 Task: For heading Use Italics Times New Roman with brown colour & Underline.  font size for heading20,  'Change the font style of data to'Verdana and font size to 12,  Change the alignment of both headline & data to Align left In the sheet  Data Collection Spreadsheet
Action: Mouse moved to (97, 69)
Screenshot: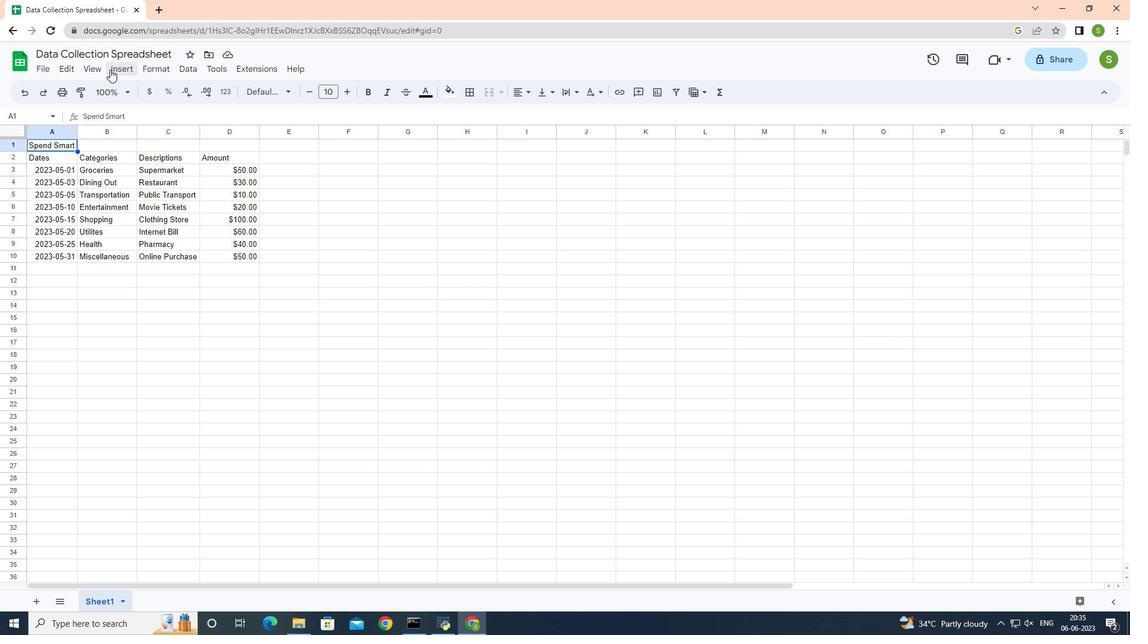
Action: Mouse pressed left at (97, 69)
Screenshot: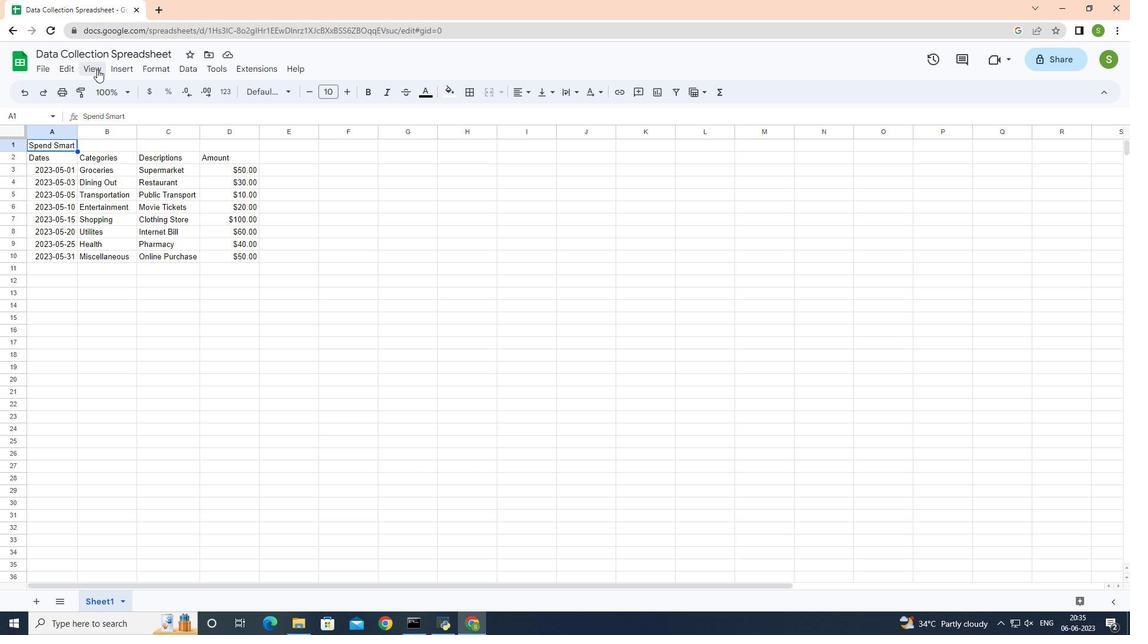 
Action: Mouse moved to (119, 70)
Screenshot: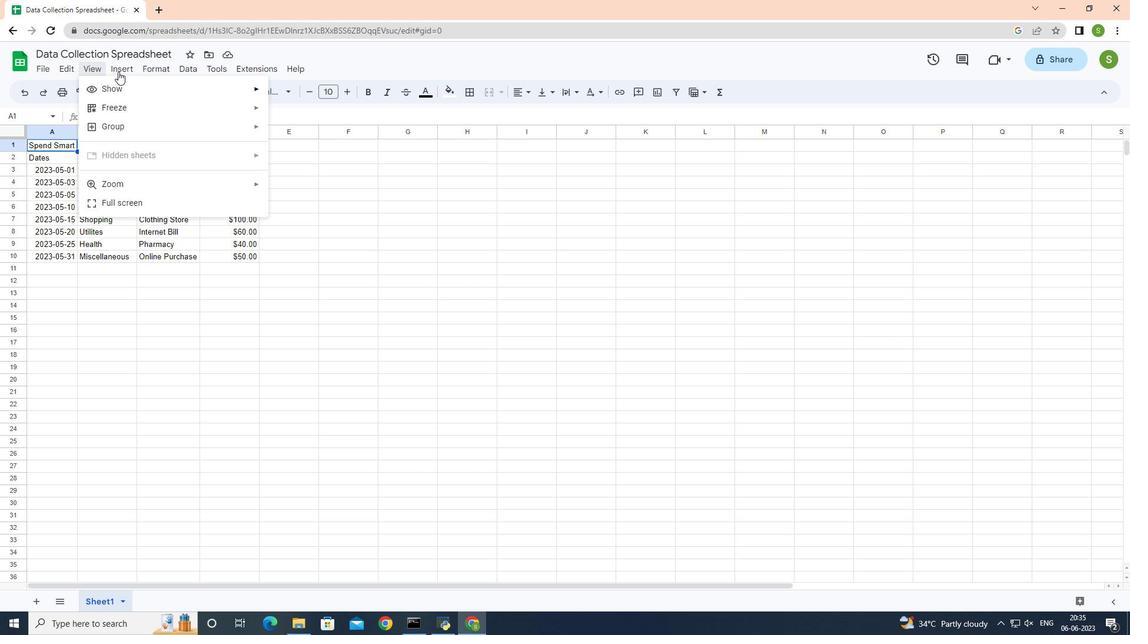 
Action: Mouse pressed left at (119, 70)
Screenshot: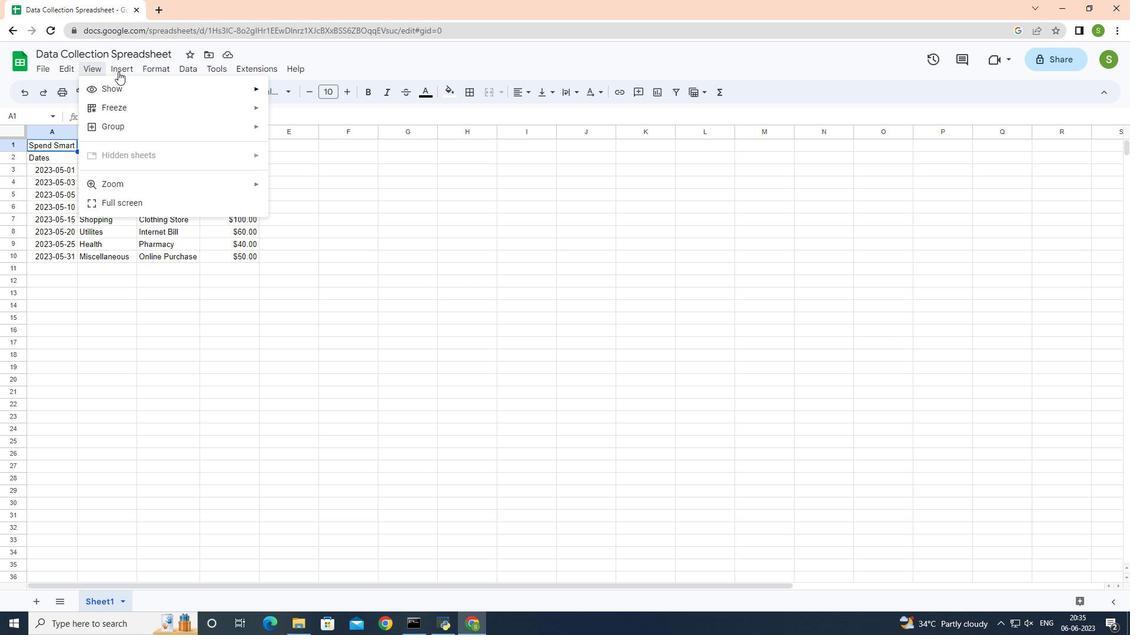 
Action: Mouse moved to (162, 63)
Screenshot: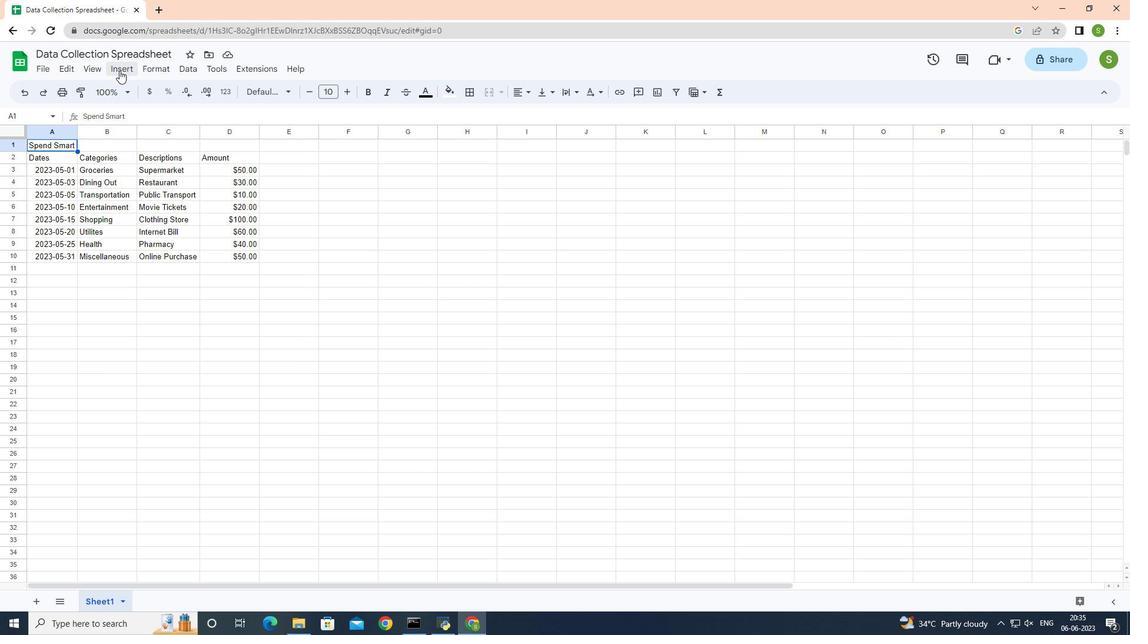 
Action: Mouse pressed left at (162, 63)
Screenshot: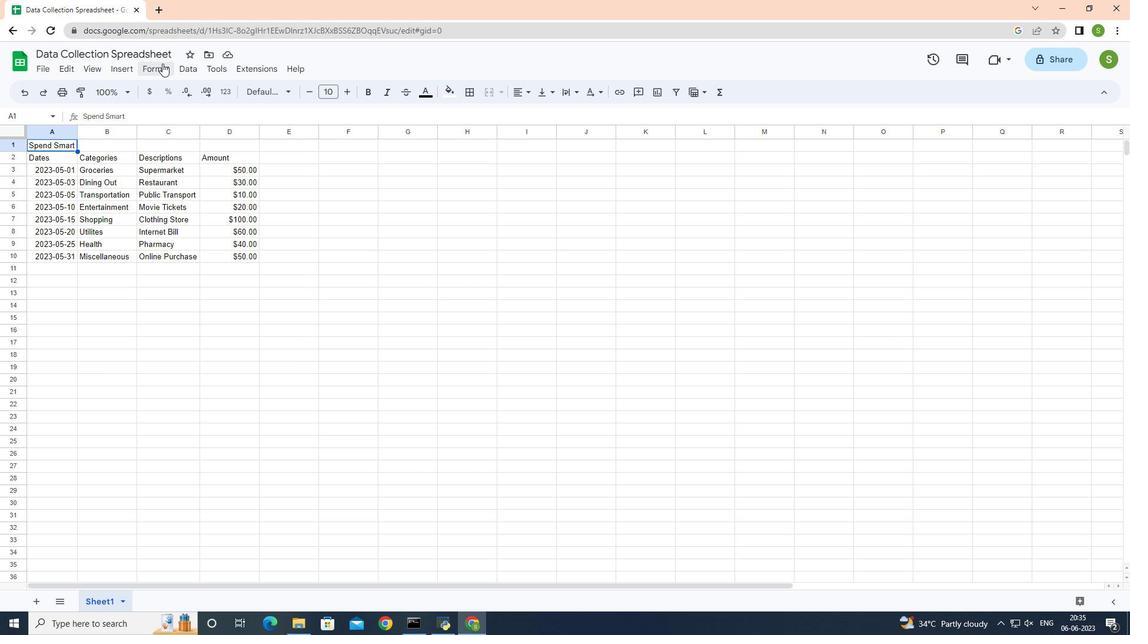 
Action: Mouse moved to (151, 65)
Screenshot: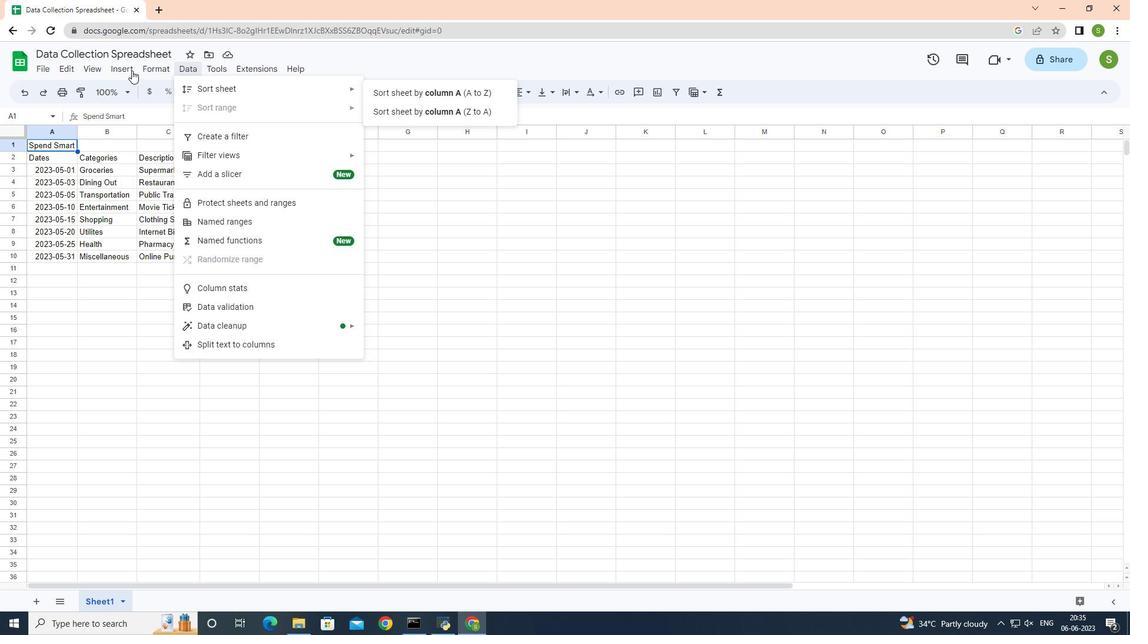 
Action: Mouse pressed left at (151, 65)
Screenshot: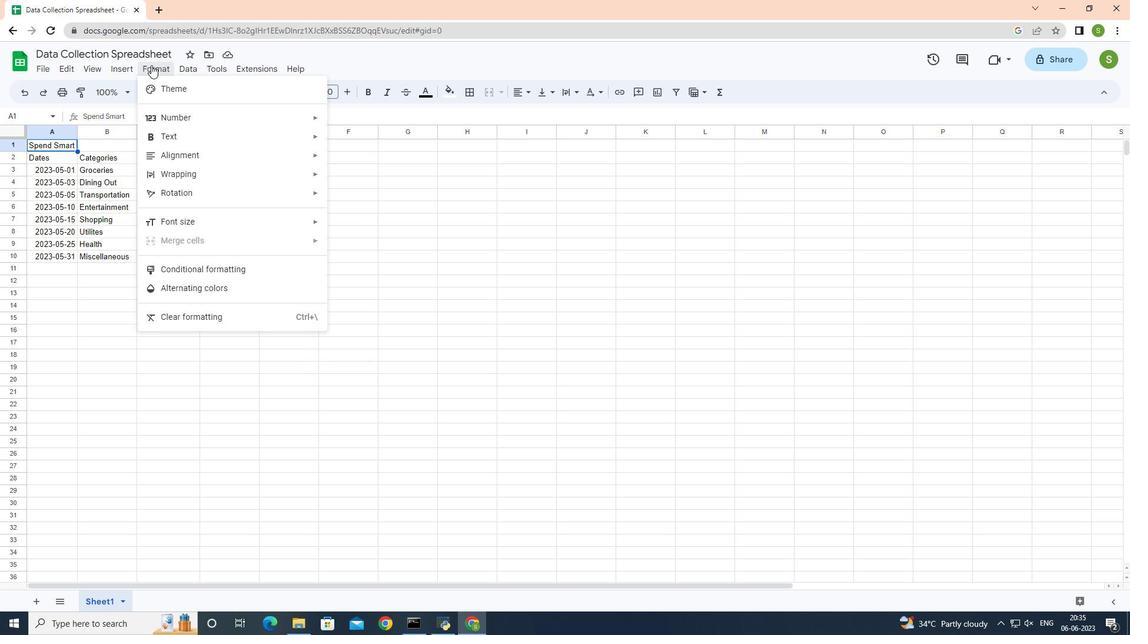 
Action: Mouse pressed left at (151, 65)
Screenshot: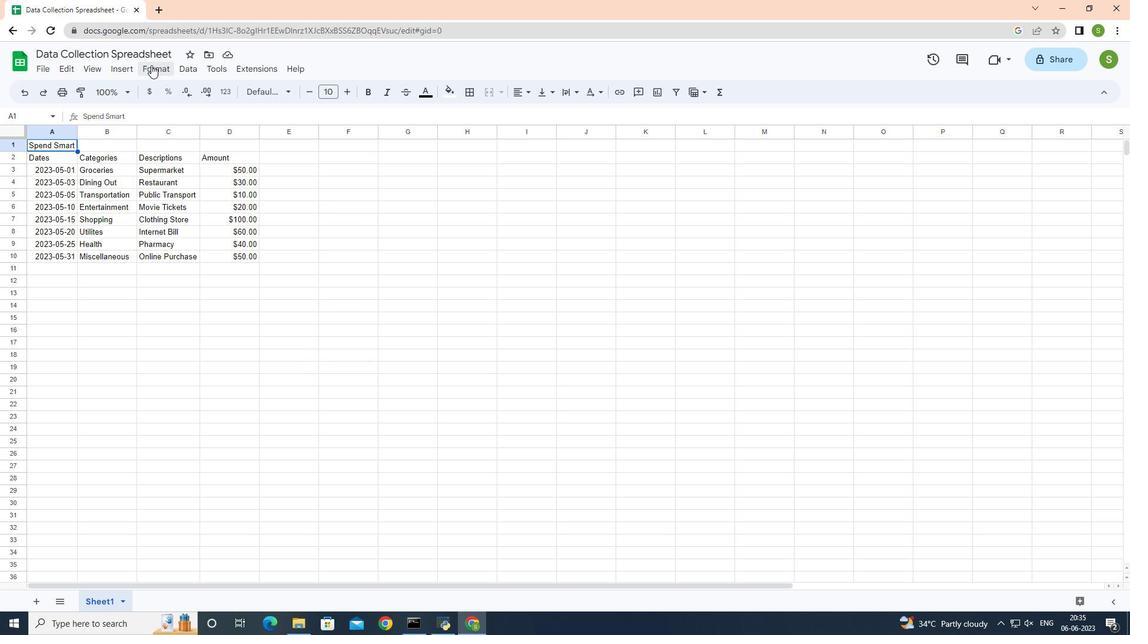 
Action: Mouse moved to (370, 154)
Screenshot: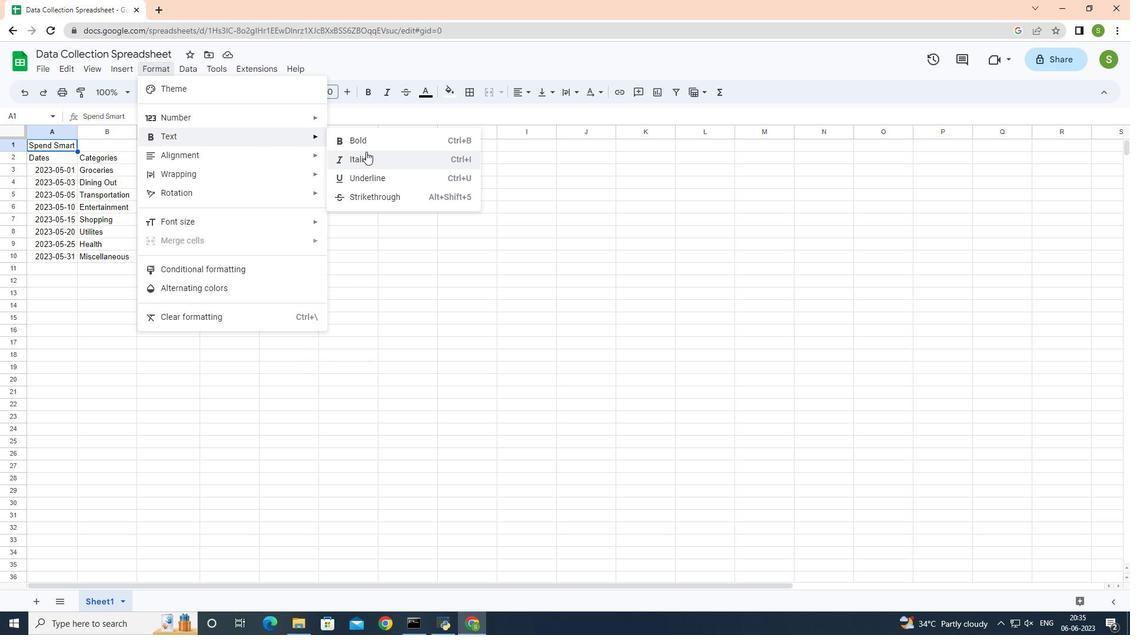 
Action: Mouse pressed left at (370, 154)
Screenshot: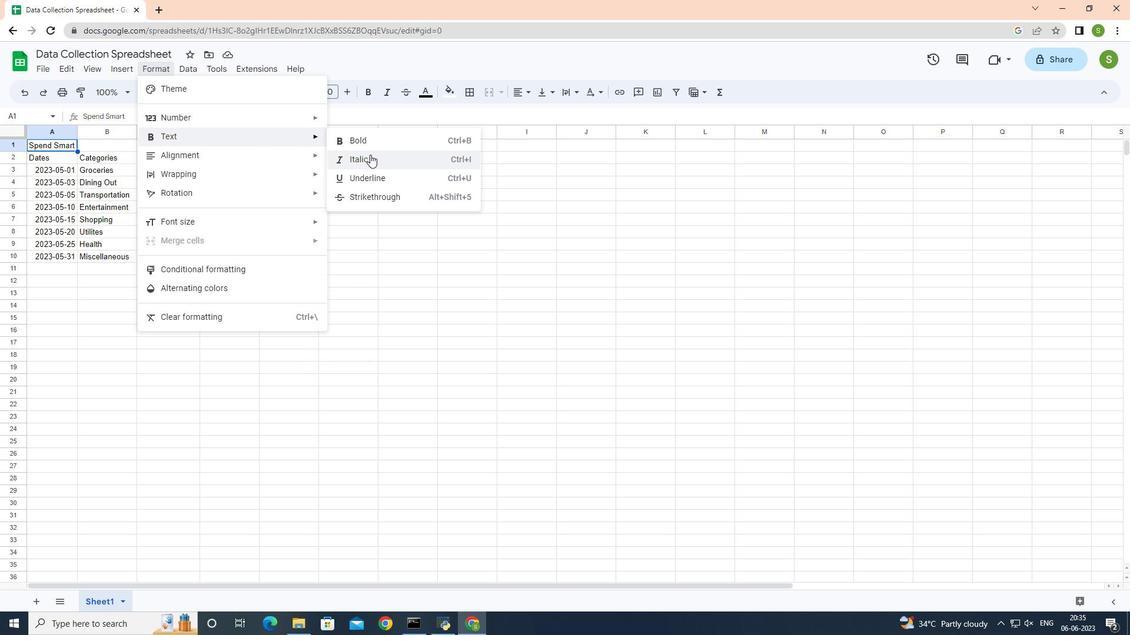 
Action: Mouse moved to (290, 91)
Screenshot: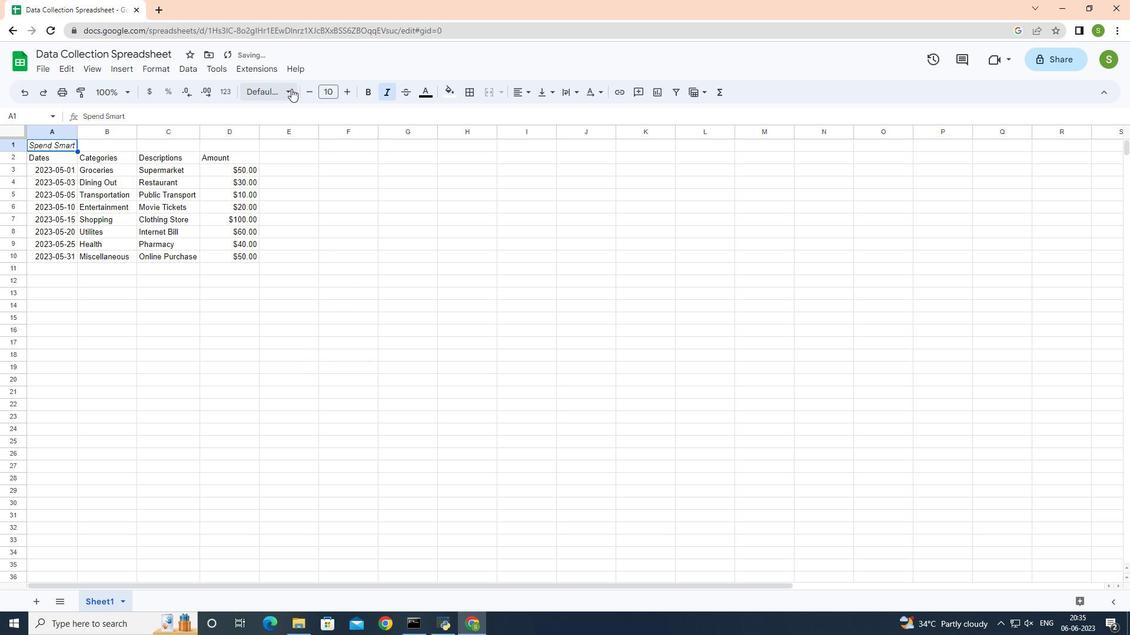 
Action: Mouse pressed left at (290, 91)
Screenshot: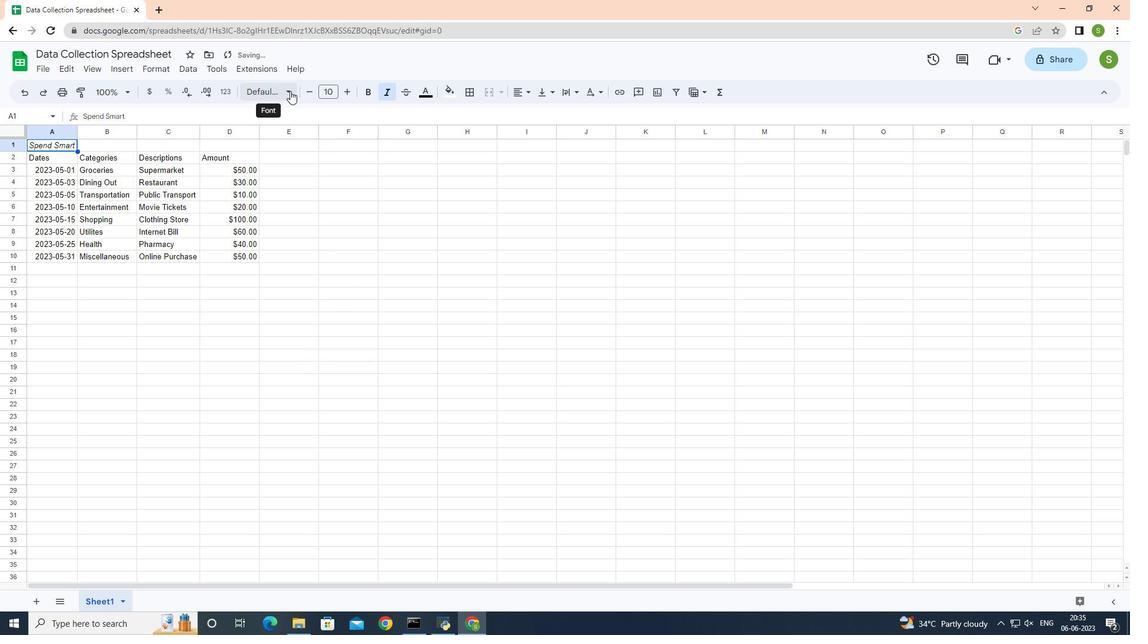 
Action: Mouse moved to (335, 439)
Screenshot: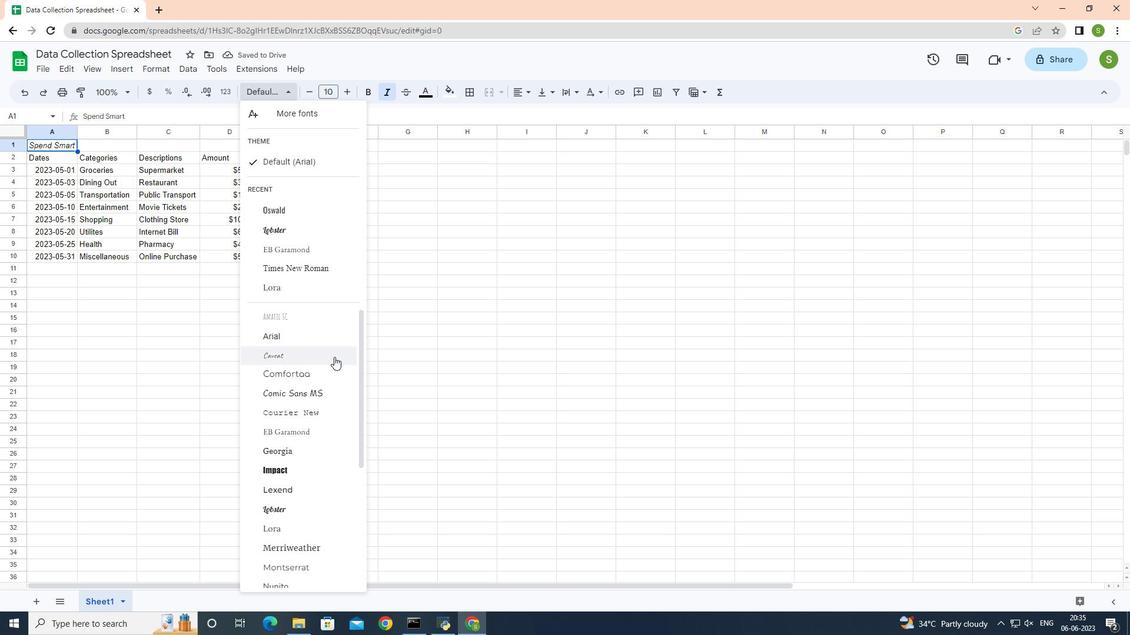 
Action: Mouse scrolled (335, 438) with delta (0, 0)
Screenshot: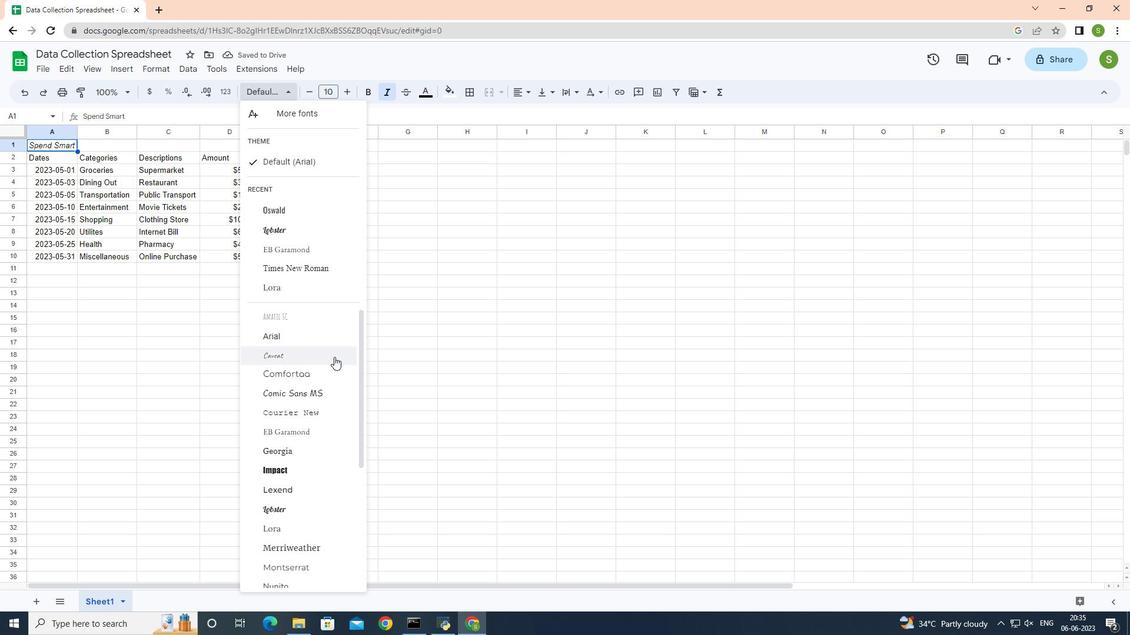 
Action: Mouse moved to (328, 476)
Screenshot: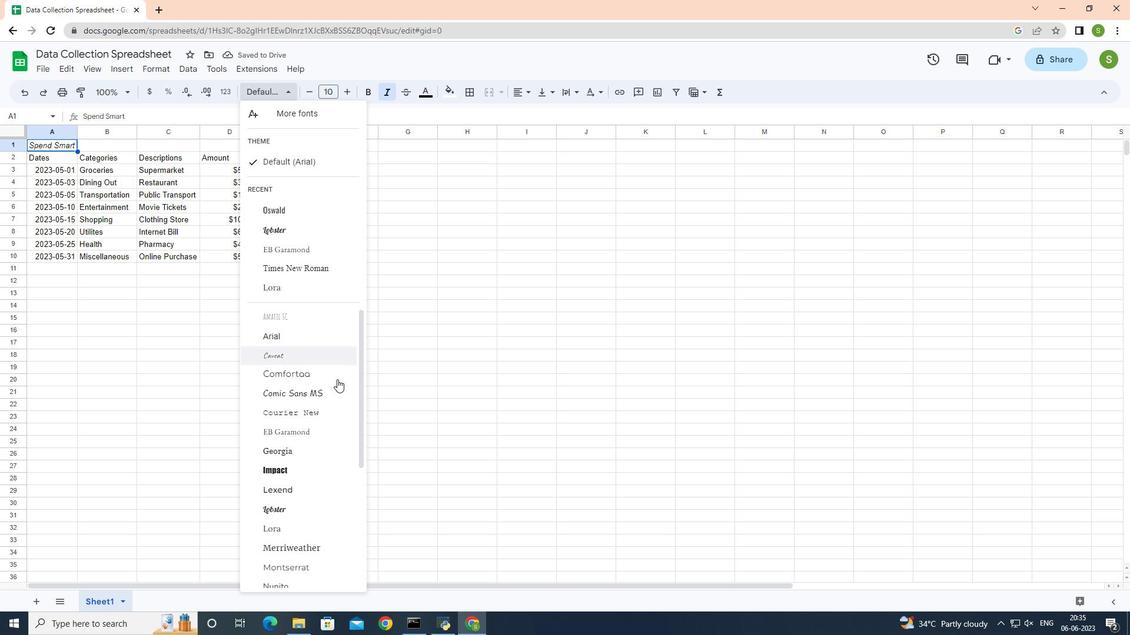 
Action: Mouse scrolled (328, 475) with delta (0, 0)
Screenshot: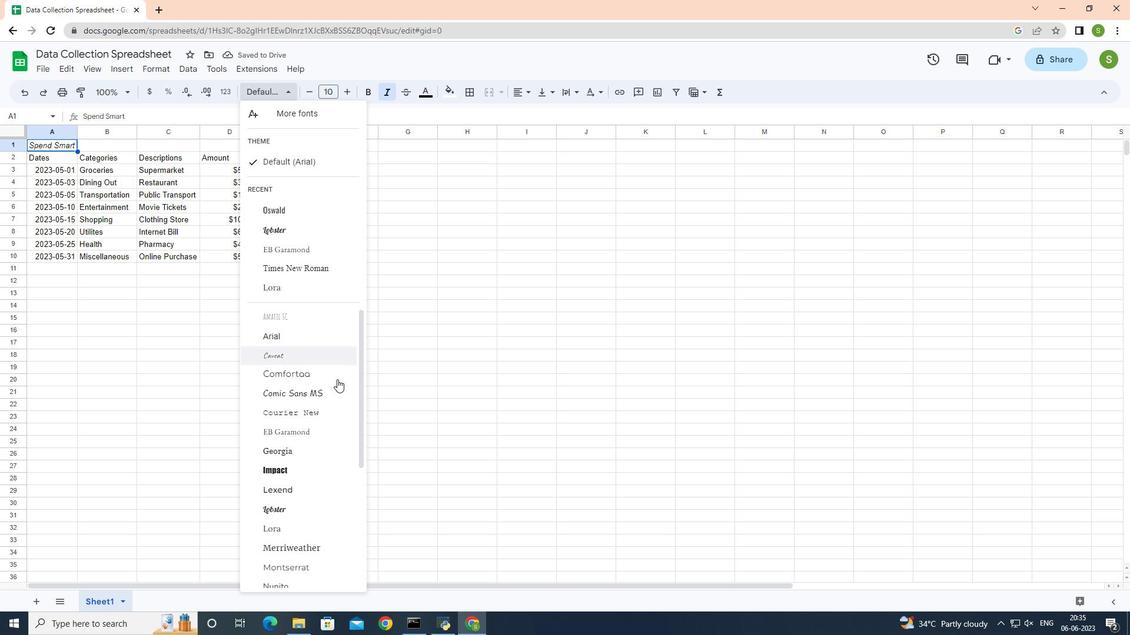 
Action: Mouse moved to (327, 484)
Screenshot: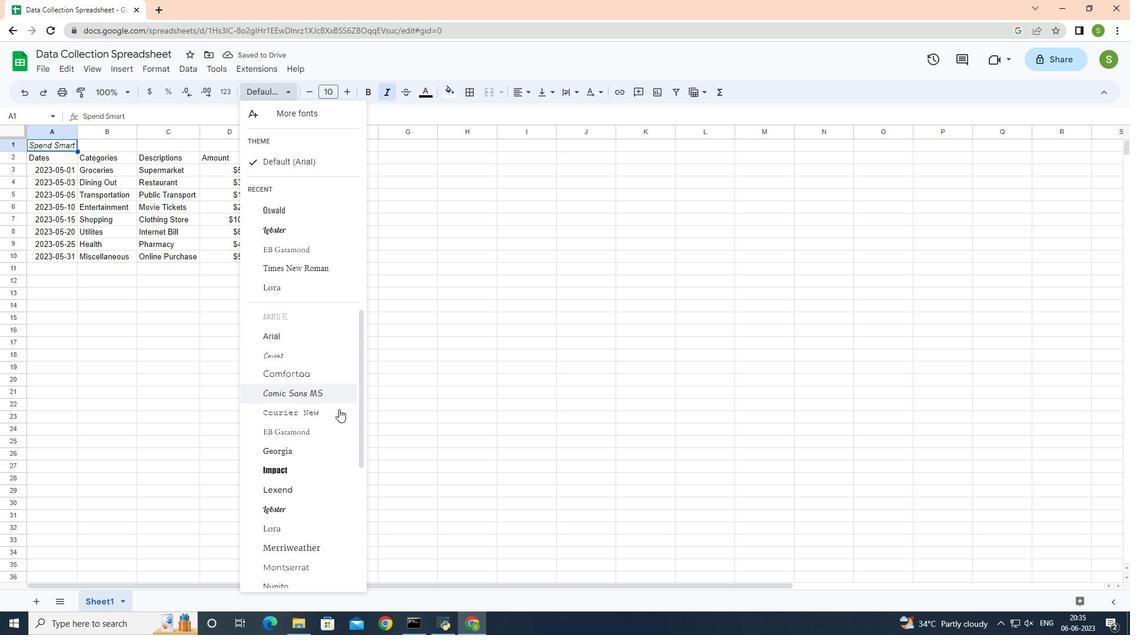 
Action: Mouse scrolled (327, 483) with delta (0, 0)
Screenshot: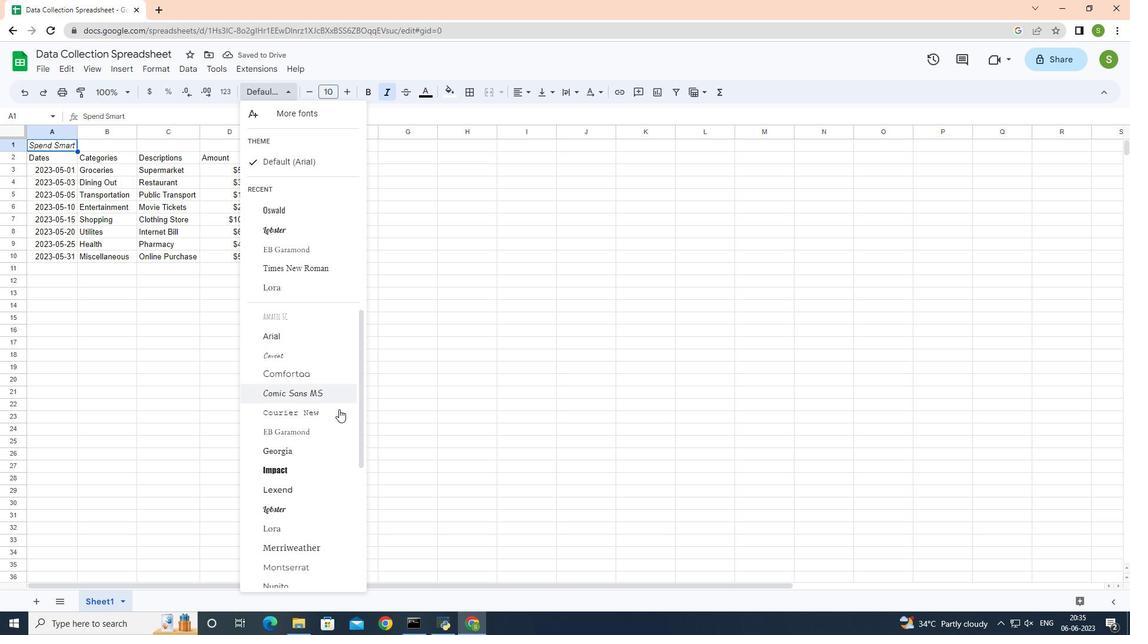 
Action: Mouse scrolled (327, 483) with delta (0, 0)
Screenshot: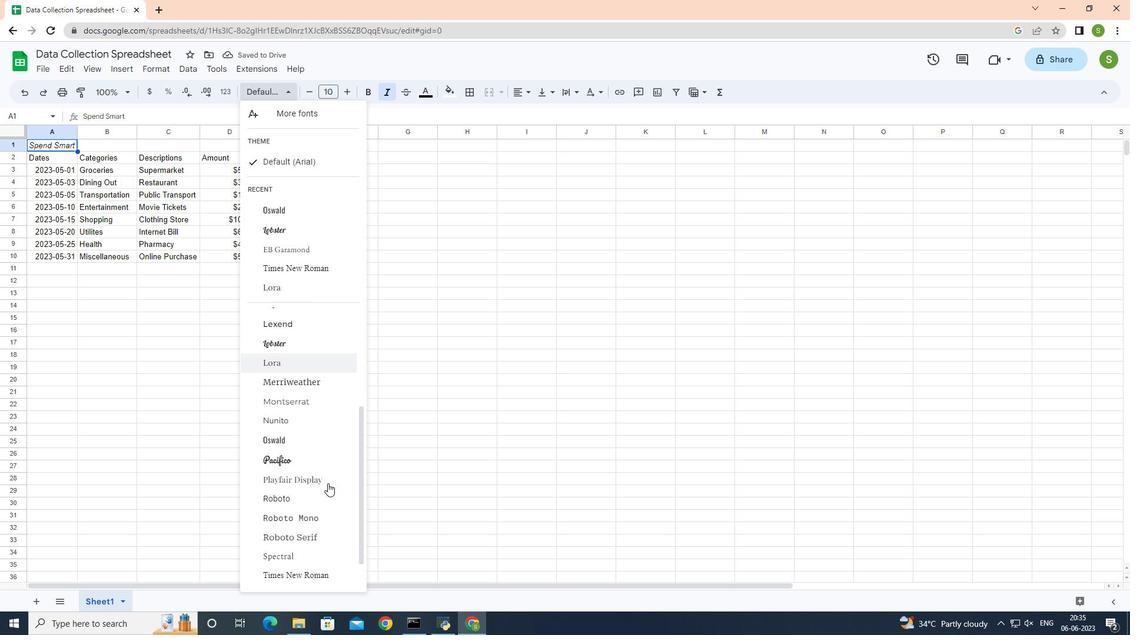 
Action: Mouse moved to (327, 484)
Screenshot: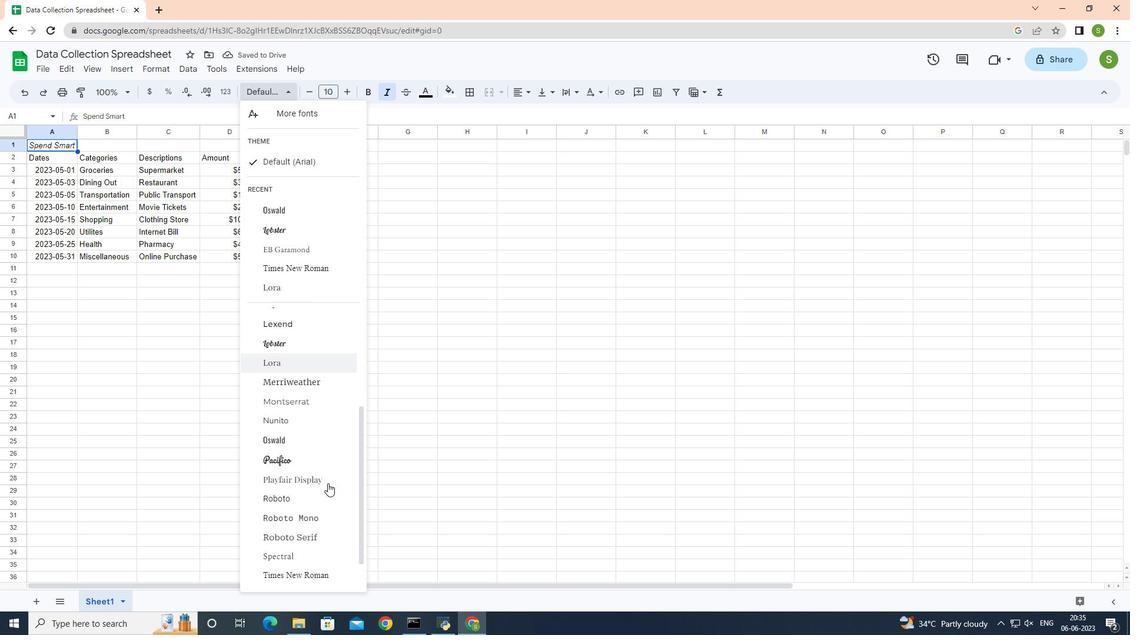 
Action: Mouse scrolled (327, 484) with delta (0, 0)
Screenshot: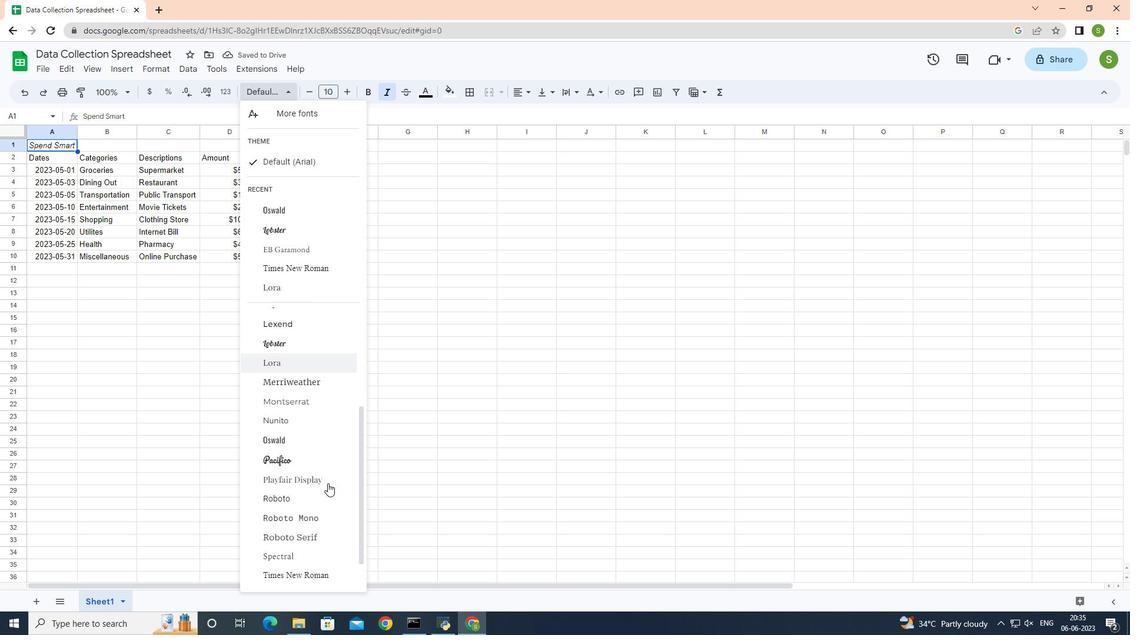 
Action: Mouse scrolled (327, 484) with delta (0, 0)
Screenshot: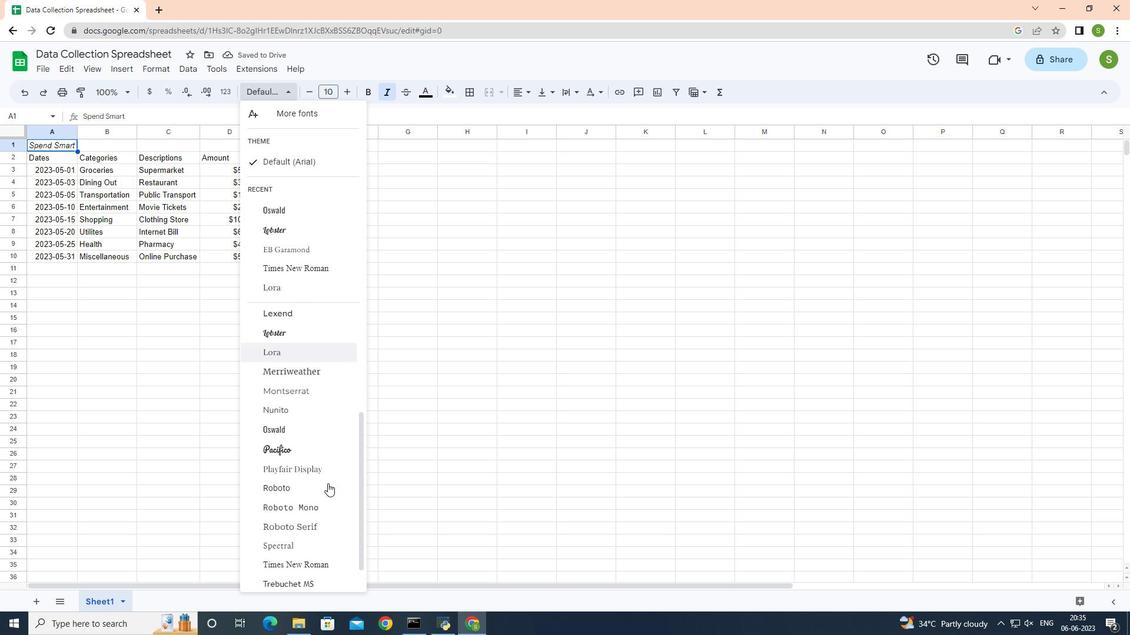 
Action: Mouse scrolled (327, 484) with delta (0, 0)
Screenshot: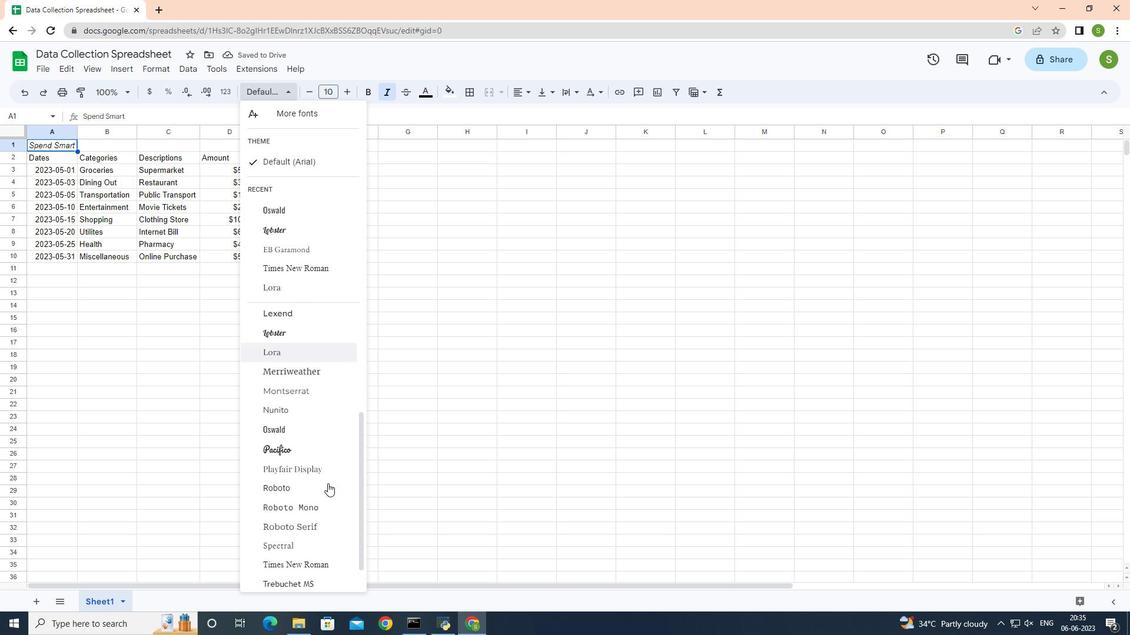 
Action: Mouse scrolled (327, 484) with delta (0, 0)
Screenshot: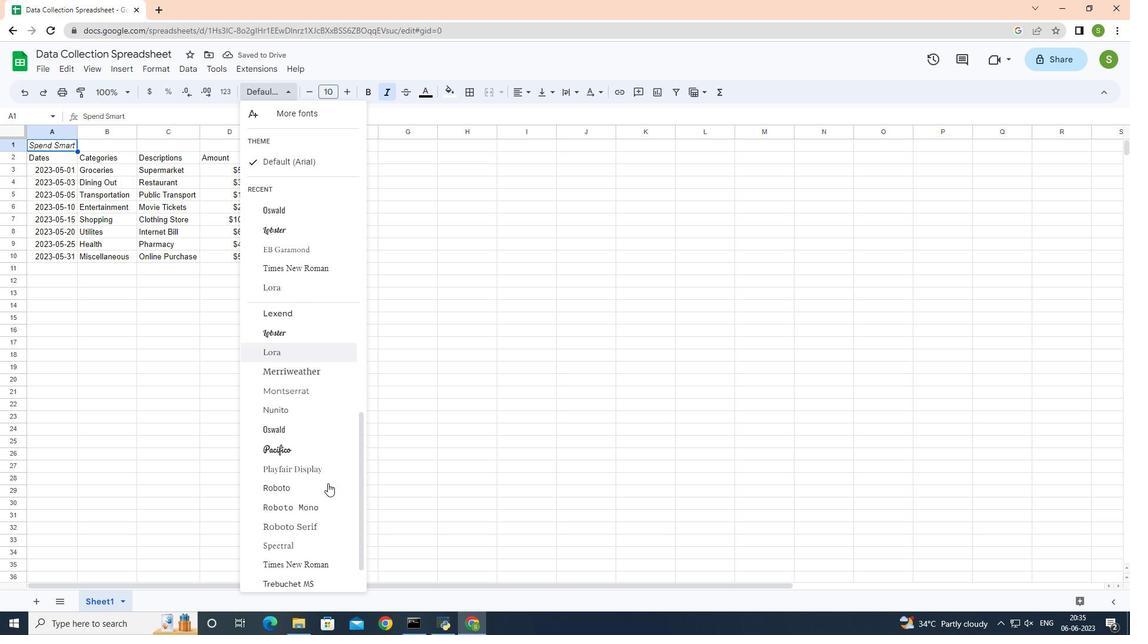 
Action: Mouse scrolled (327, 484) with delta (0, 0)
Screenshot: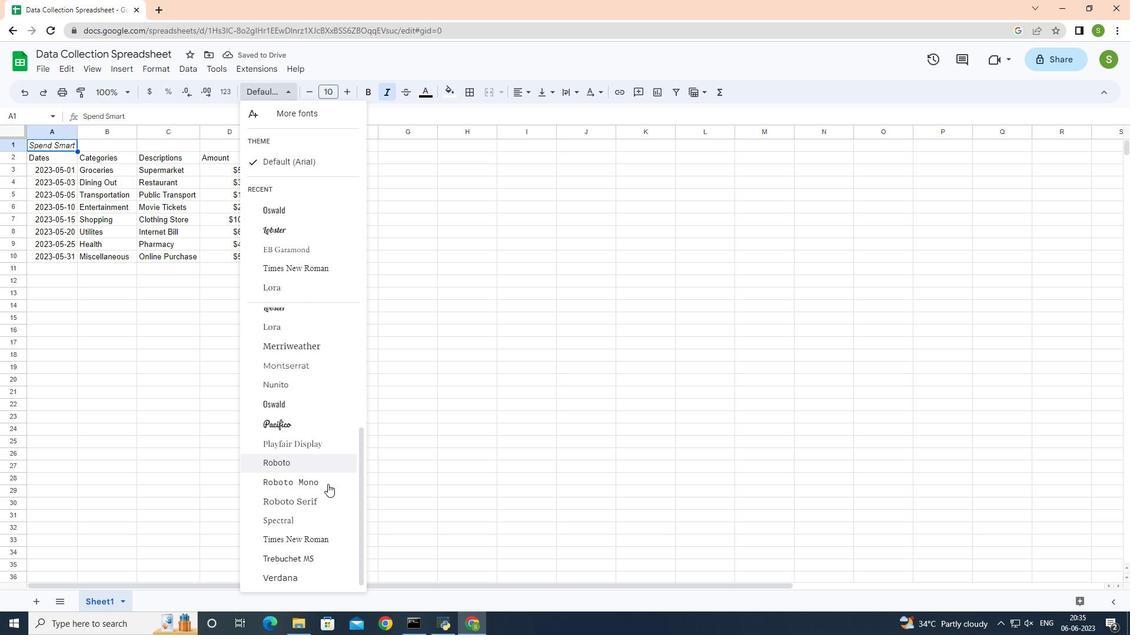 
Action: Mouse moved to (327, 487)
Screenshot: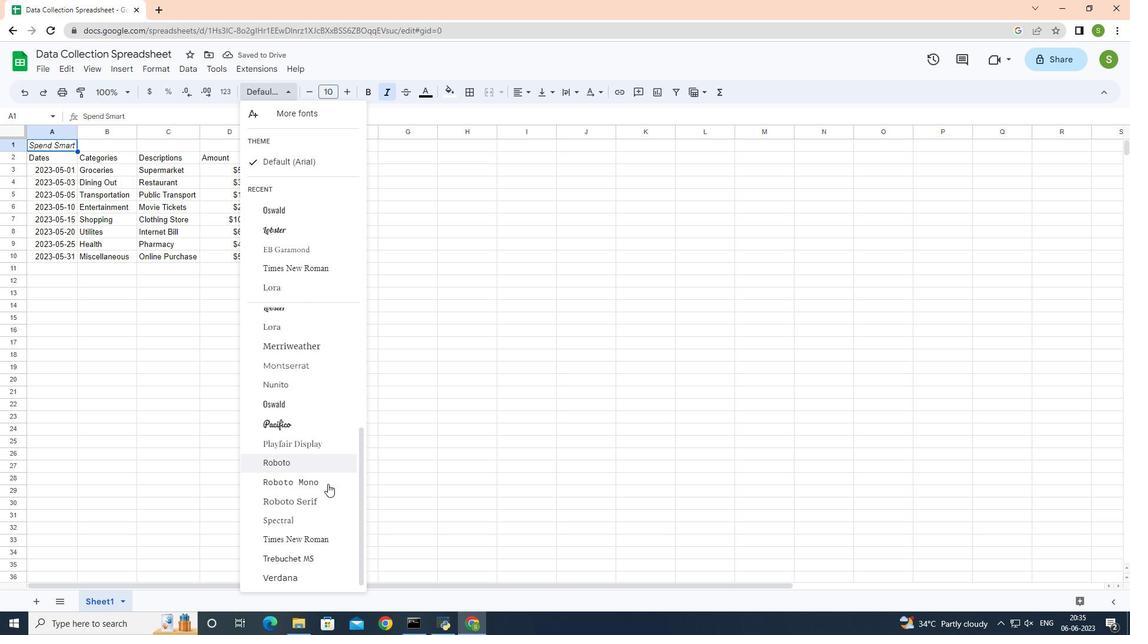 
Action: Mouse scrolled (327, 486) with delta (0, 0)
Screenshot: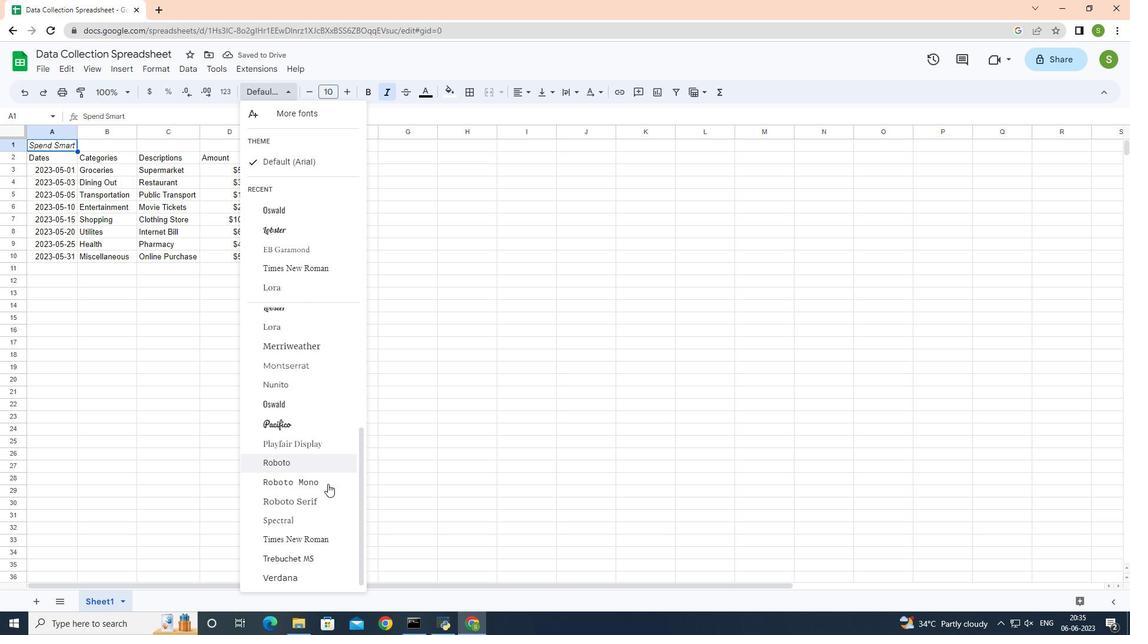 
Action: Mouse moved to (326, 490)
Screenshot: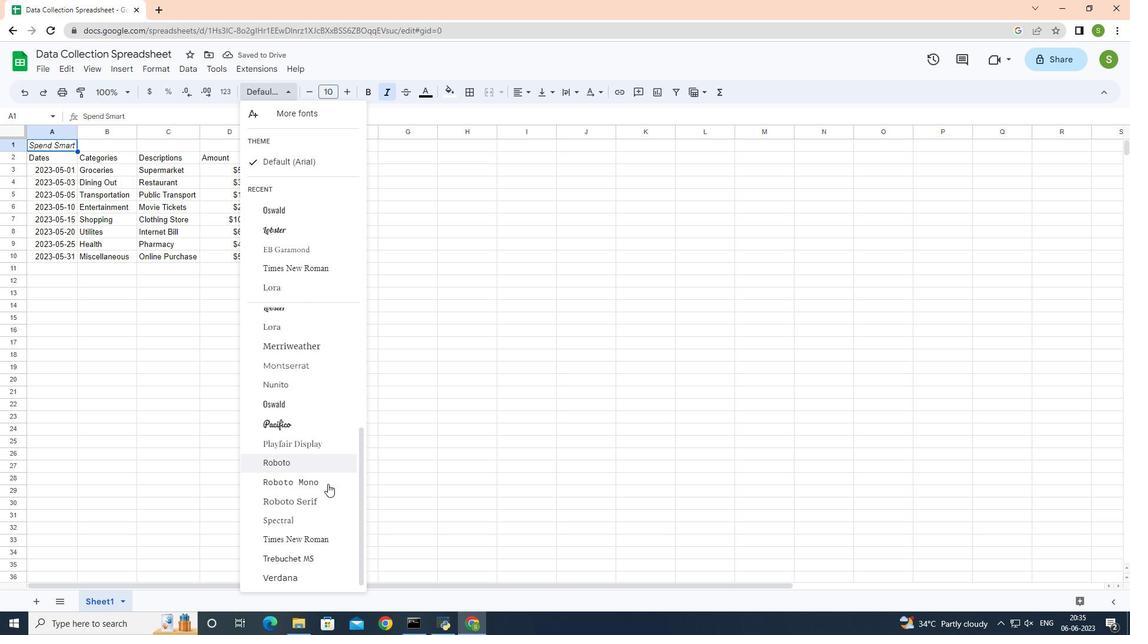 
Action: Mouse scrolled (326, 489) with delta (0, 0)
Screenshot: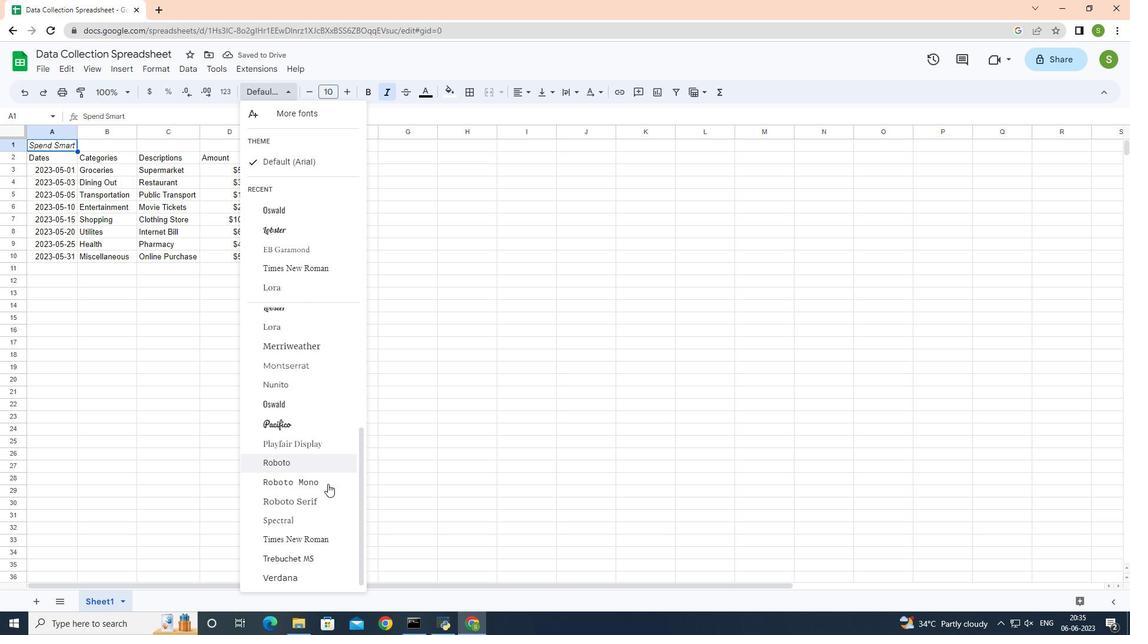 
Action: Mouse moved to (326, 491)
Screenshot: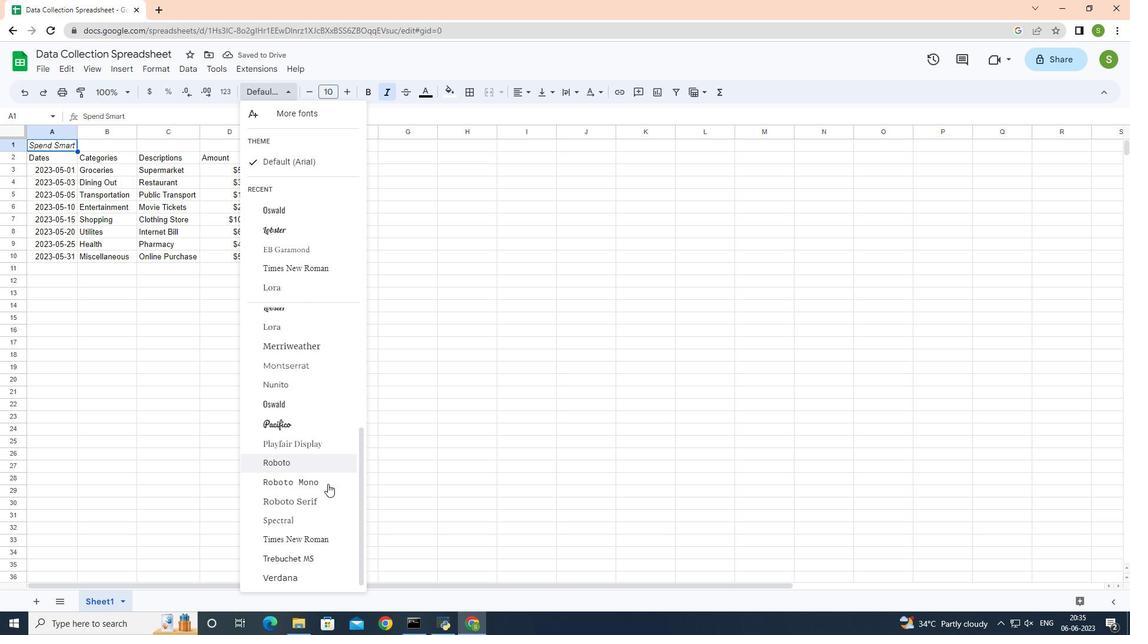 
Action: Mouse scrolled (326, 490) with delta (0, 0)
Screenshot: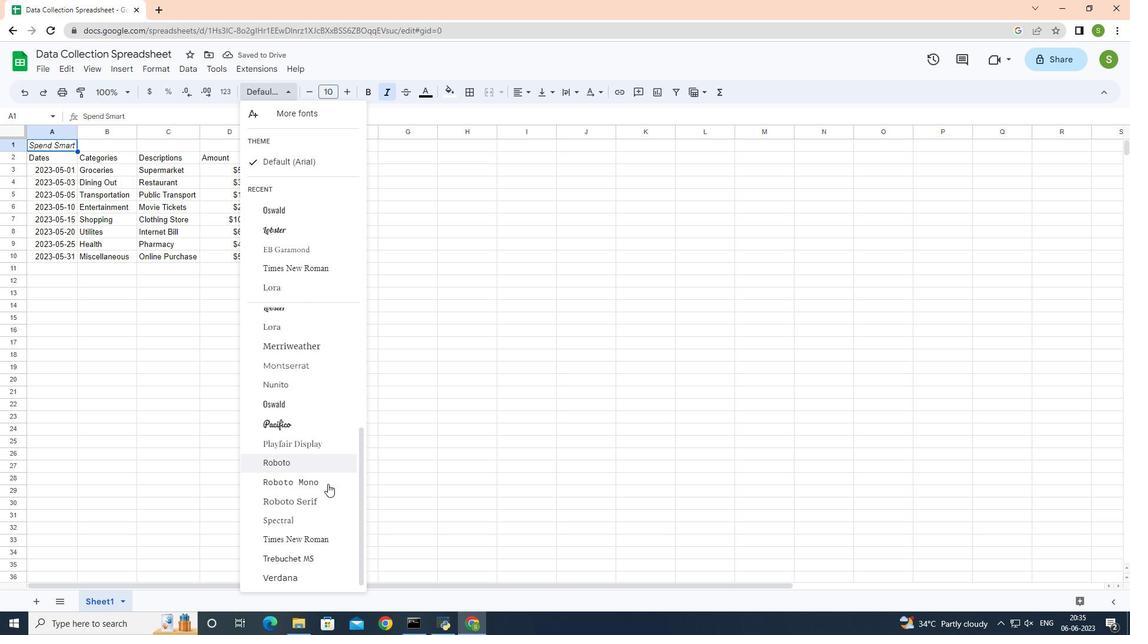 
Action: Mouse moved to (306, 541)
Screenshot: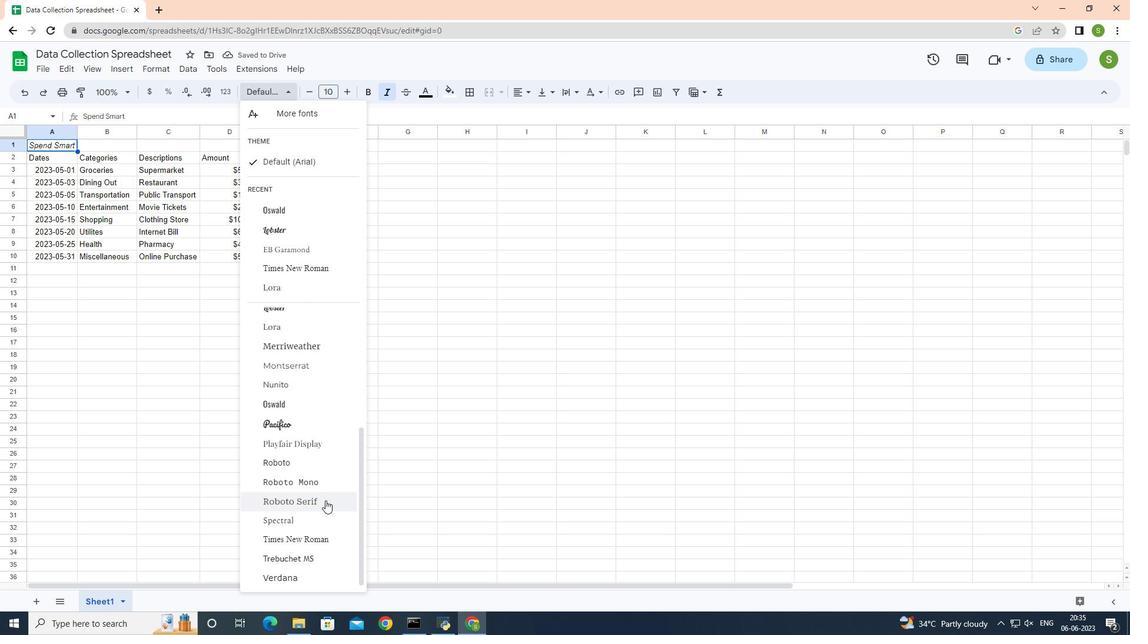 
Action: Mouse pressed left at (306, 541)
Screenshot: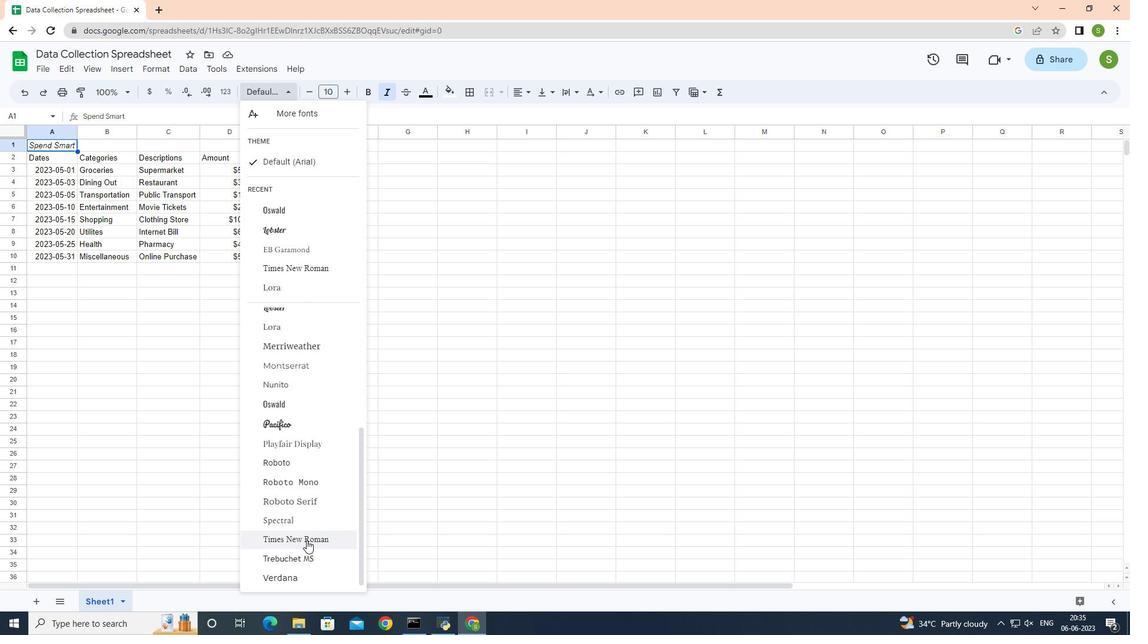 
Action: Mouse moved to (432, 95)
Screenshot: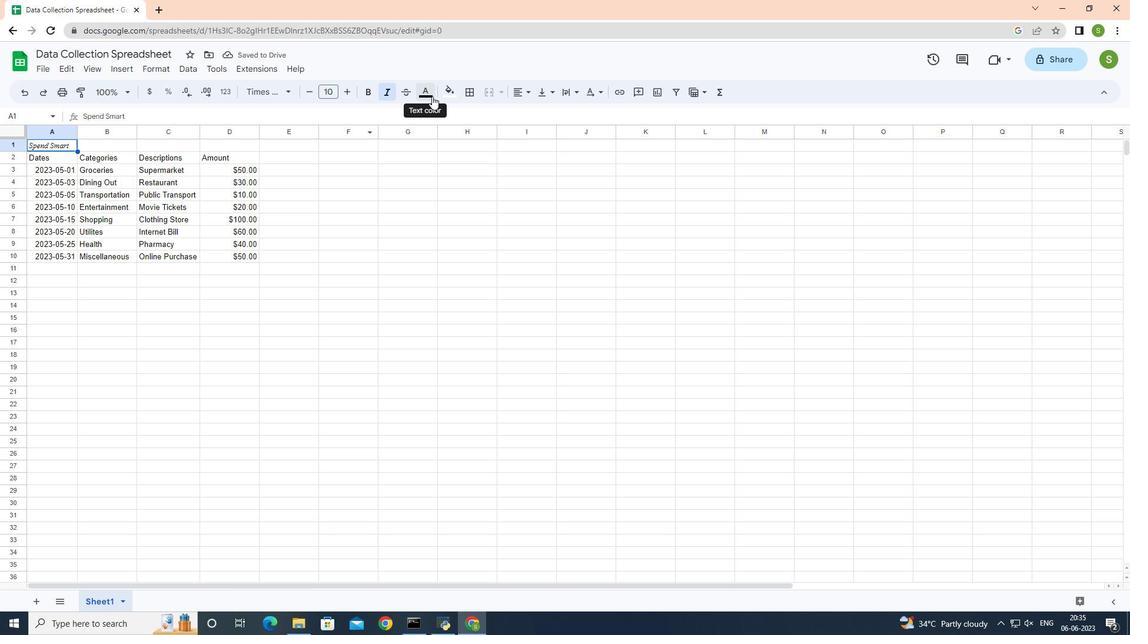 
Action: Mouse pressed left at (432, 95)
Screenshot: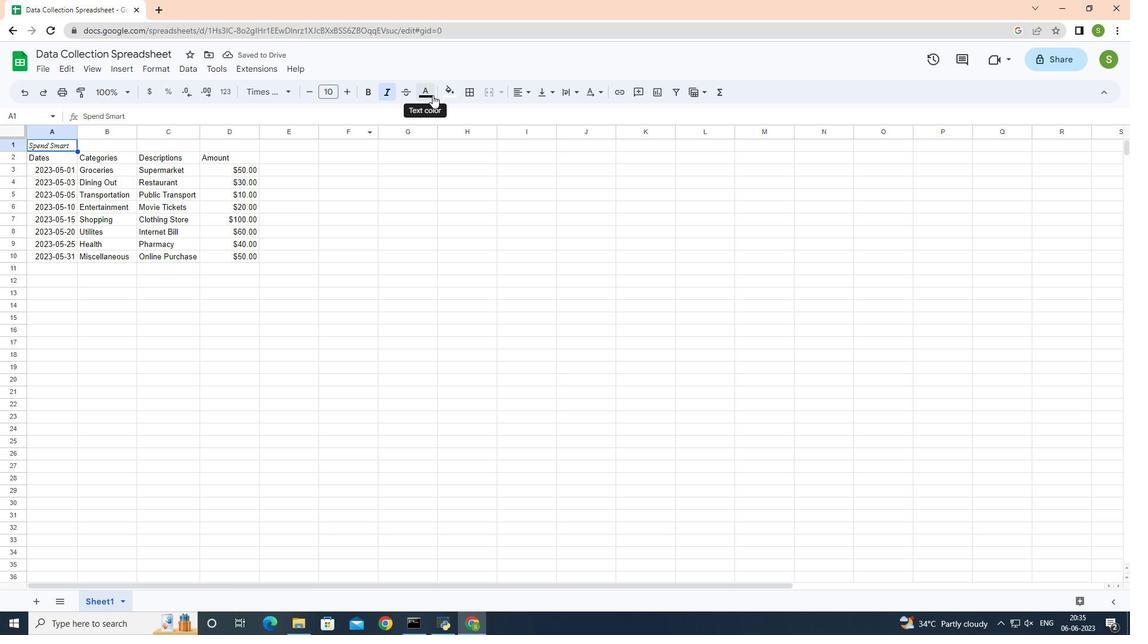 
Action: Mouse moved to (428, 207)
Screenshot: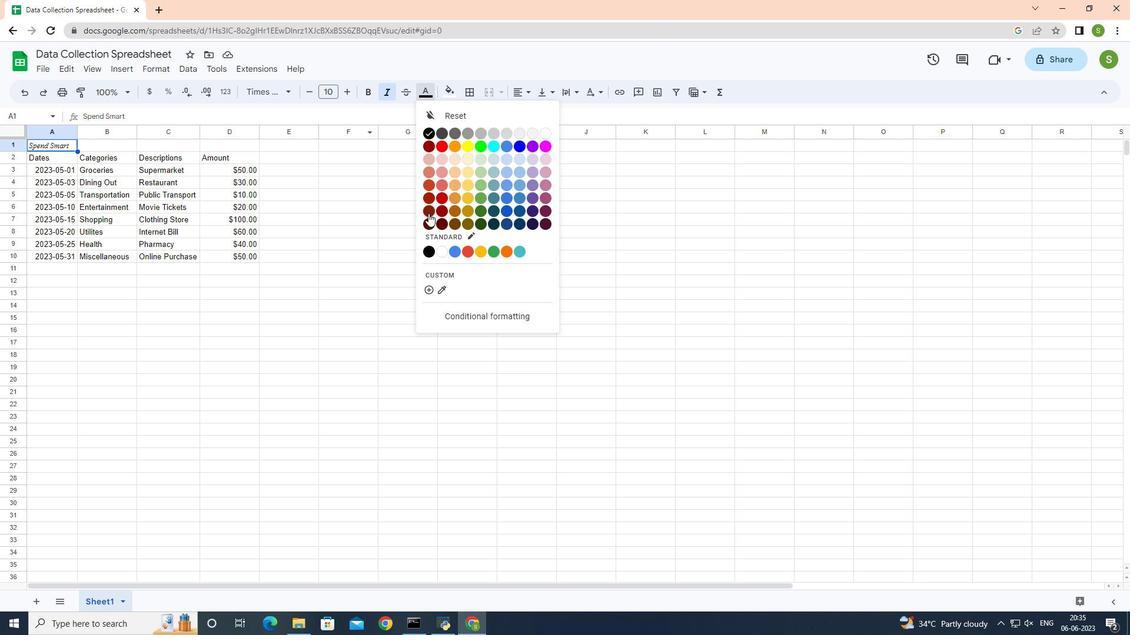 
Action: Mouse pressed left at (428, 207)
Screenshot: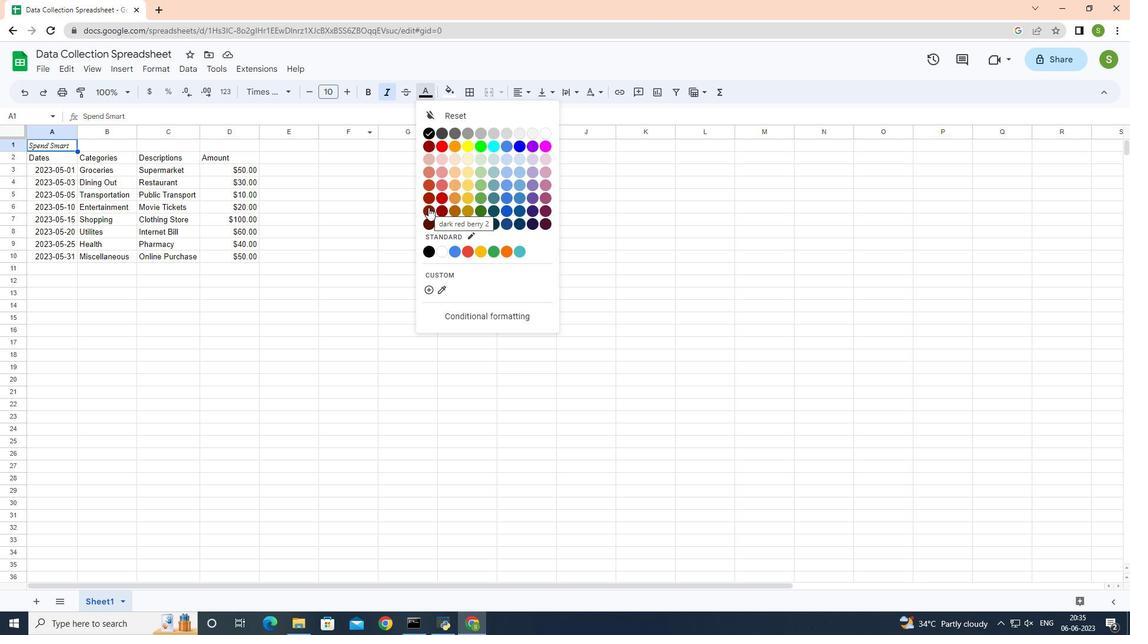 
Action: Mouse moved to (133, 72)
Screenshot: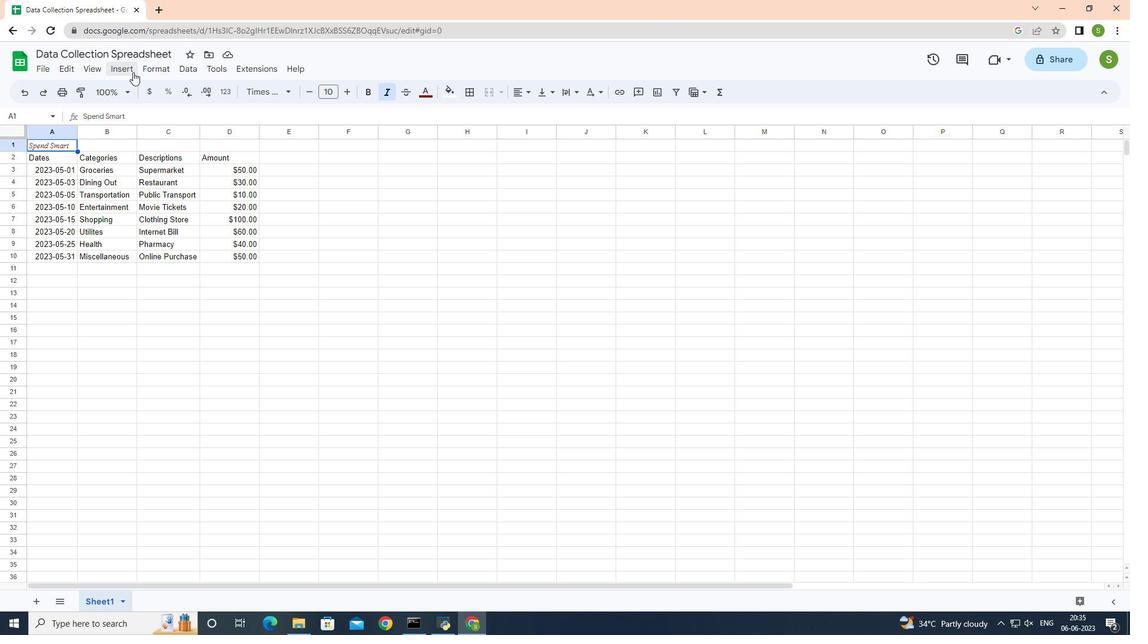 
Action: Mouse pressed left at (133, 72)
Screenshot: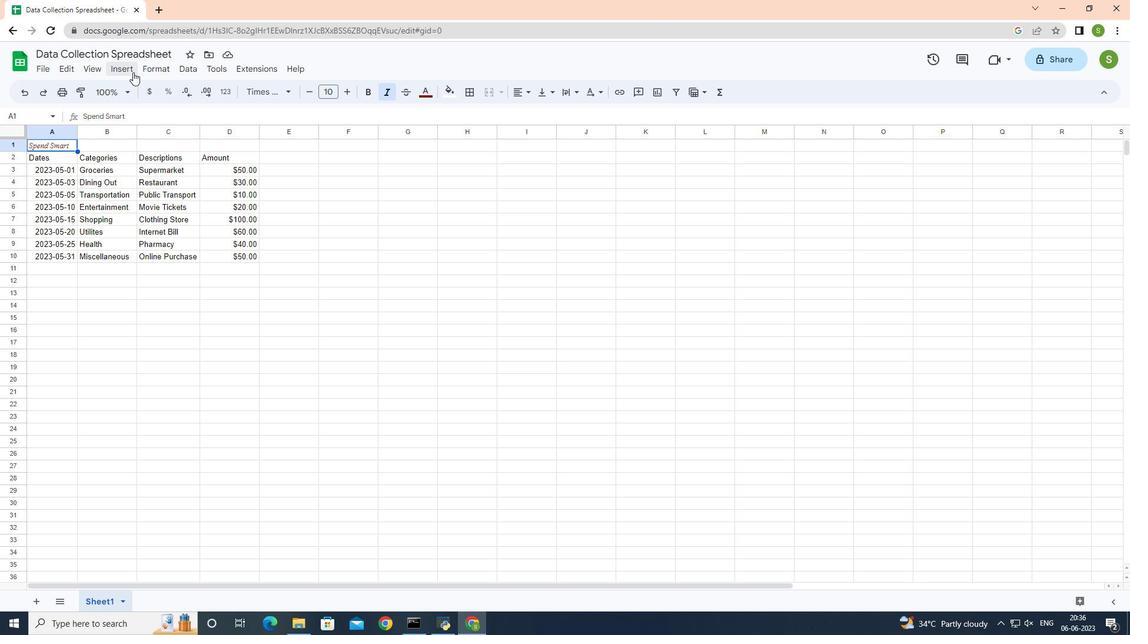 
Action: Mouse moved to (393, 174)
Screenshot: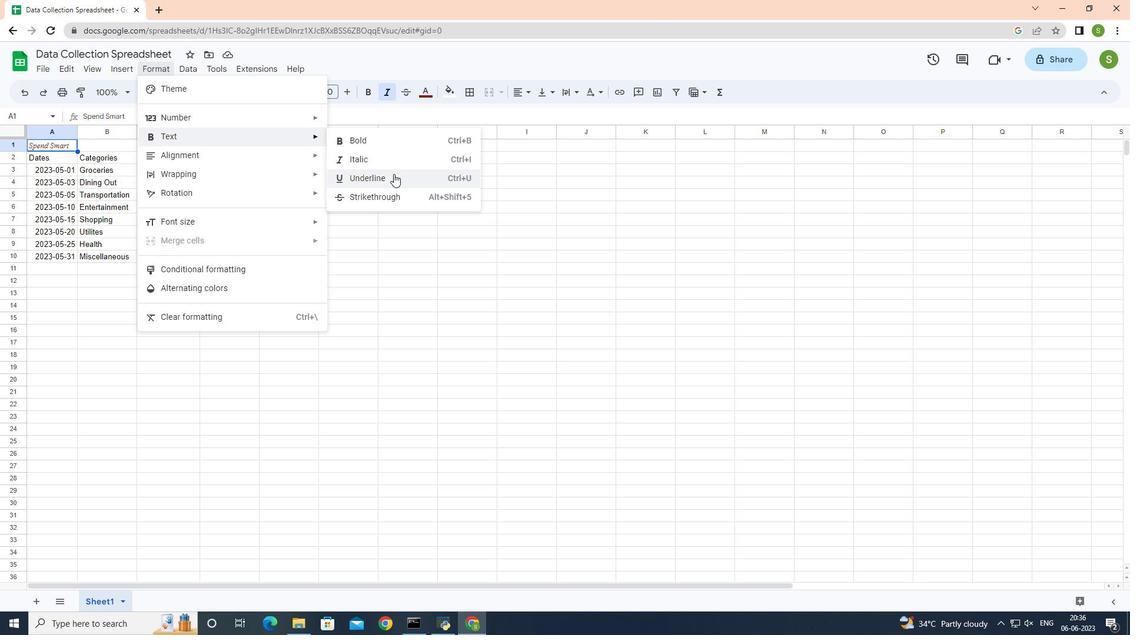 
Action: Mouse pressed left at (393, 174)
Screenshot: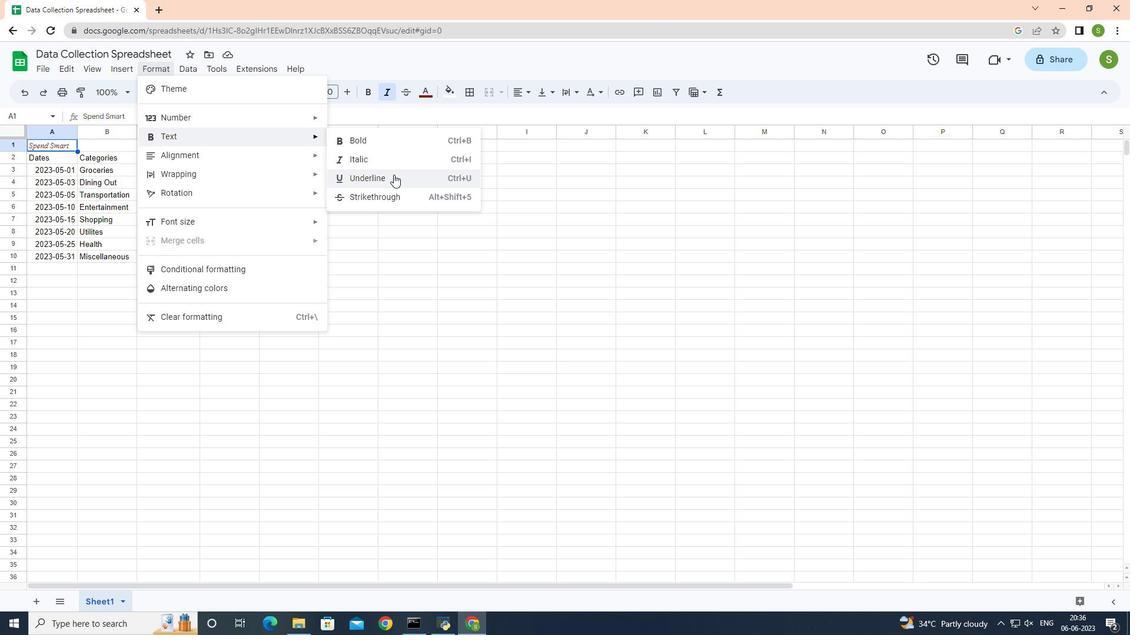 
Action: Mouse moved to (348, 90)
Screenshot: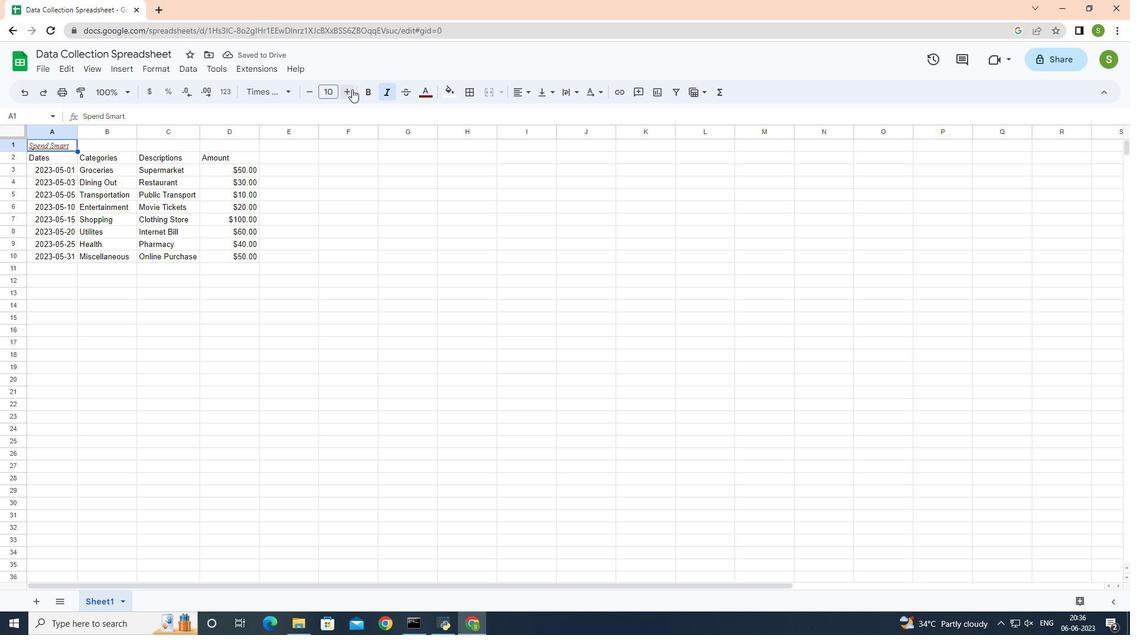 
Action: Mouse pressed left at (348, 90)
Screenshot: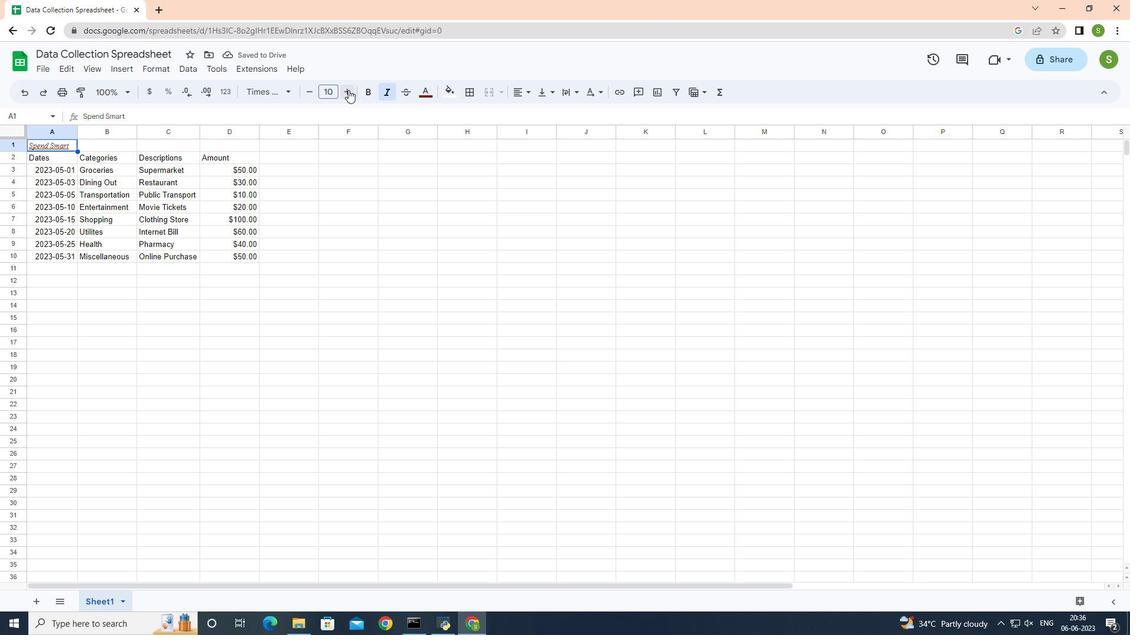 
Action: Mouse pressed left at (348, 90)
Screenshot: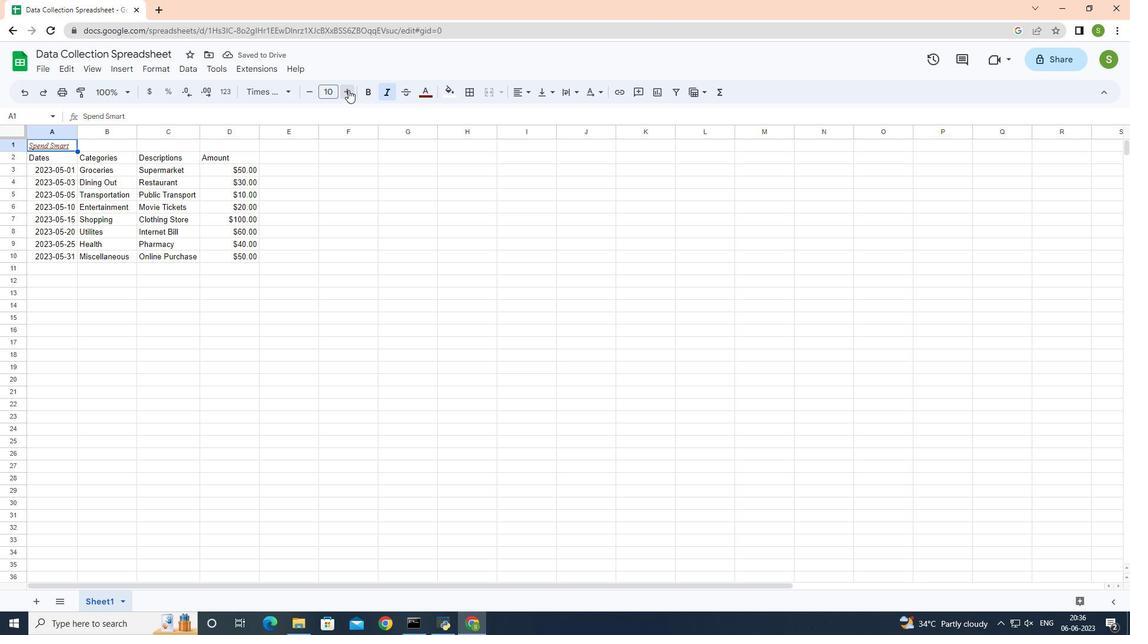 
Action: Mouse pressed left at (348, 90)
Screenshot: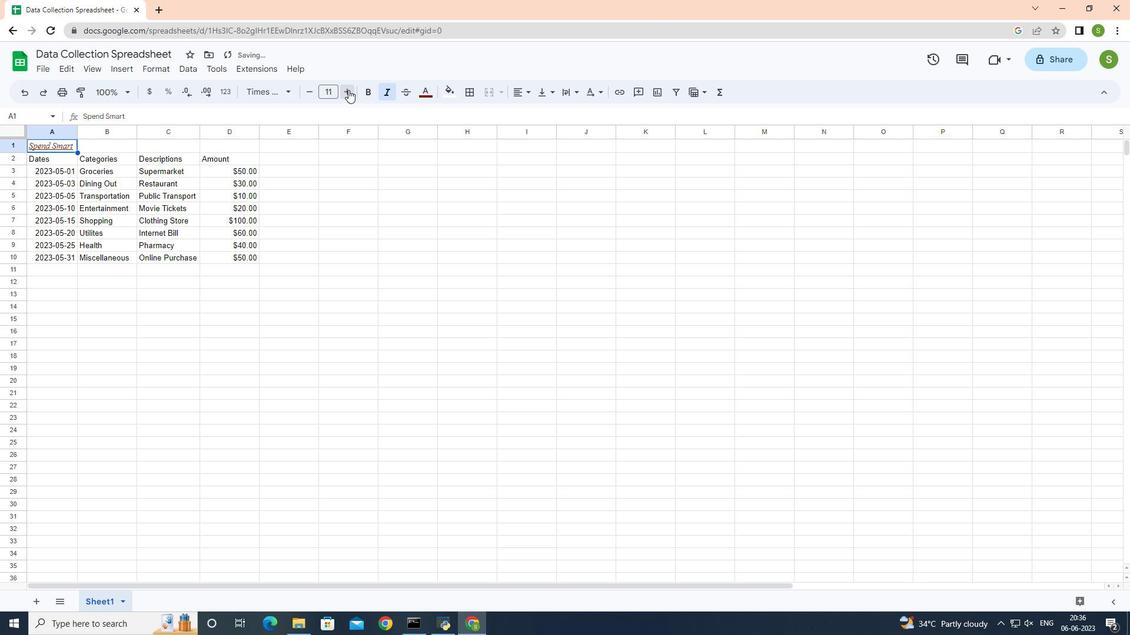 
Action: Mouse pressed left at (348, 90)
Screenshot: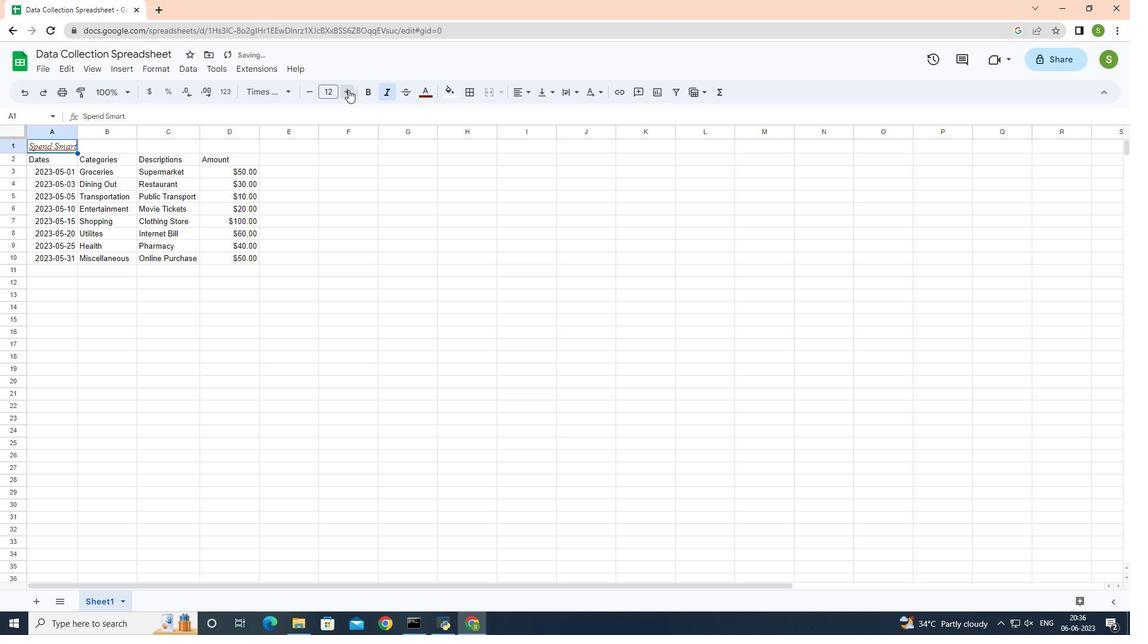 
Action: Mouse pressed left at (348, 90)
Screenshot: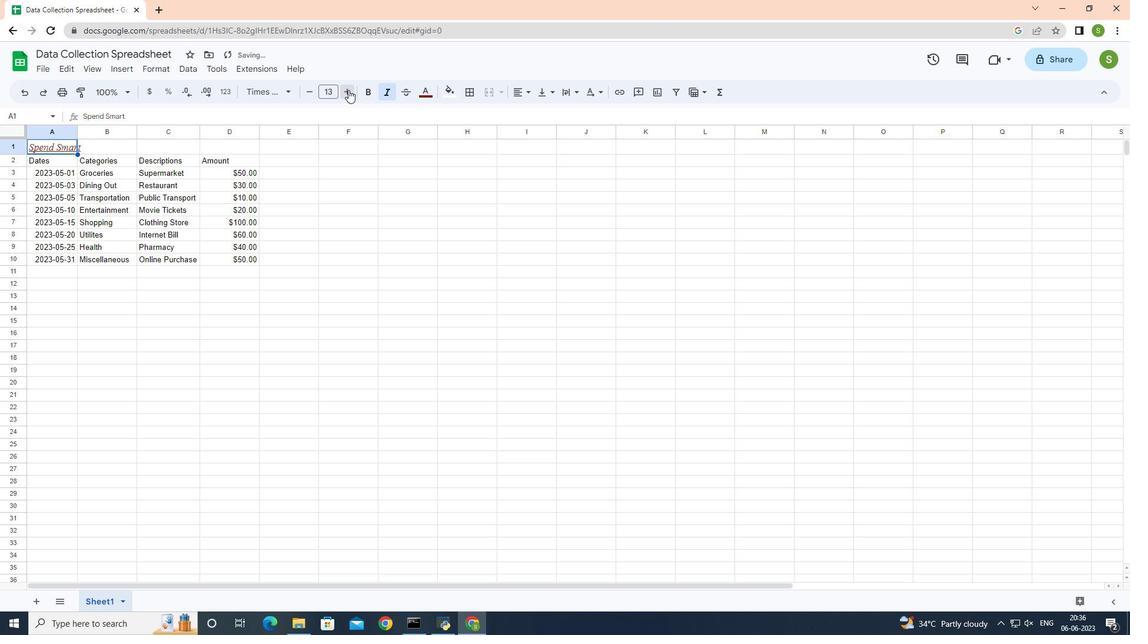 
Action: Mouse pressed left at (348, 90)
Screenshot: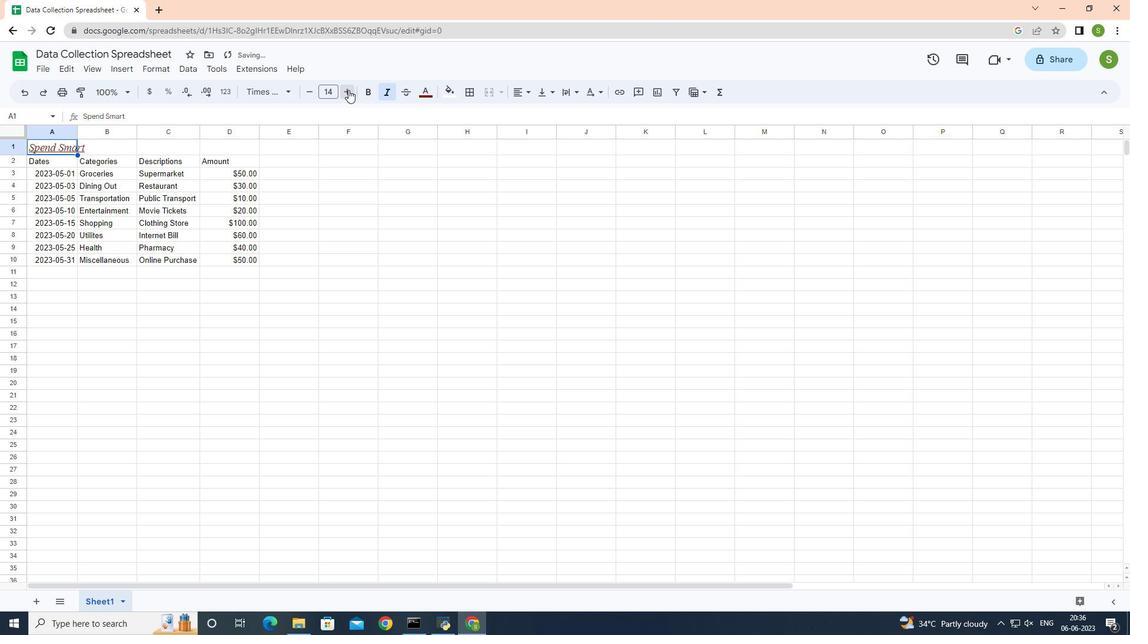 
Action: Mouse pressed left at (348, 90)
Screenshot: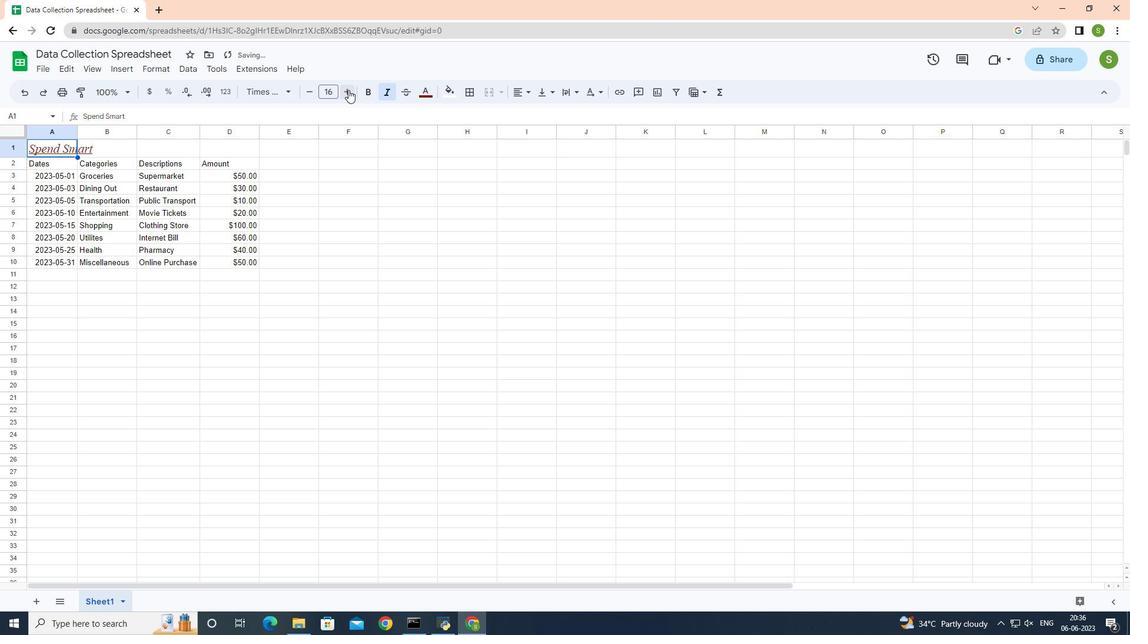 
Action: Mouse pressed left at (348, 90)
Screenshot: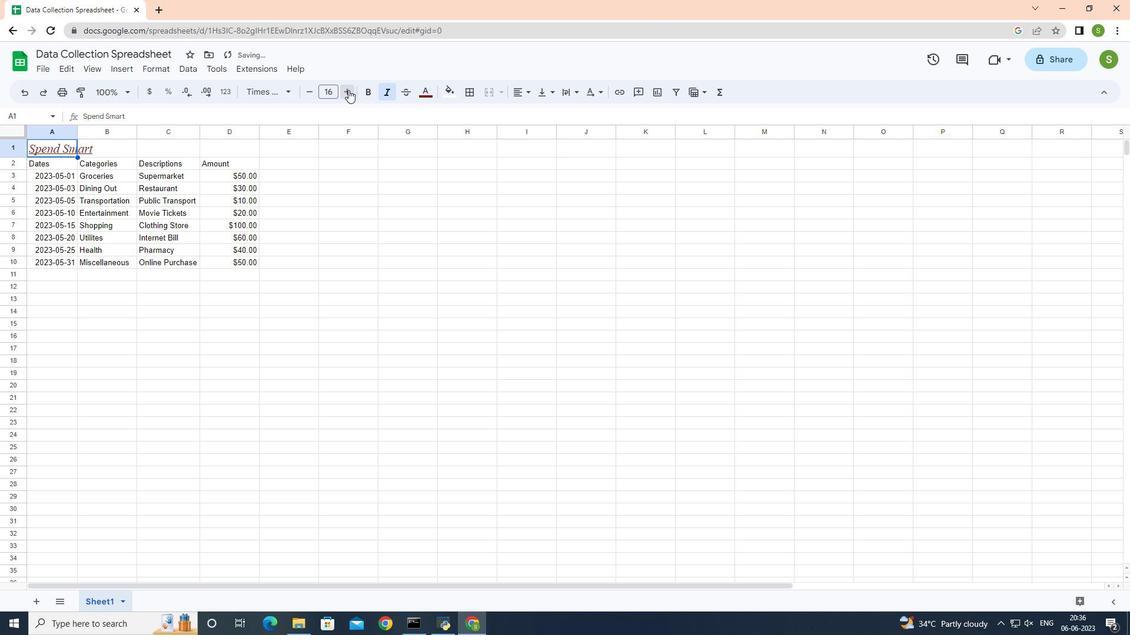
Action: Mouse pressed left at (348, 90)
Screenshot: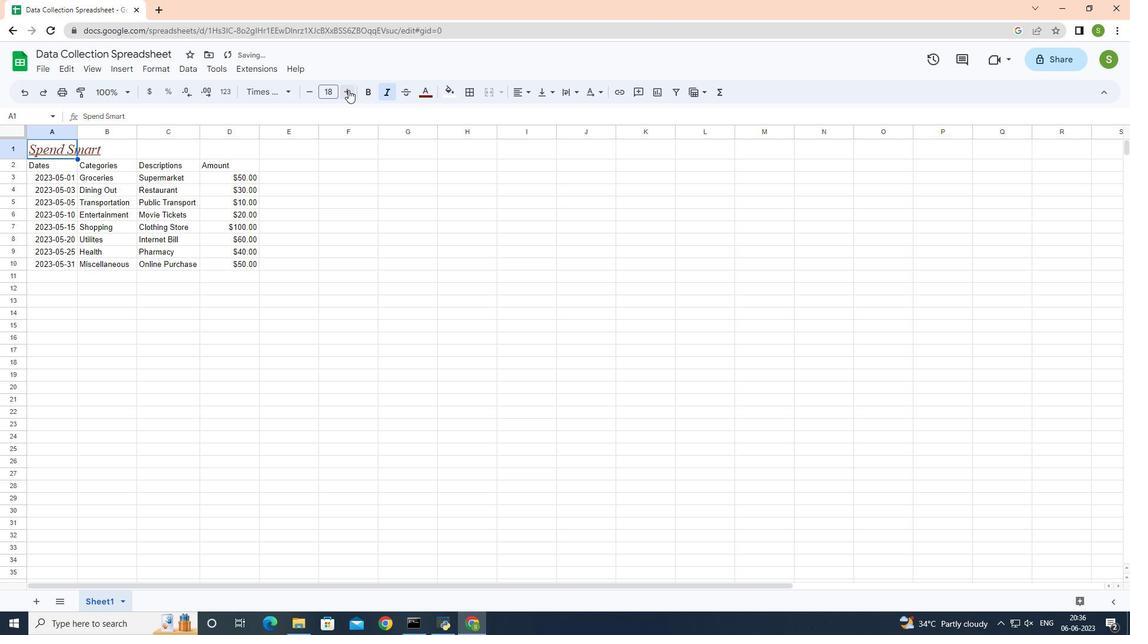 
Action: Mouse pressed left at (348, 90)
Screenshot: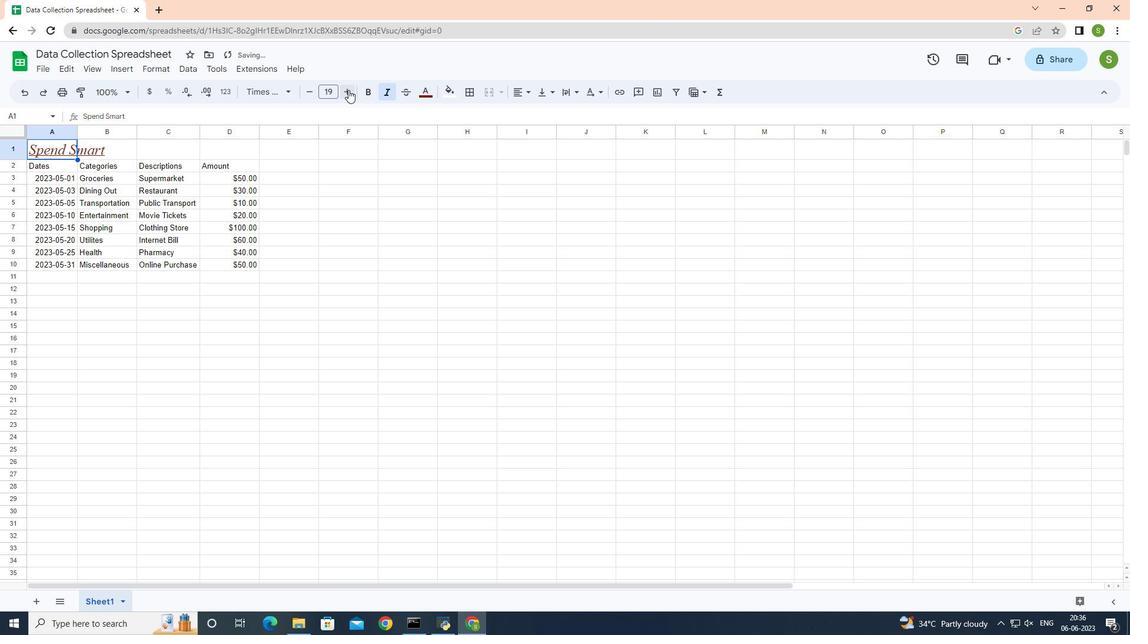 
Action: Mouse moved to (41, 164)
Screenshot: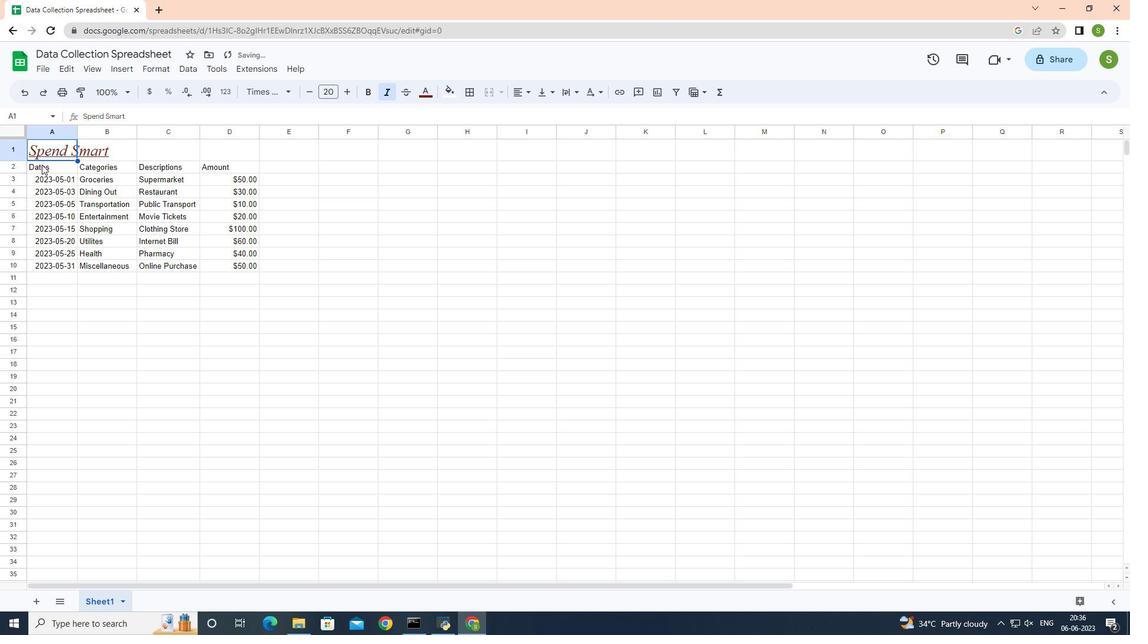 
Action: Mouse pressed left at (41, 164)
Screenshot: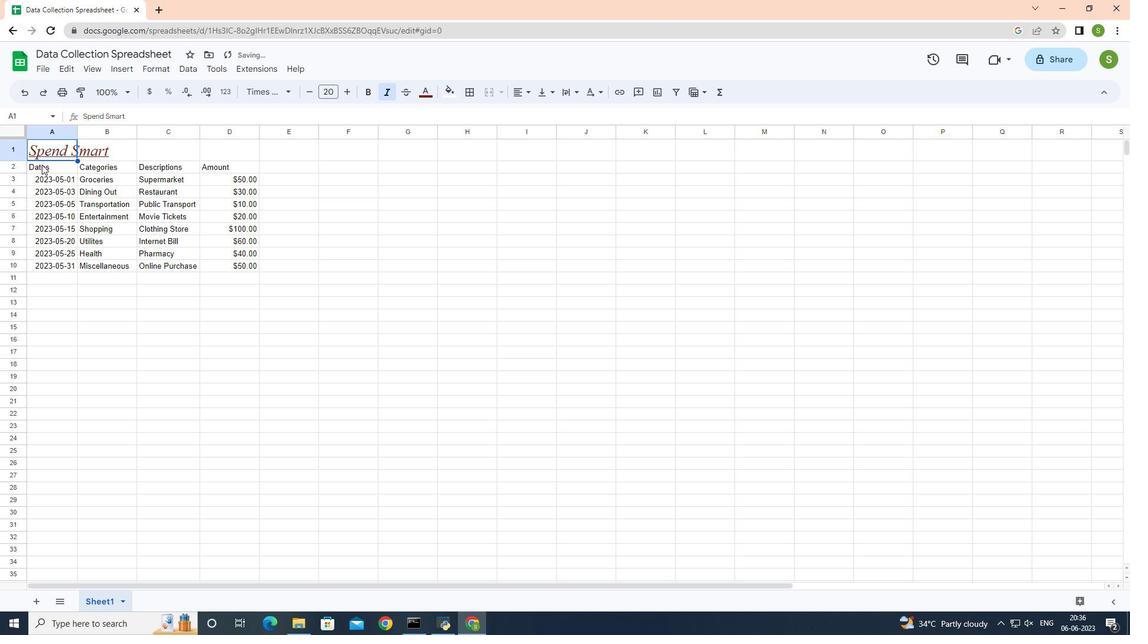 
Action: Mouse moved to (286, 90)
Screenshot: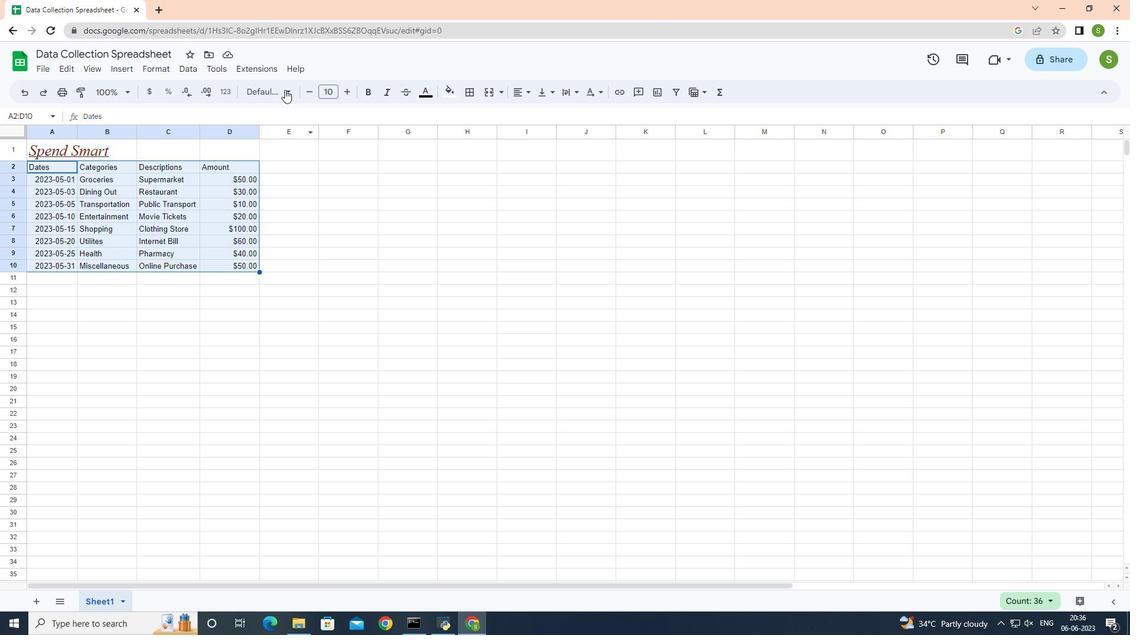 
Action: Mouse pressed left at (286, 90)
Screenshot: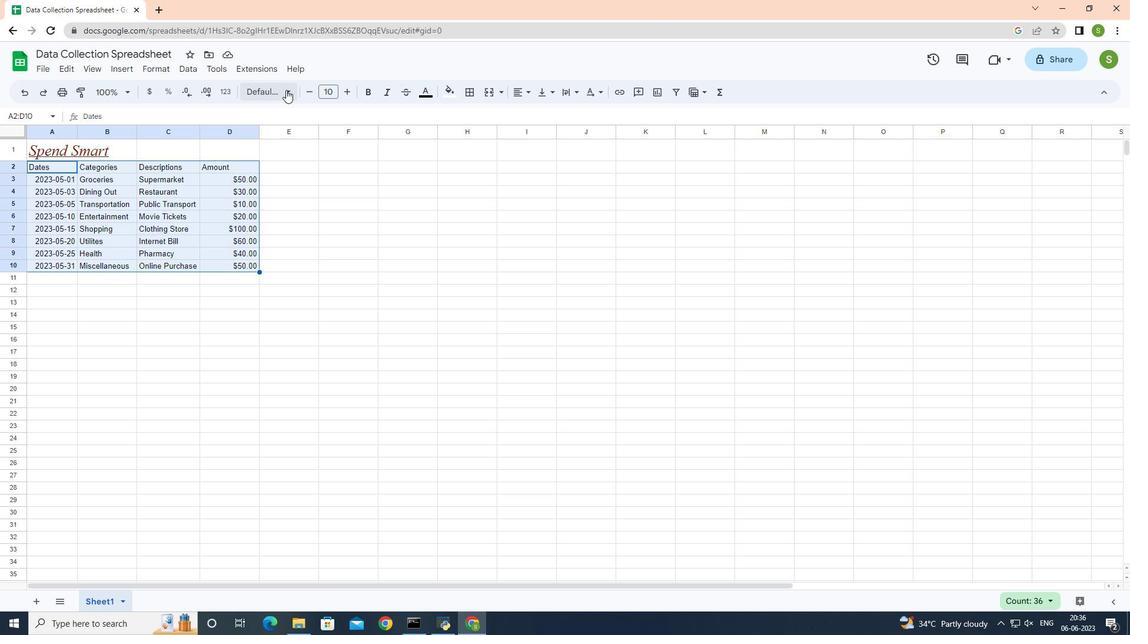 
Action: Mouse moved to (330, 449)
Screenshot: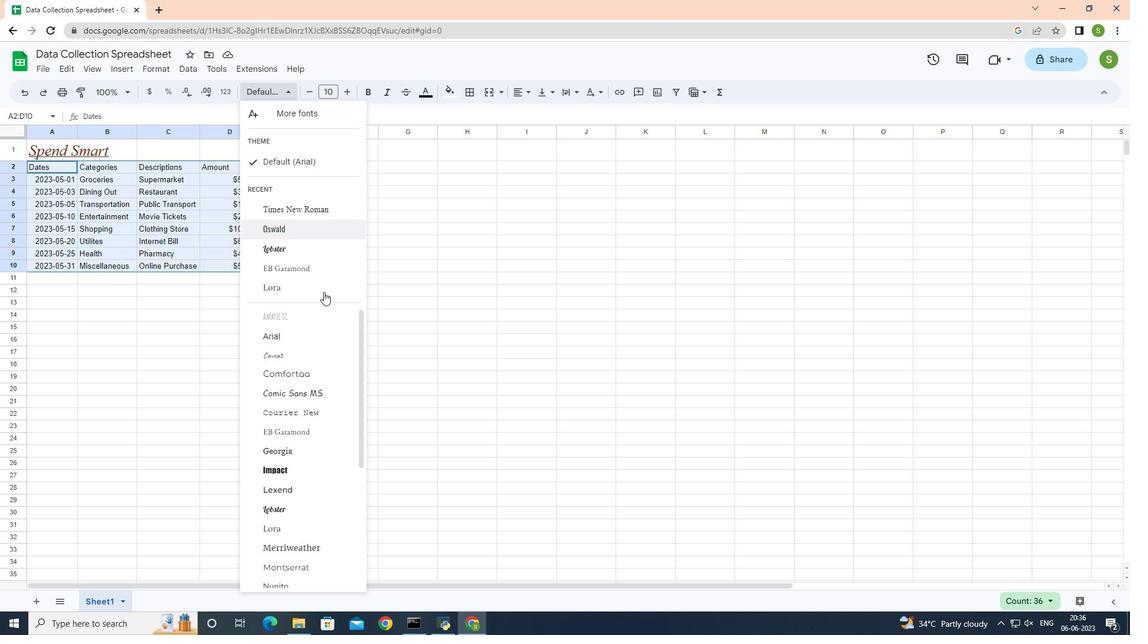 
Action: Mouse scrolled (330, 449) with delta (0, 0)
Screenshot: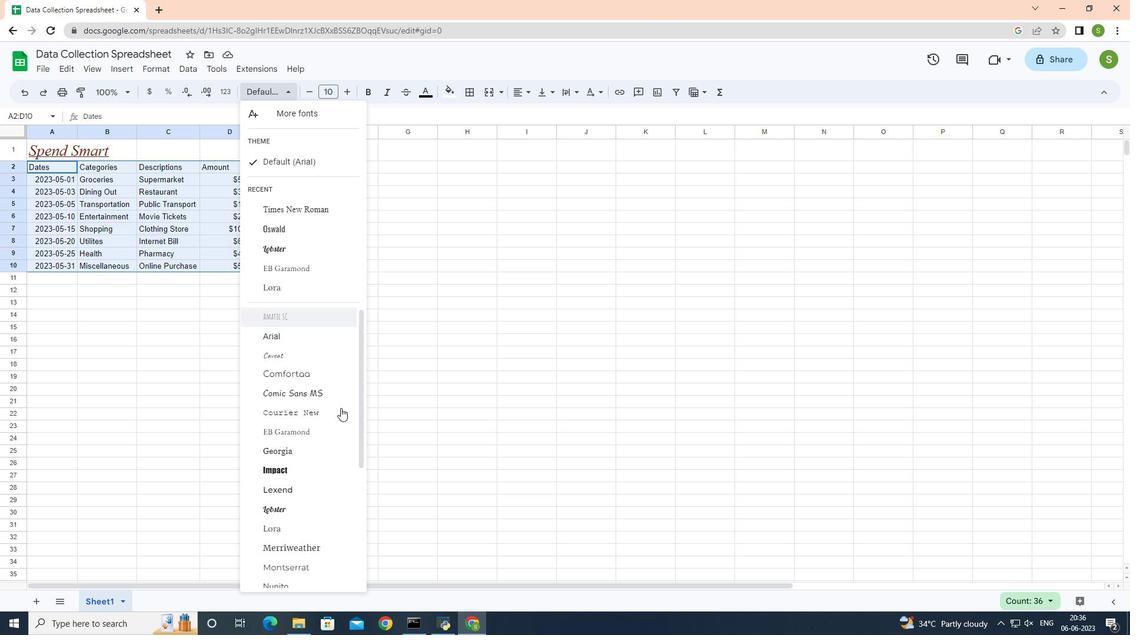 
Action: Mouse scrolled (330, 449) with delta (0, 0)
Screenshot: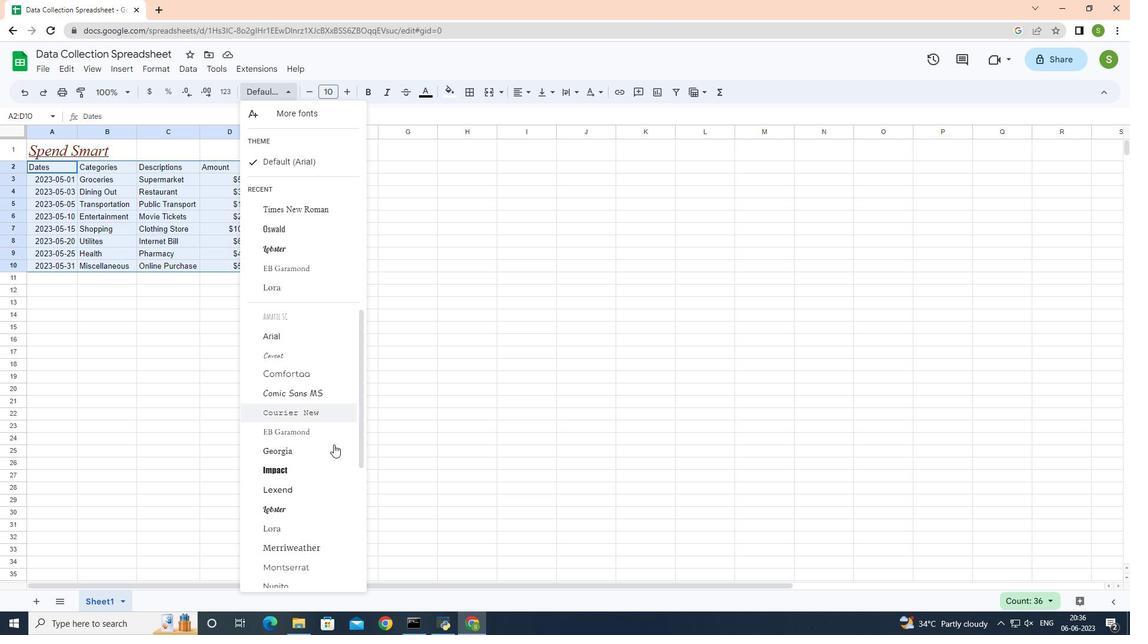
Action: Mouse scrolled (330, 449) with delta (0, 0)
Screenshot: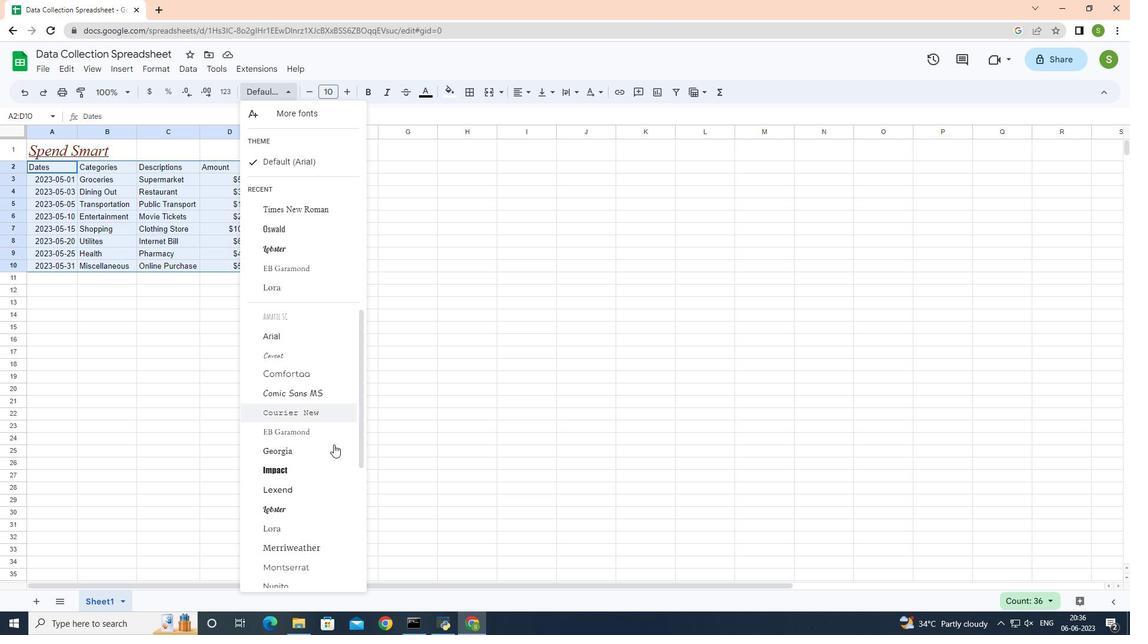 
Action: Mouse scrolled (330, 449) with delta (0, 0)
Screenshot: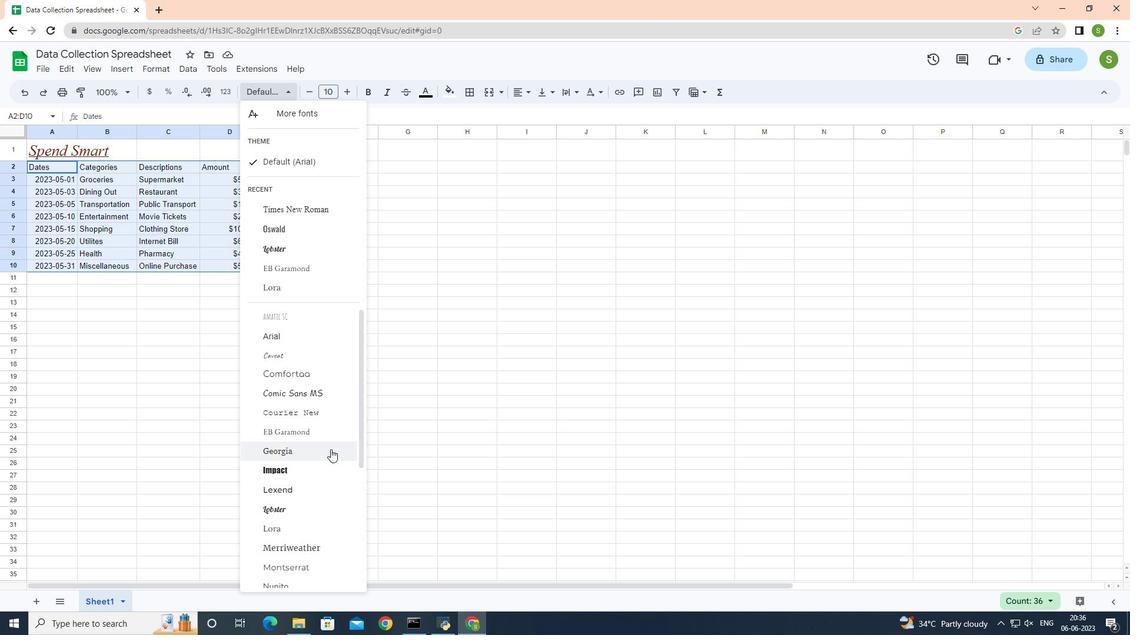
Action: Mouse scrolled (330, 449) with delta (0, 0)
Screenshot: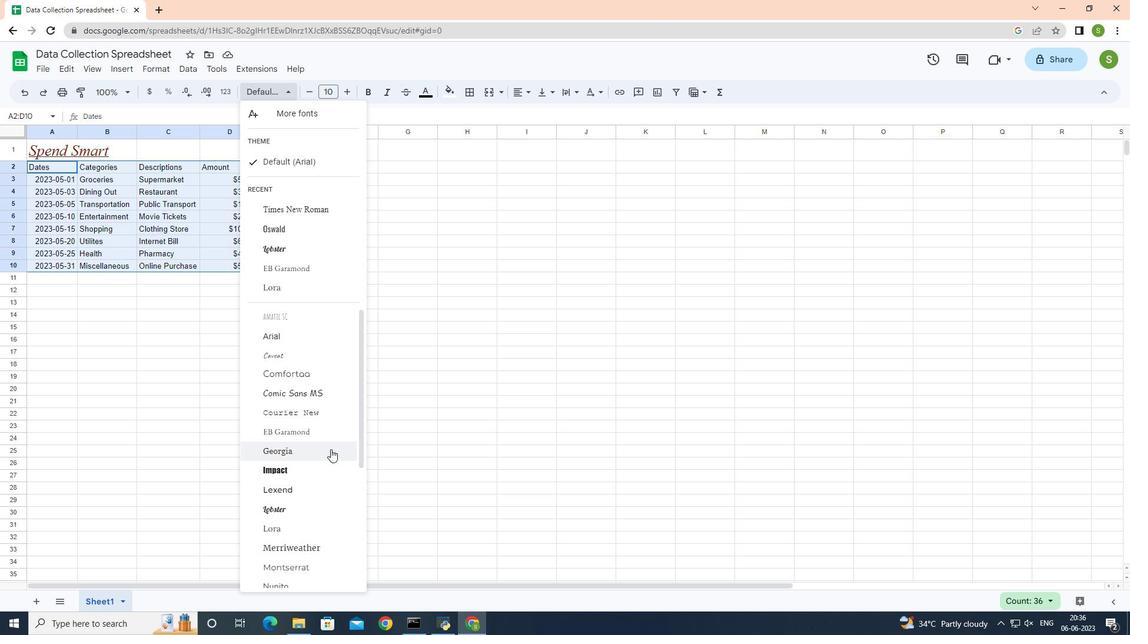 
Action: Mouse scrolled (330, 449) with delta (0, 0)
Screenshot: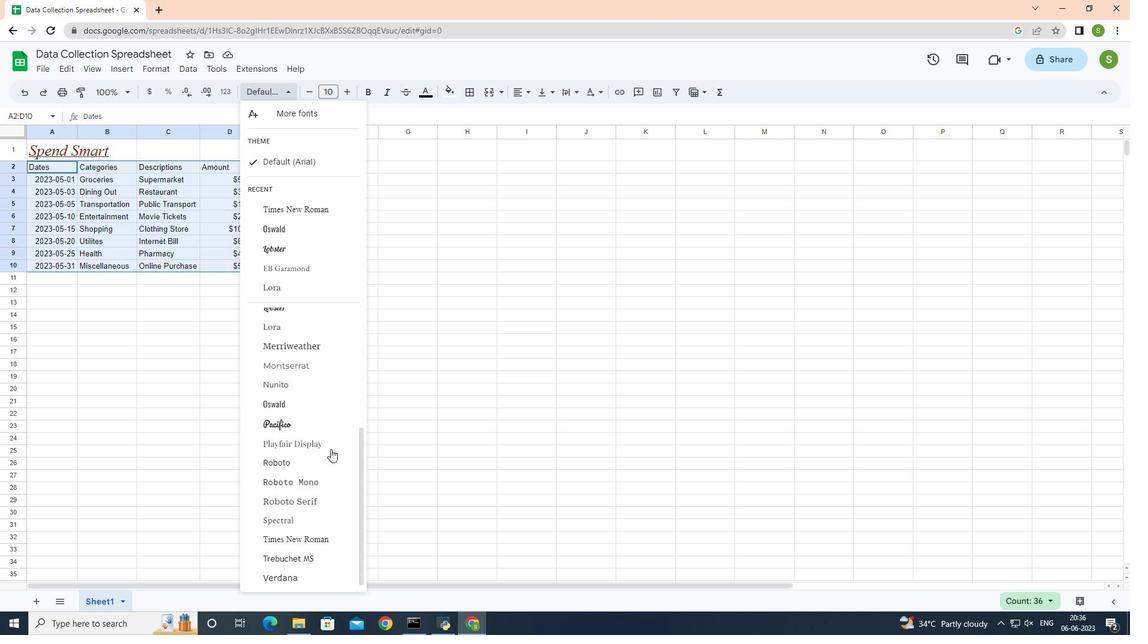 
Action: Mouse scrolled (330, 449) with delta (0, 0)
Screenshot: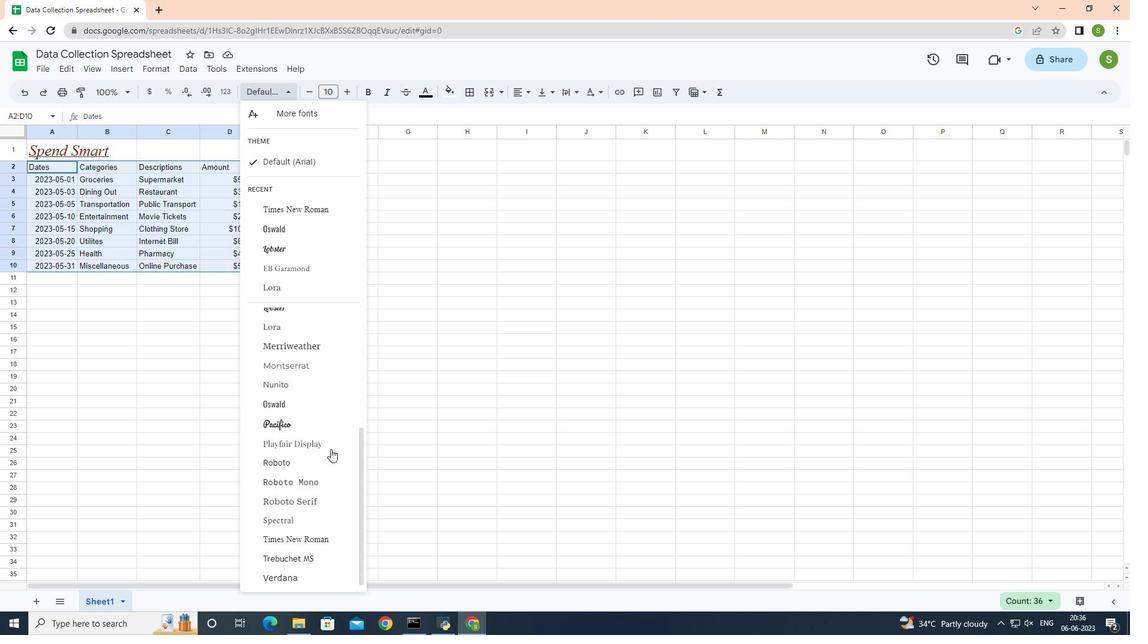 
Action: Mouse scrolled (330, 449) with delta (0, 0)
Screenshot: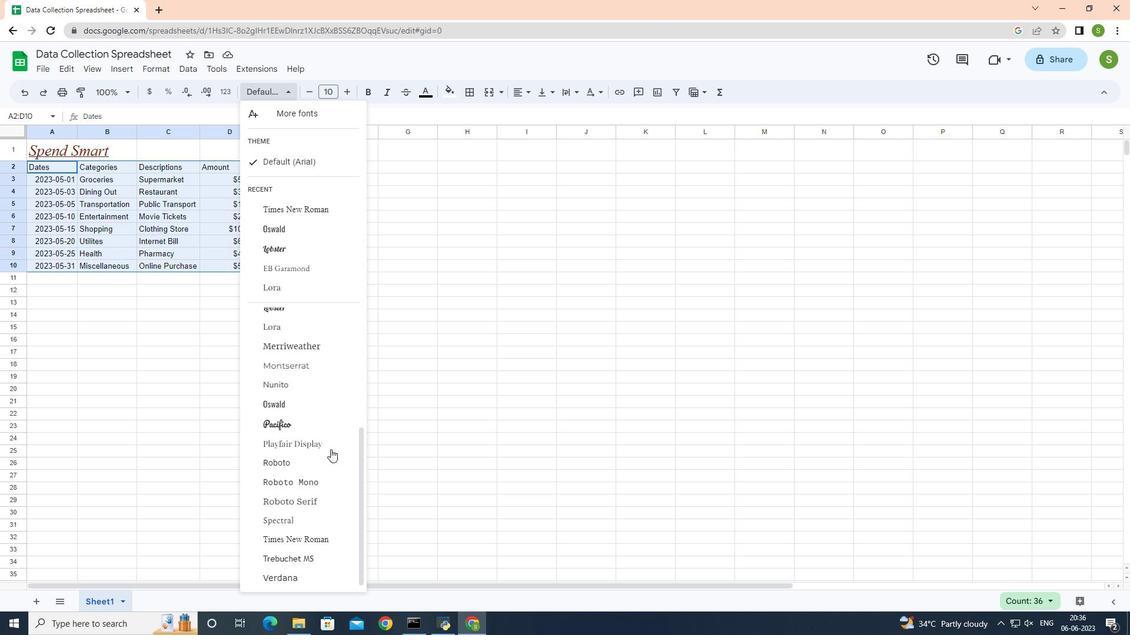 
Action: Mouse scrolled (330, 449) with delta (0, 0)
Screenshot: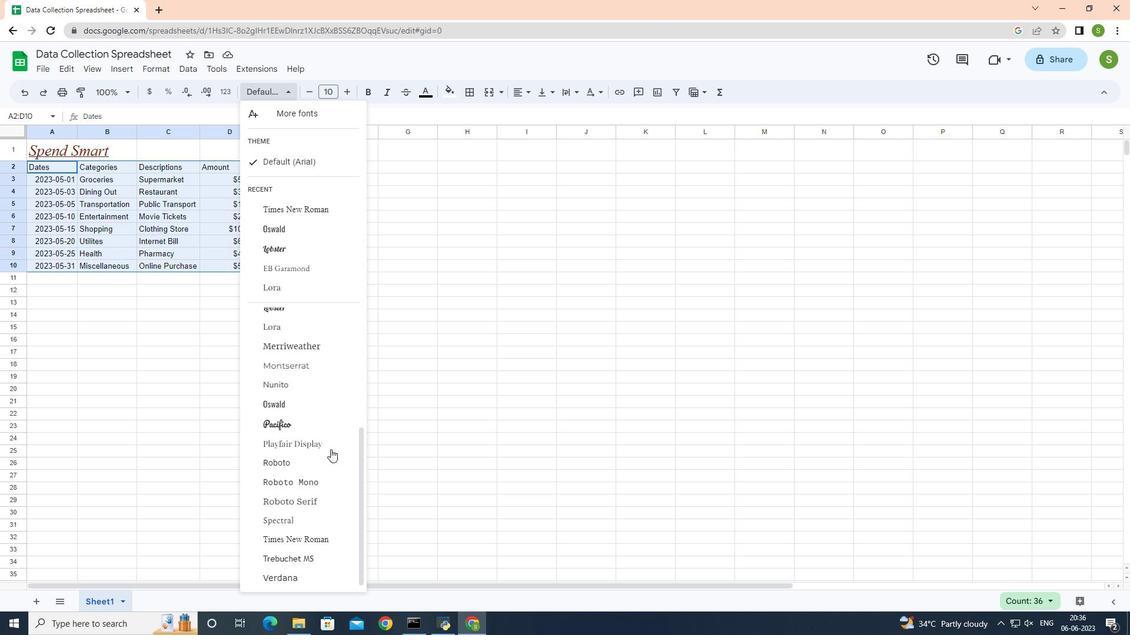 
Action: Mouse scrolled (330, 449) with delta (0, 0)
Screenshot: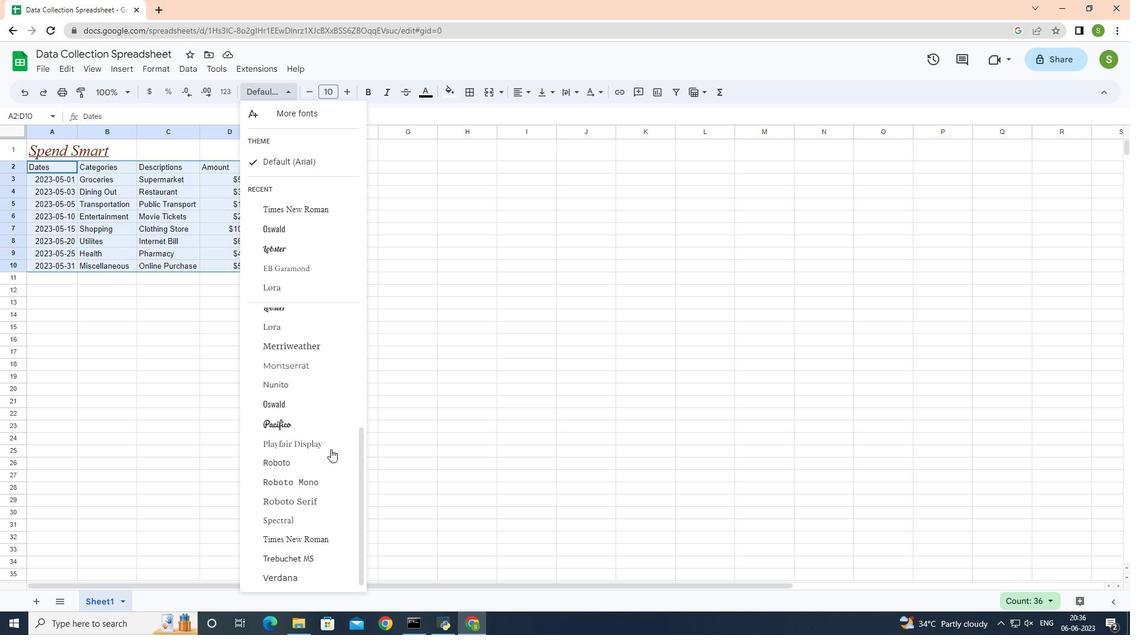 
Action: Mouse moved to (329, 457)
Screenshot: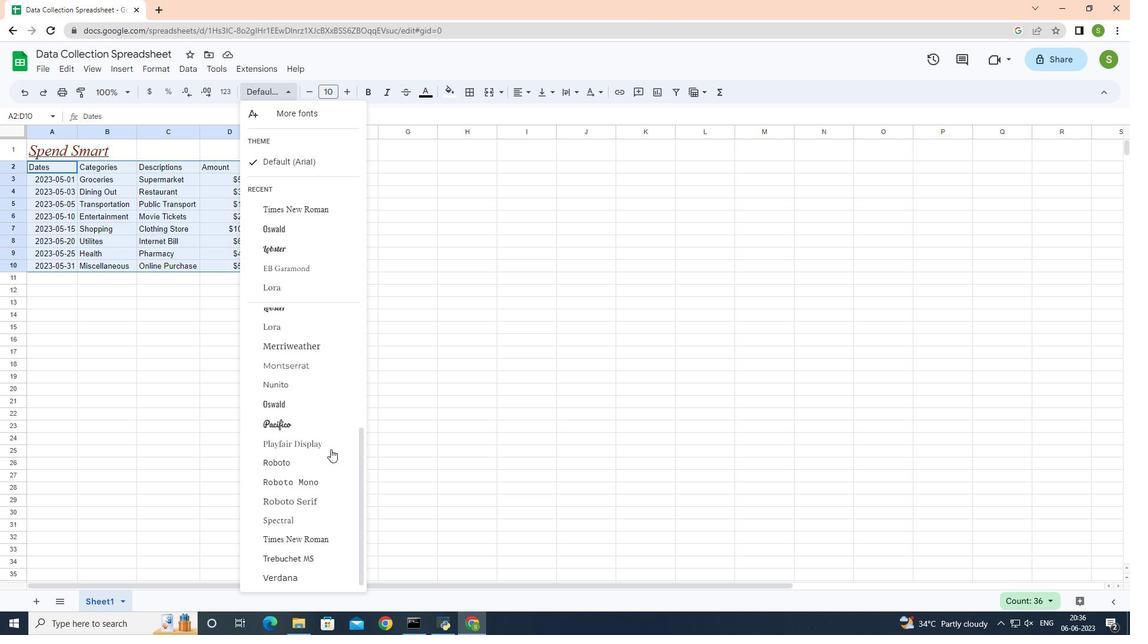 
Action: Mouse scrolled (329, 456) with delta (0, 0)
Screenshot: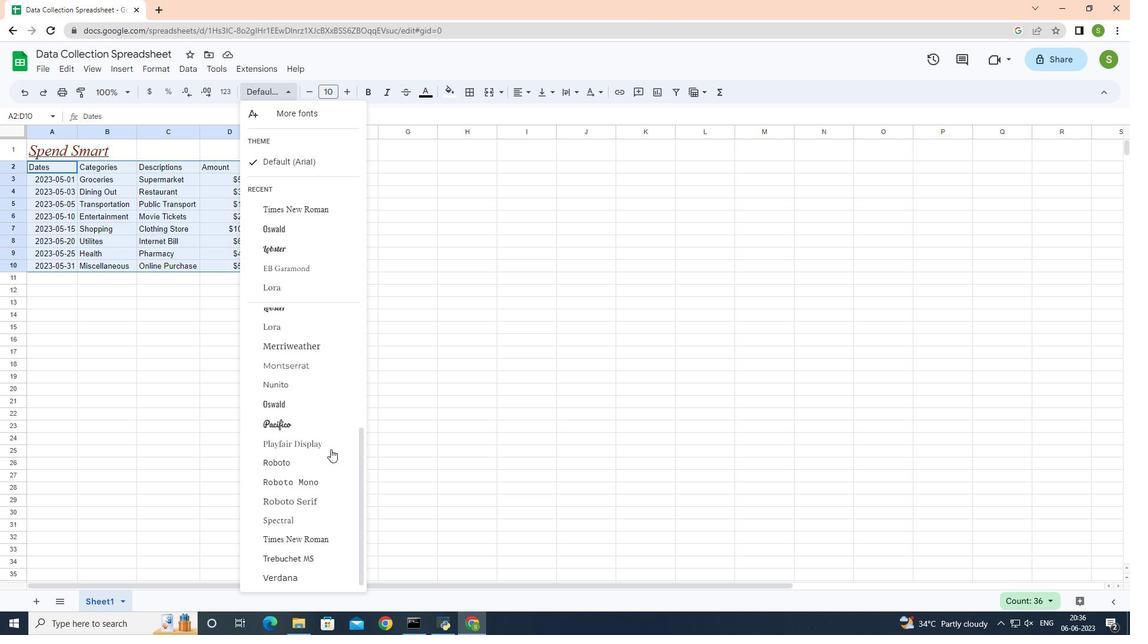 
Action: Mouse moved to (326, 465)
Screenshot: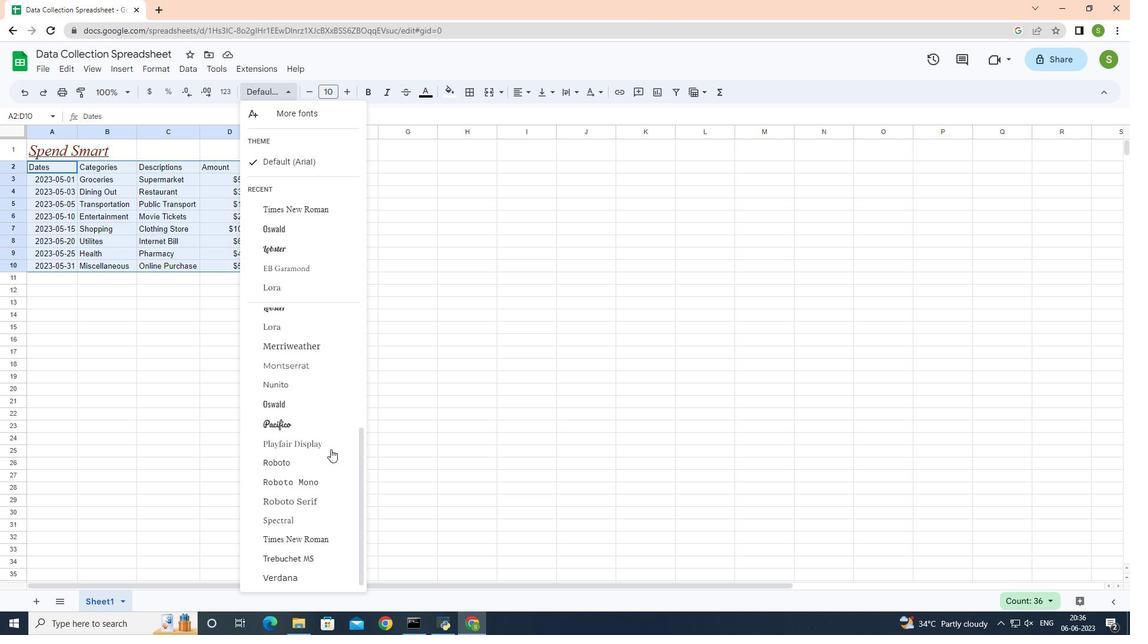 
Action: Mouse scrolled (326, 465) with delta (0, 0)
Screenshot: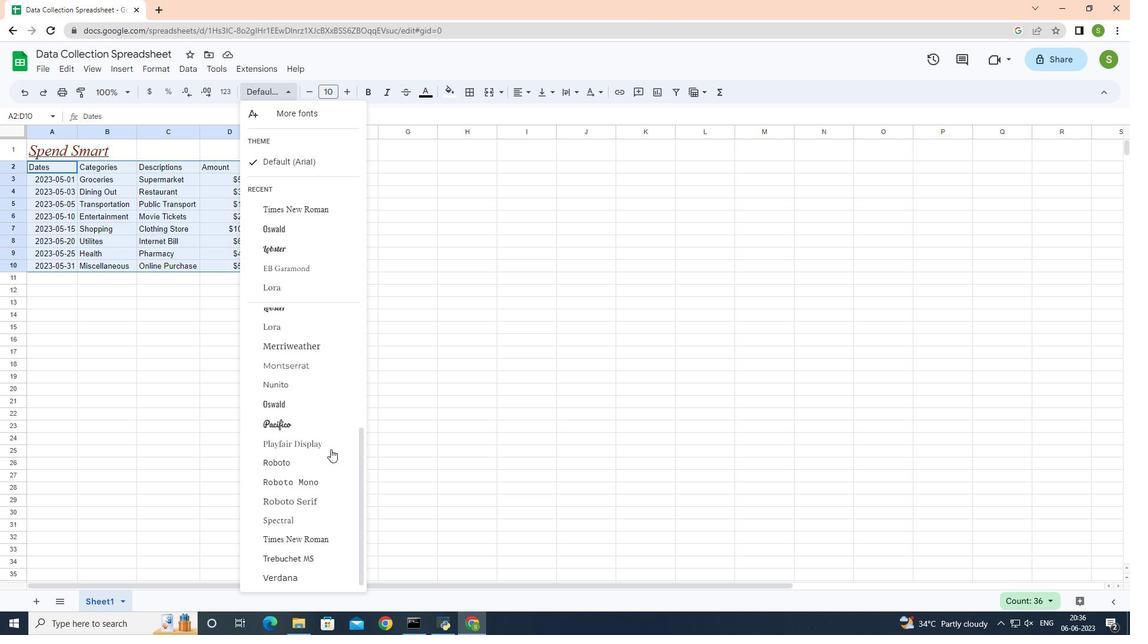 
Action: Mouse moved to (325, 470)
Screenshot: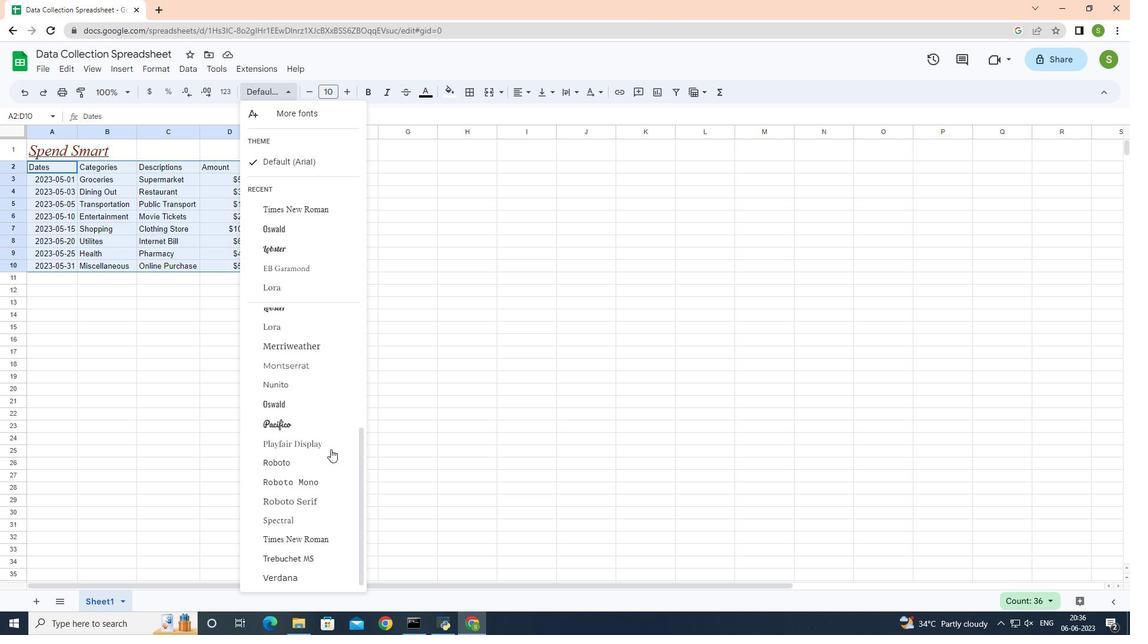 
Action: Mouse scrolled (325, 469) with delta (0, 0)
Screenshot: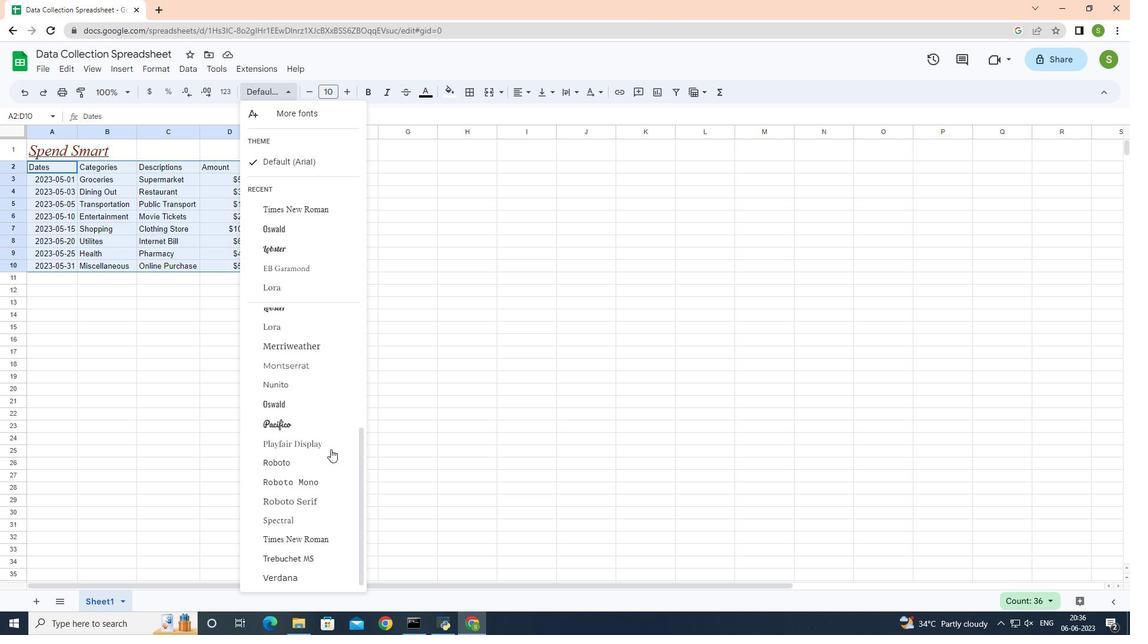 
Action: Mouse moved to (323, 484)
Screenshot: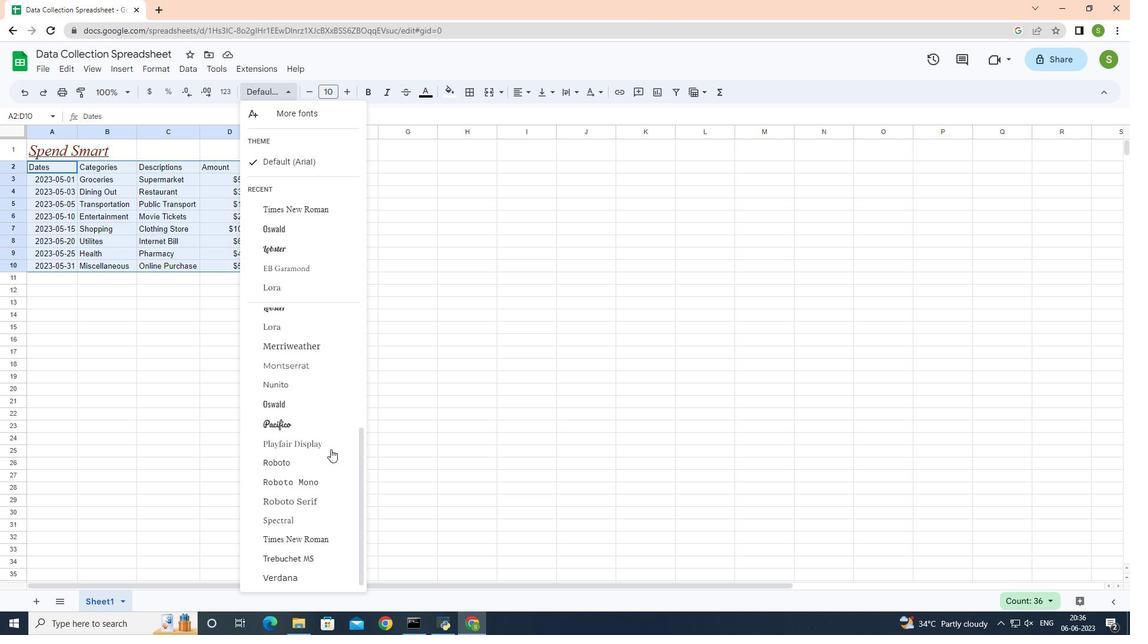 
Action: Mouse scrolled (323, 483) with delta (0, 0)
Screenshot: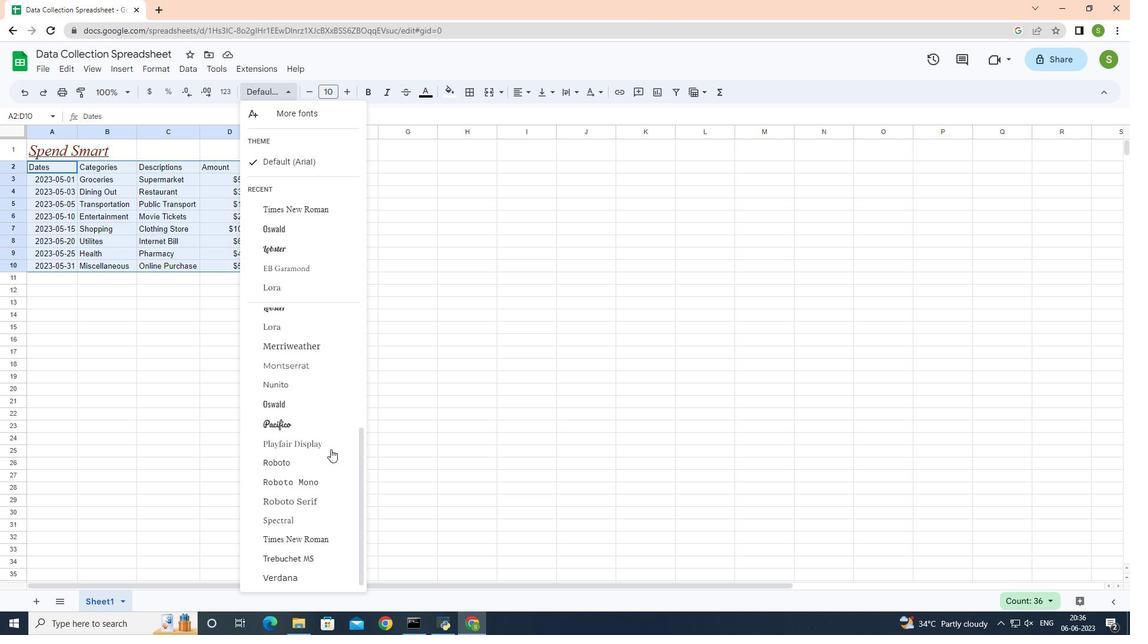 
Action: Mouse moved to (299, 574)
Screenshot: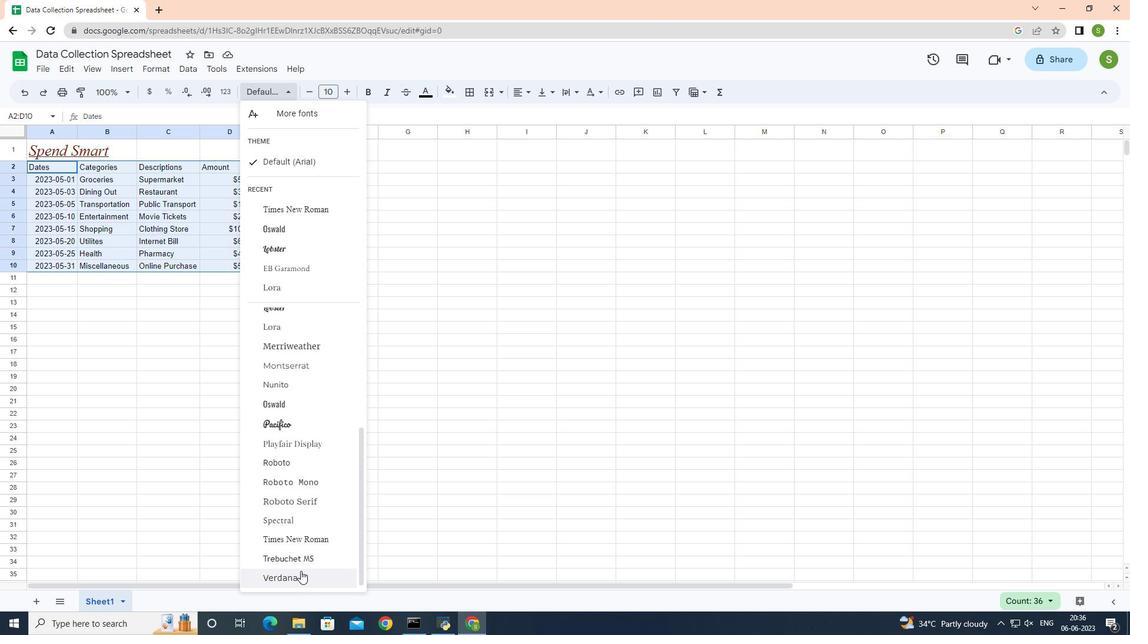 
Action: Mouse pressed left at (299, 574)
Screenshot: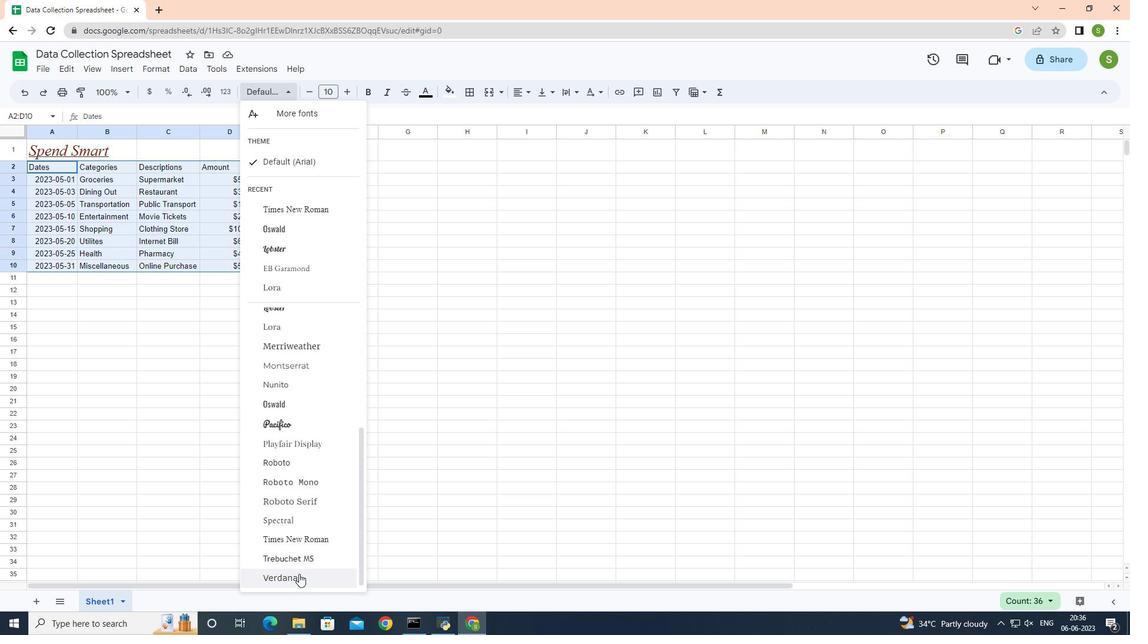 
Action: Mouse moved to (347, 93)
Screenshot: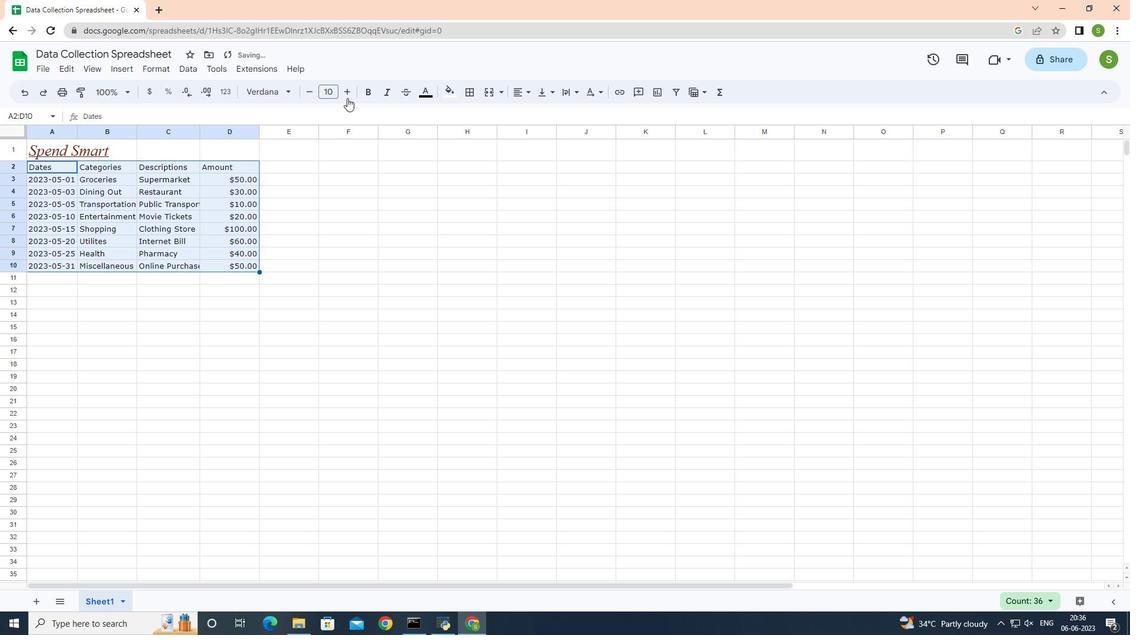 
Action: Mouse pressed left at (347, 93)
Screenshot: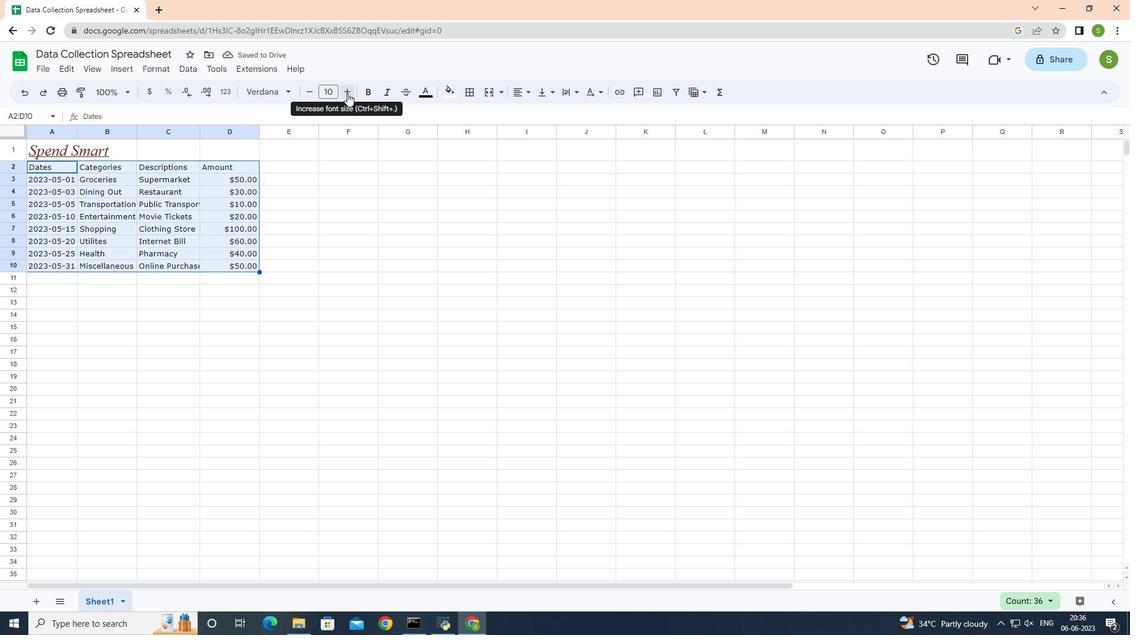 
Action: Mouse pressed left at (347, 93)
Screenshot: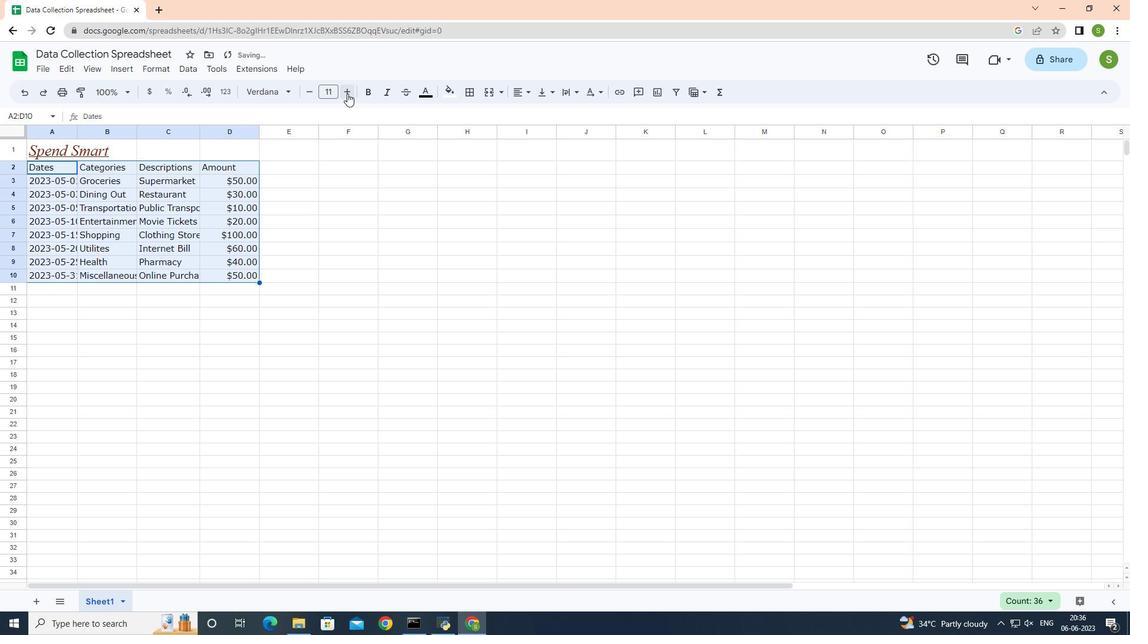 
Action: Mouse moved to (57, 147)
Screenshot: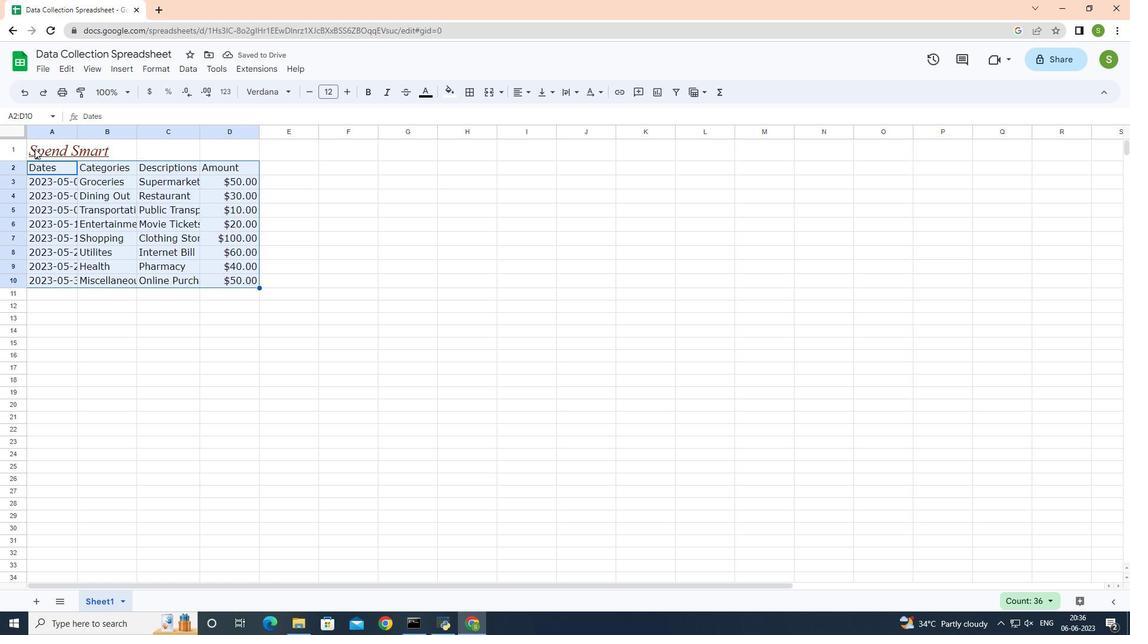 
Action: Mouse pressed left at (57, 147)
Screenshot: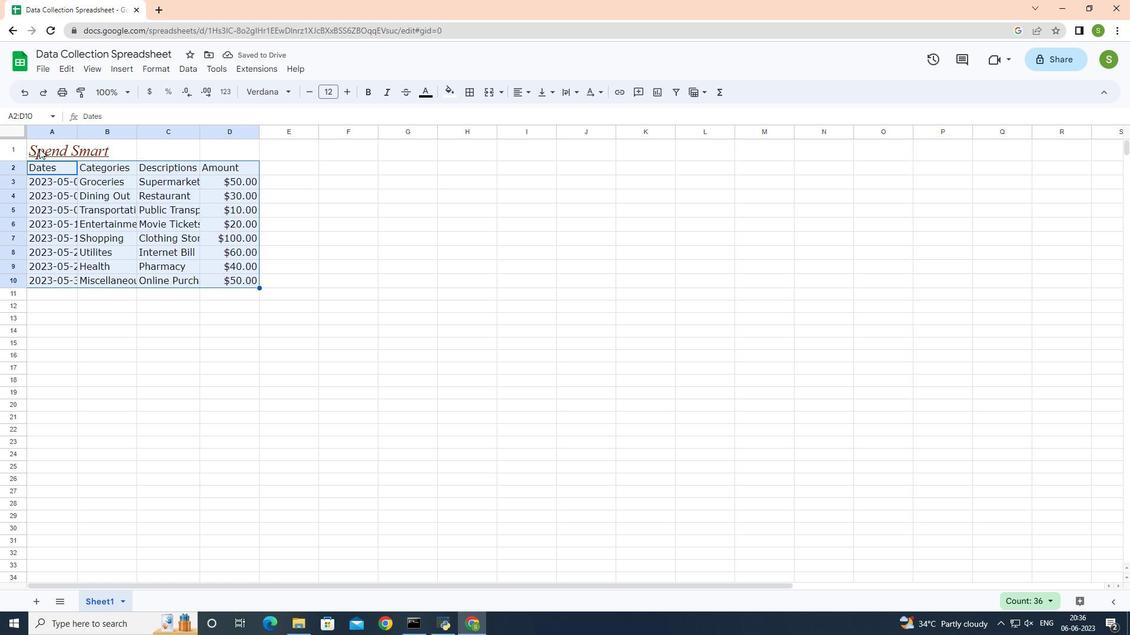 
Action: Mouse moved to (525, 91)
Screenshot: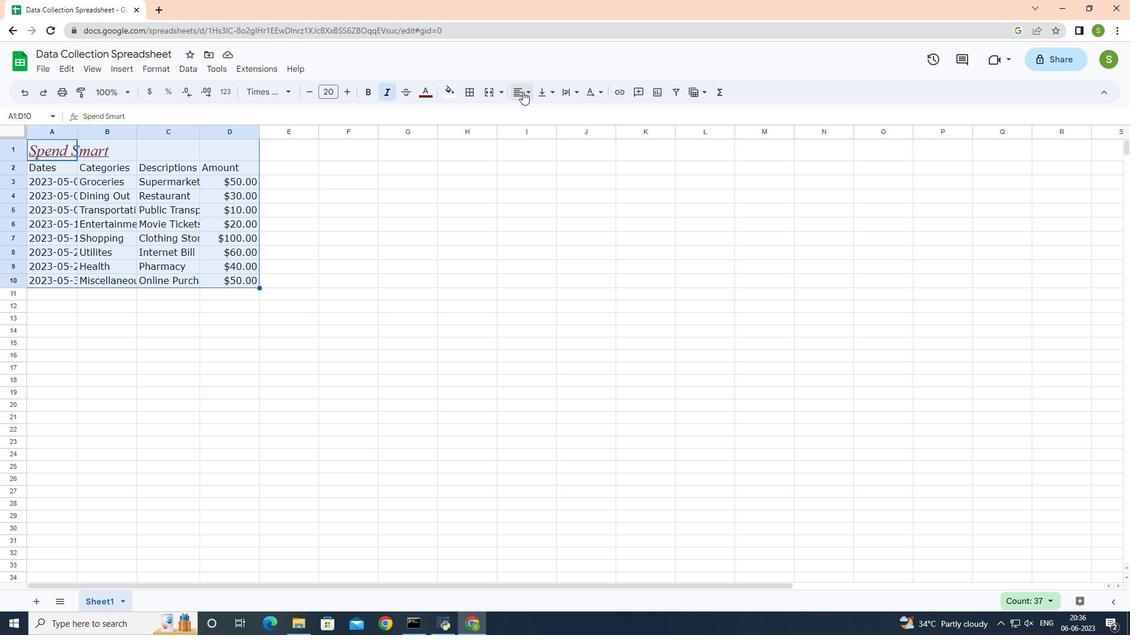 
Action: Mouse pressed left at (525, 91)
Screenshot: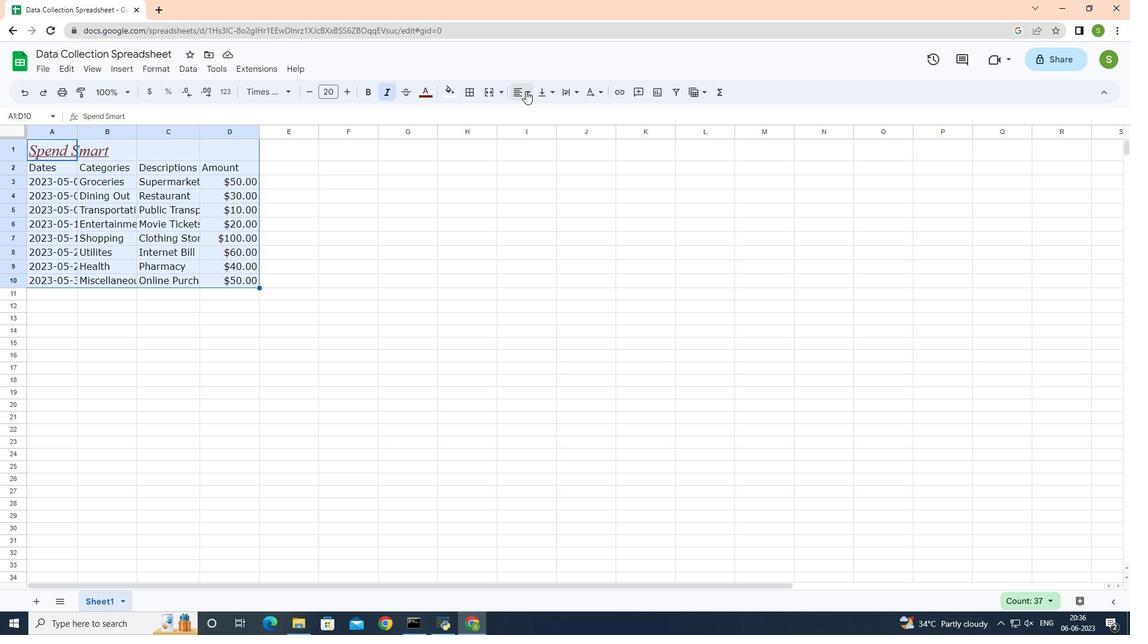 
Action: Mouse moved to (524, 112)
Screenshot: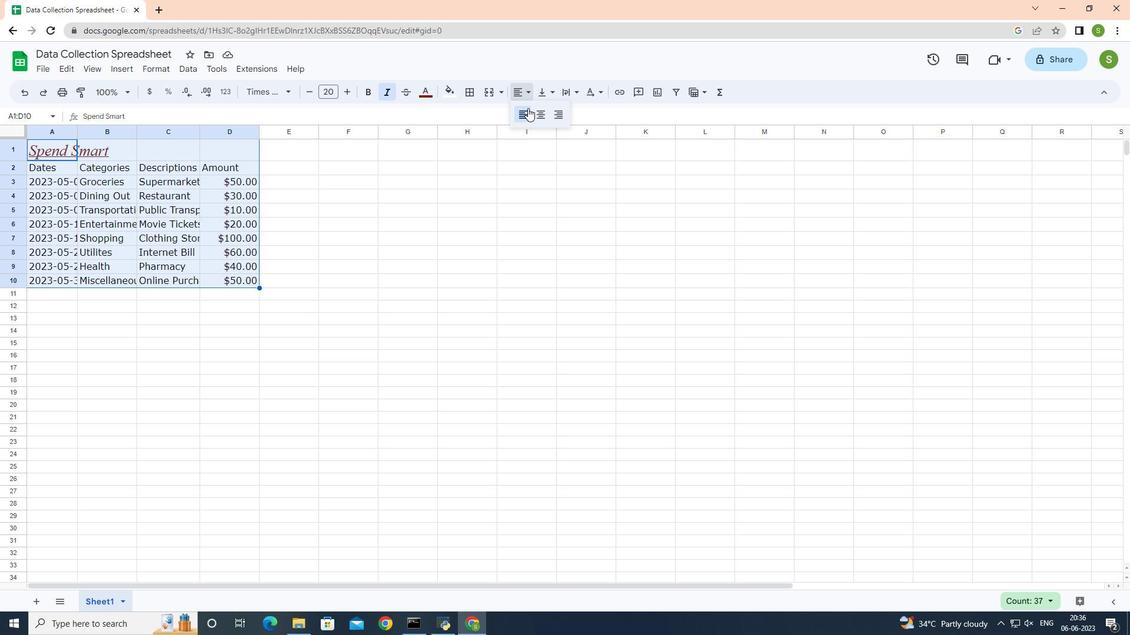 
Action: Mouse pressed left at (524, 112)
Screenshot: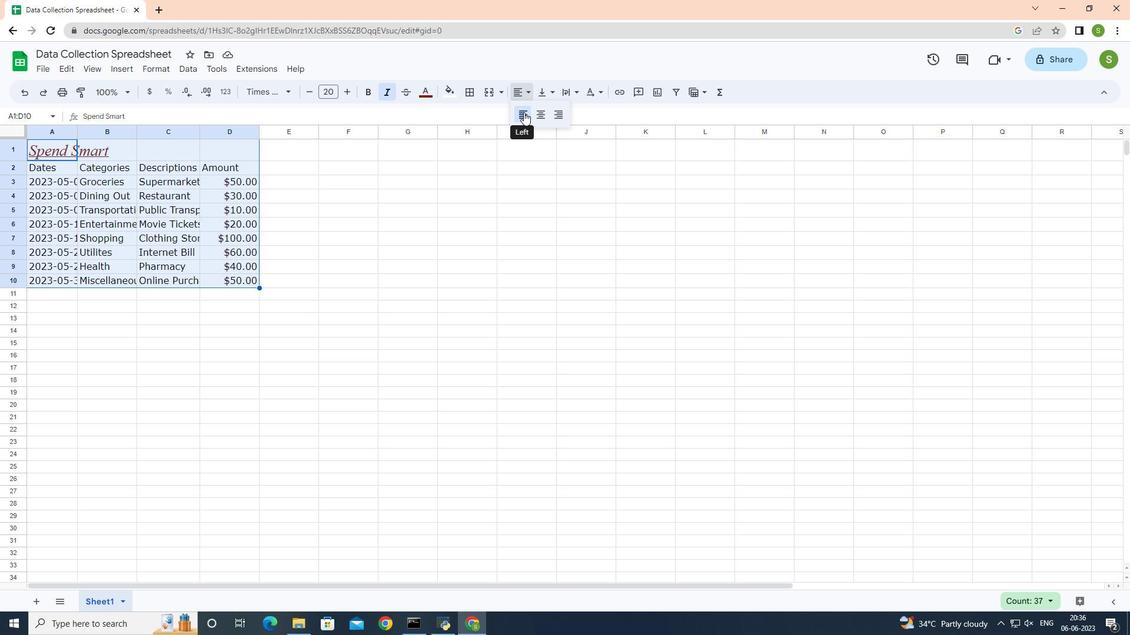 
Action: Mouse moved to (78, 128)
Screenshot: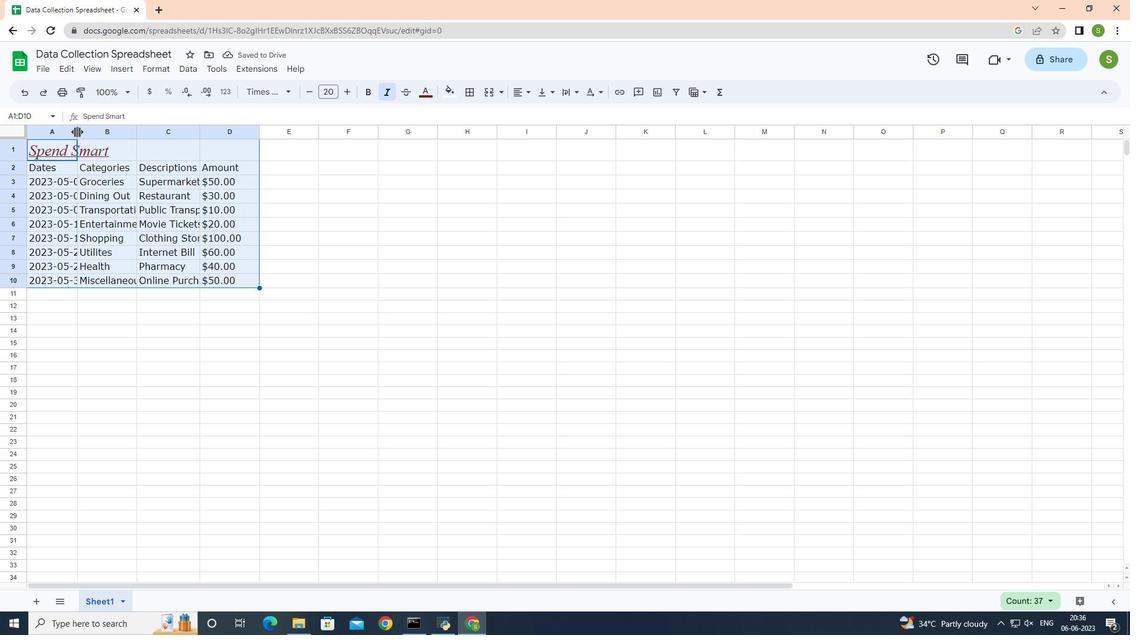 
Action: Mouse pressed left at (78, 128)
Screenshot: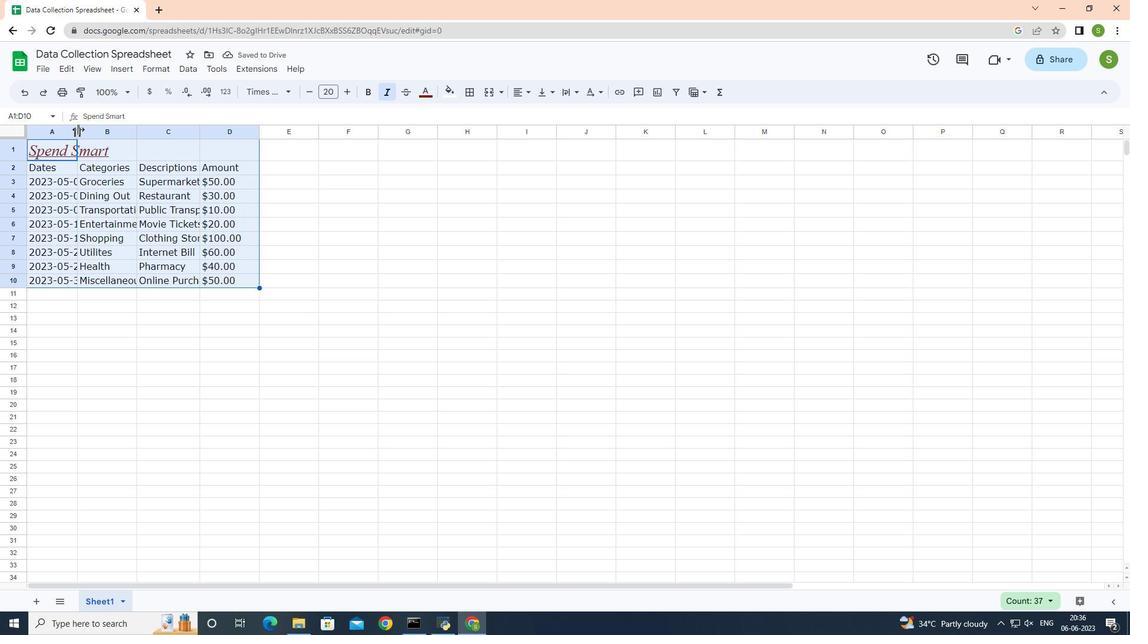 
Action: Mouse pressed left at (78, 128)
Screenshot: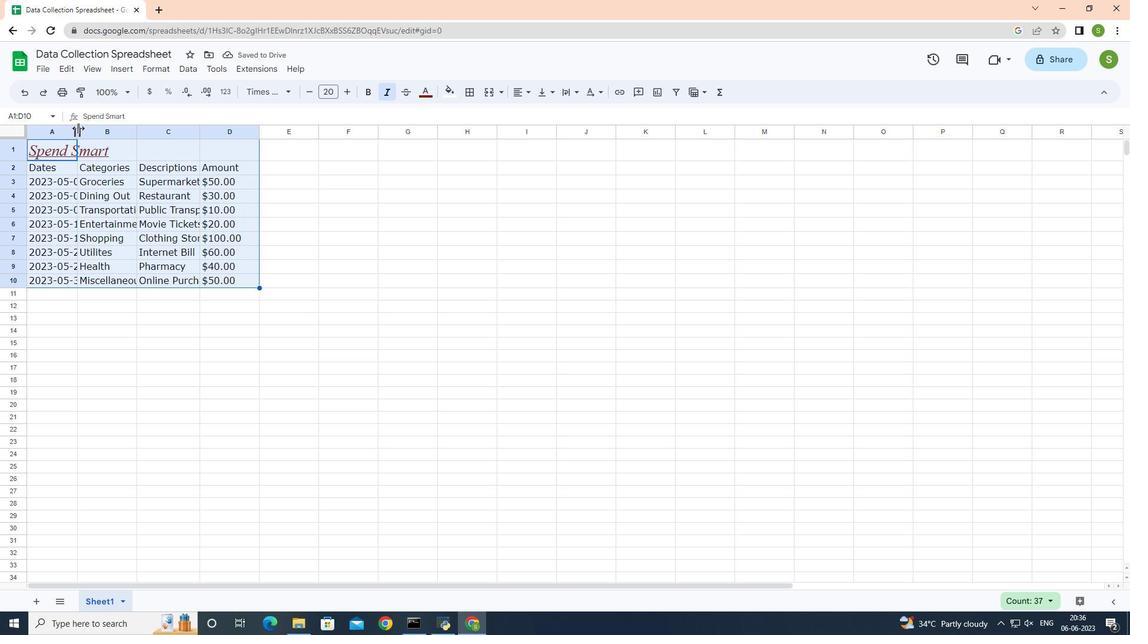 
Action: Mouse moved to (172, 130)
Screenshot: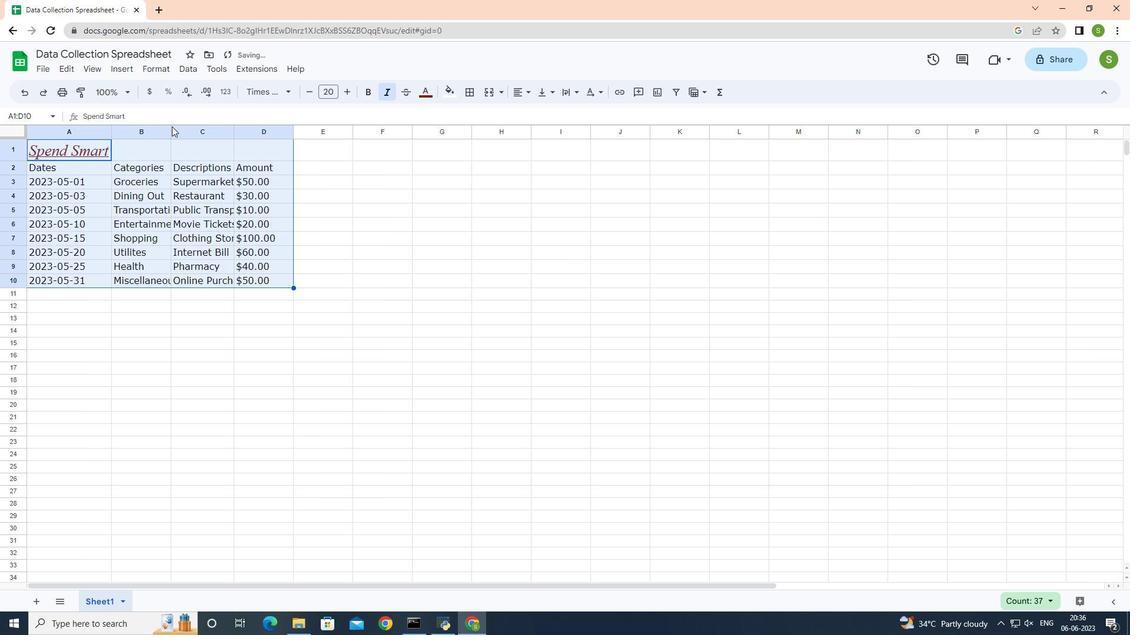 
Action: Mouse pressed left at (172, 130)
Screenshot: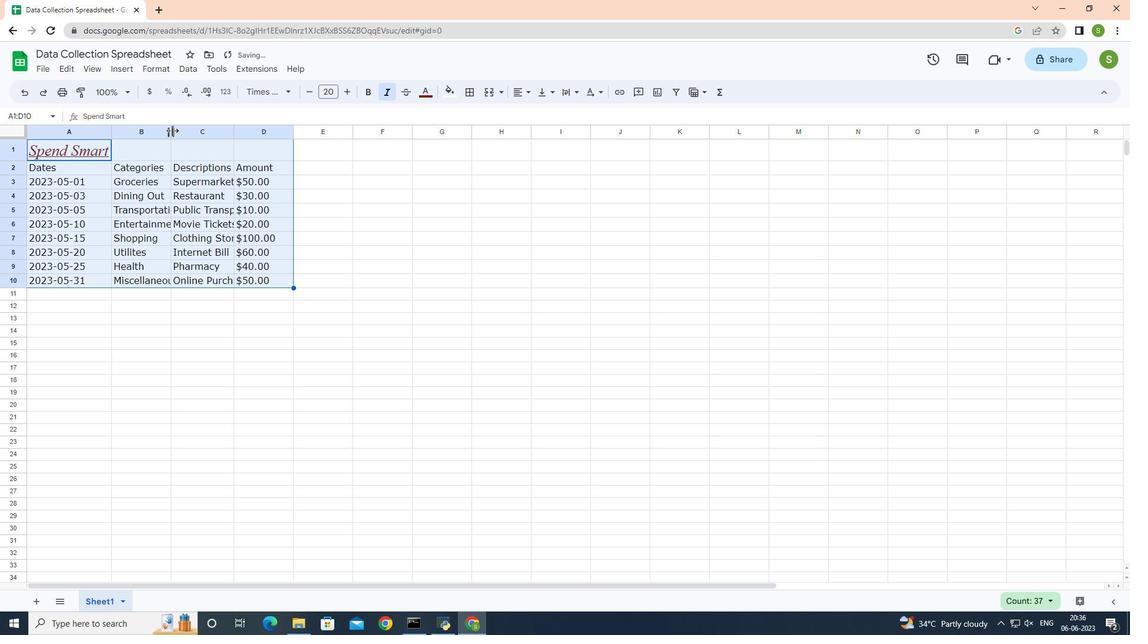 
Action: Mouse pressed left at (172, 130)
Screenshot: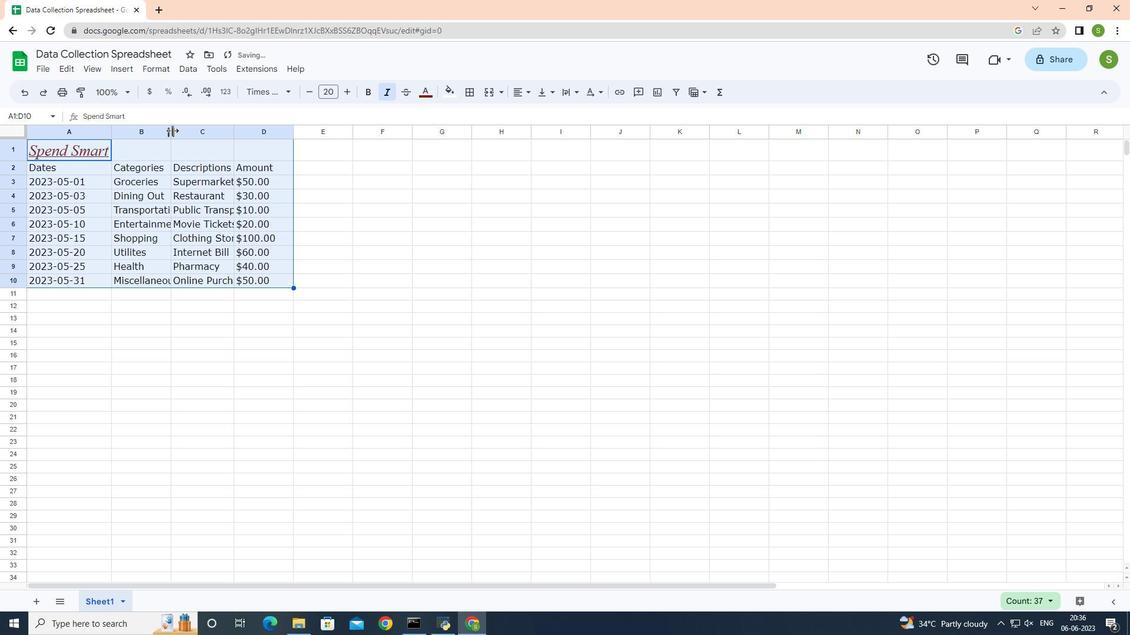 
Action: Mouse moved to (173, 131)
Screenshot: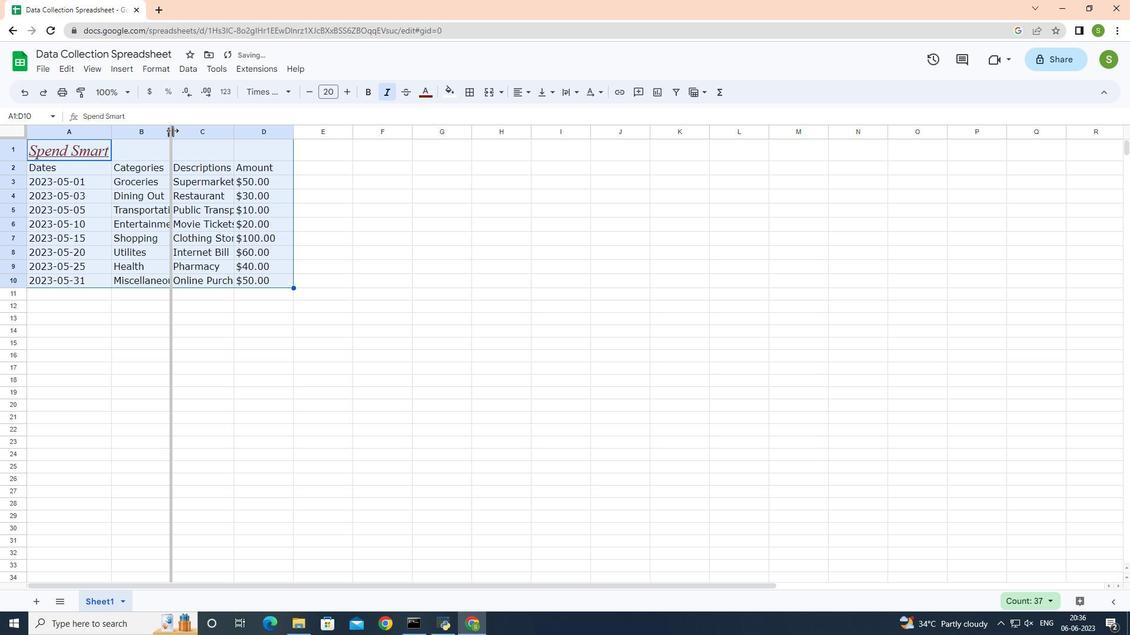 
Action: Mouse pressed left at (173, 131)
Screenshot: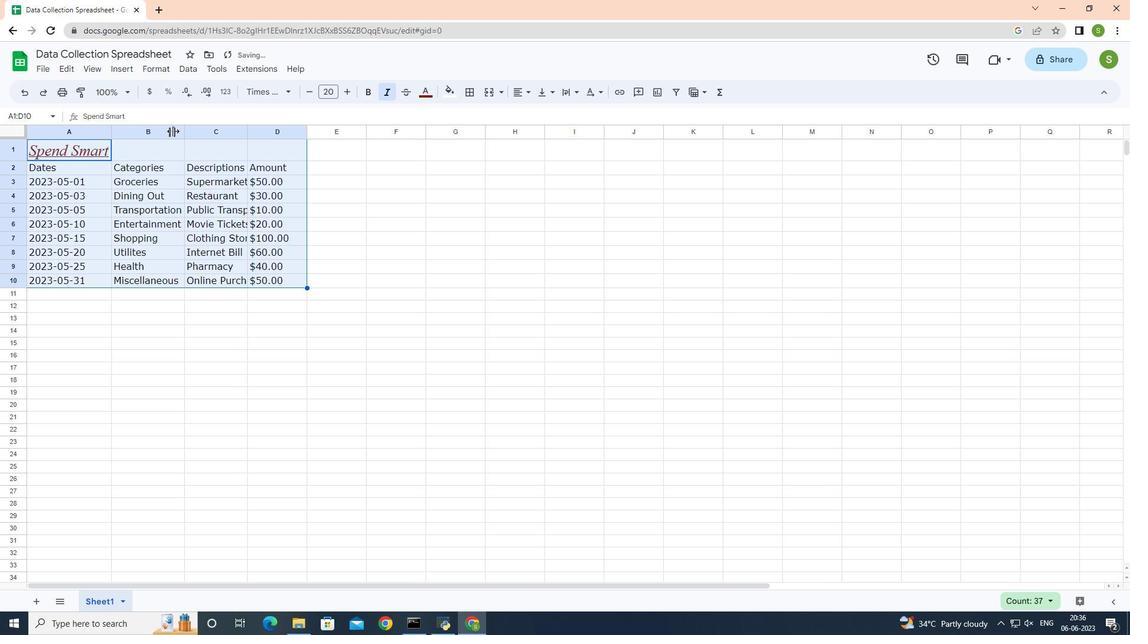 
Action: Mouse moved to (246, 128)
Screenshot: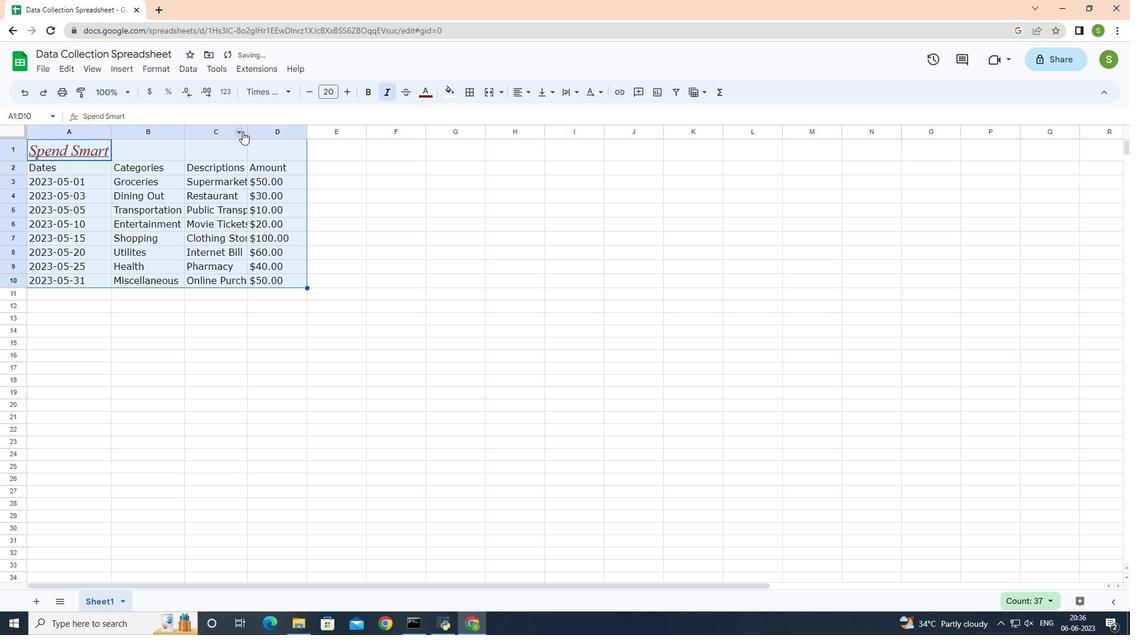 
Action: Mouse pressed left at (246, 128)
Screenshot: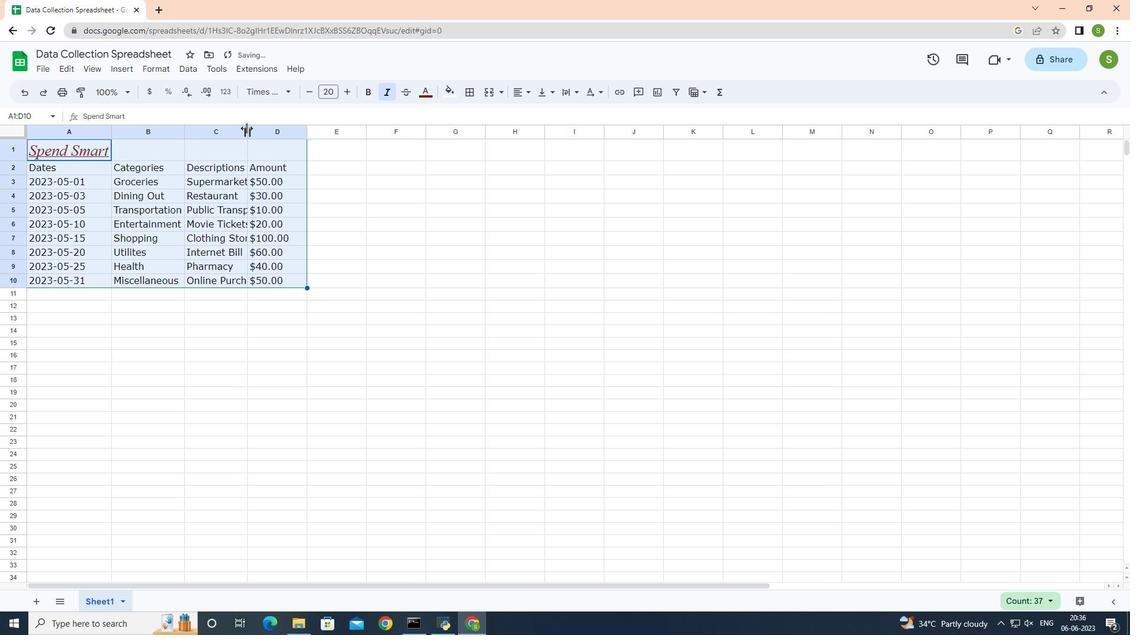 
Action: Mouse pressed left at (246, 128)
Screenshot: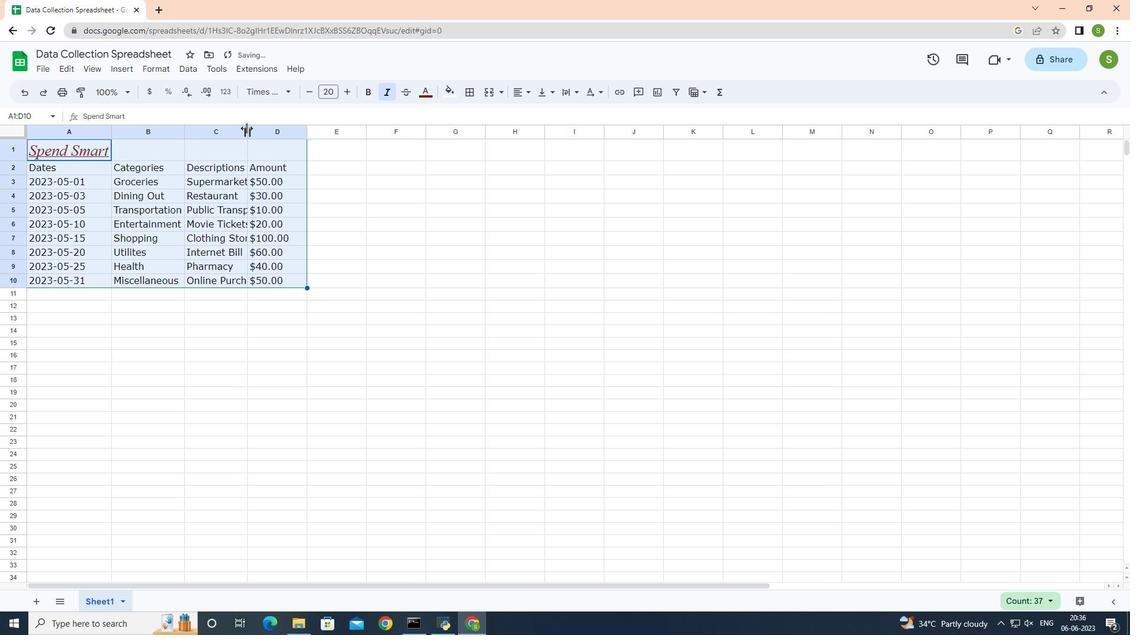 
Action: Mouse moved to (322, 130)
Screenshot: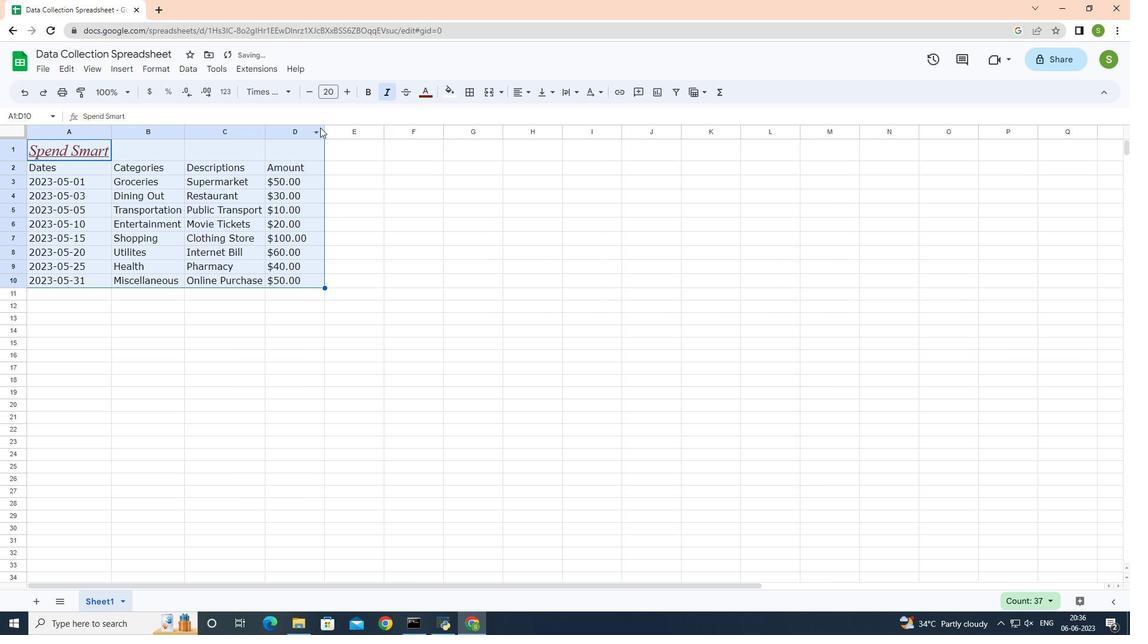 
Action: Mouse pressed left at (322, 130)
Screenshot: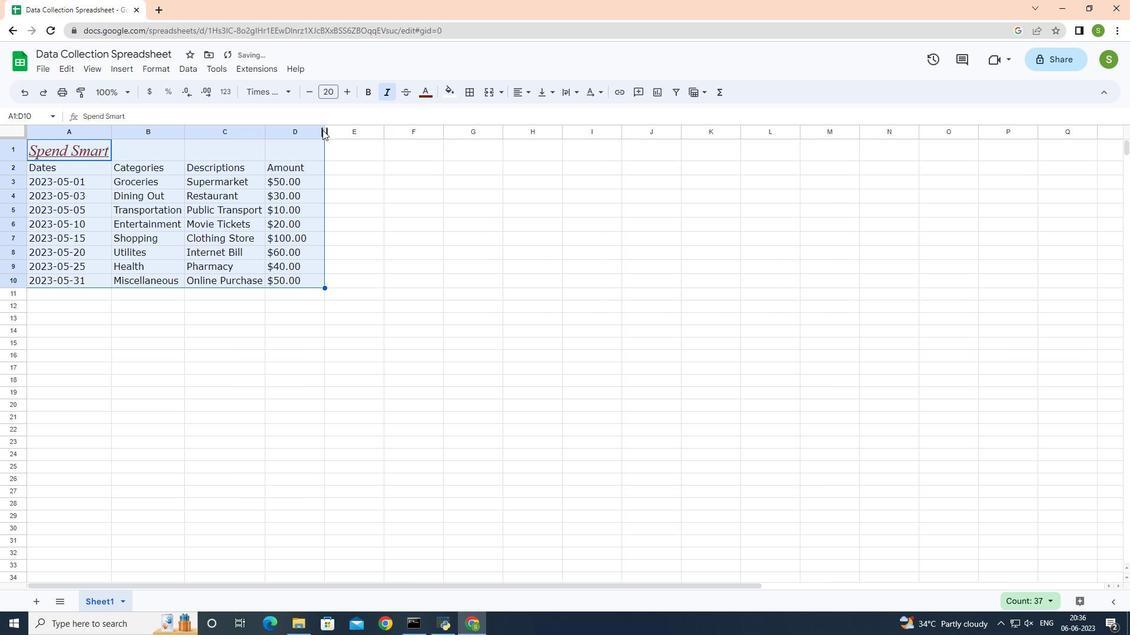 
Action: Mouse pressed left at (322, 130)
Screenshot: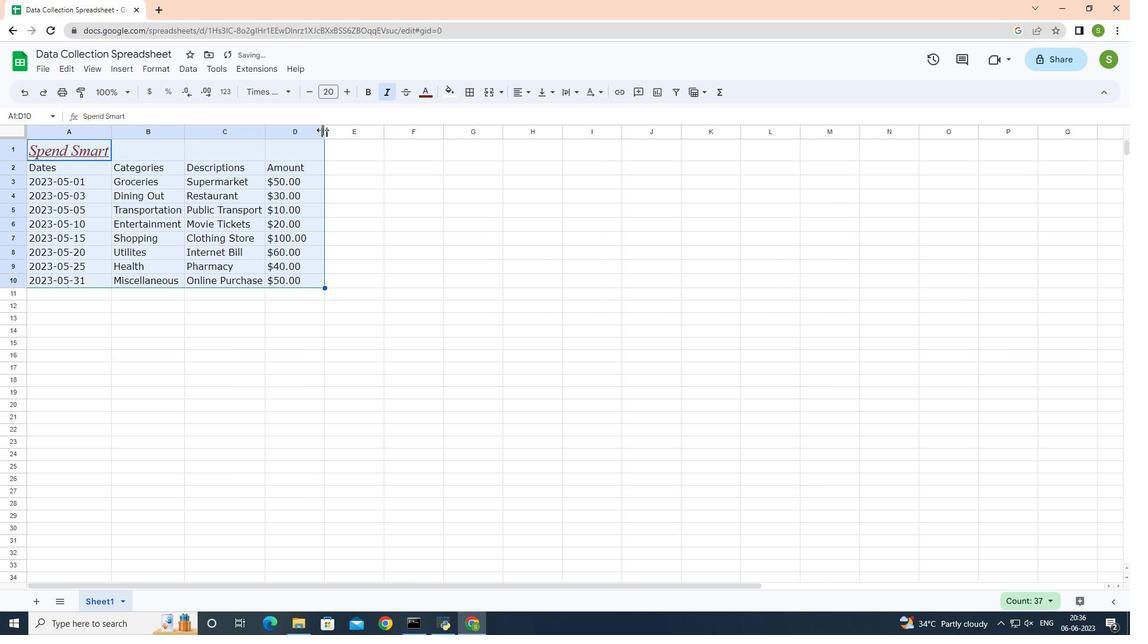 
Action: Mouse moved to (119, 417)
Screenshot: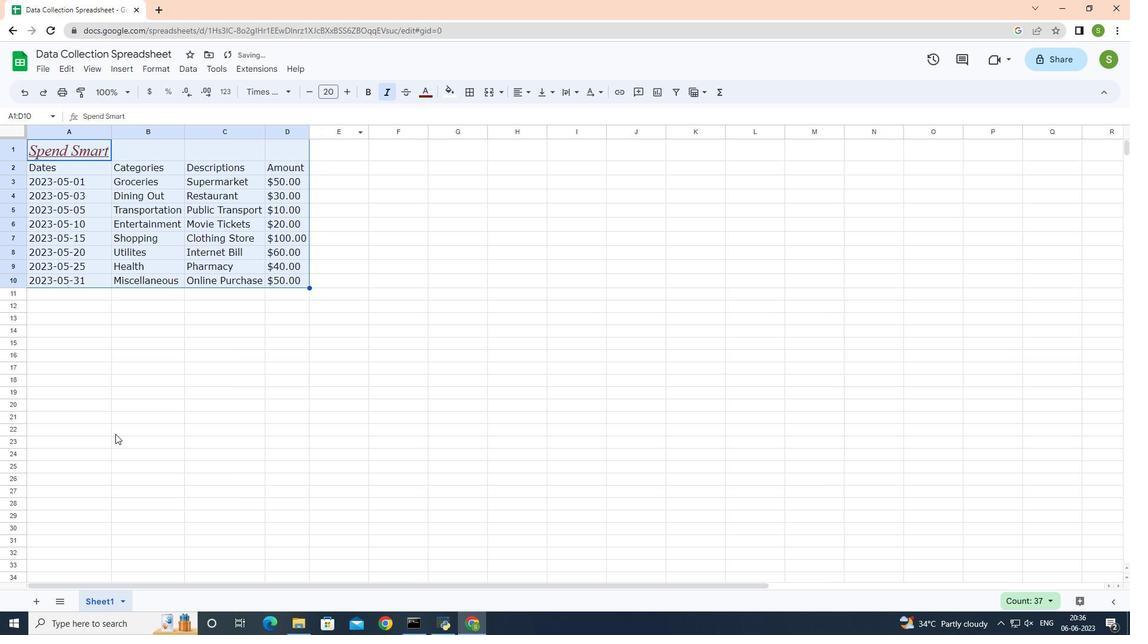 
Action: Key pressed ctrl+S
Screenshot: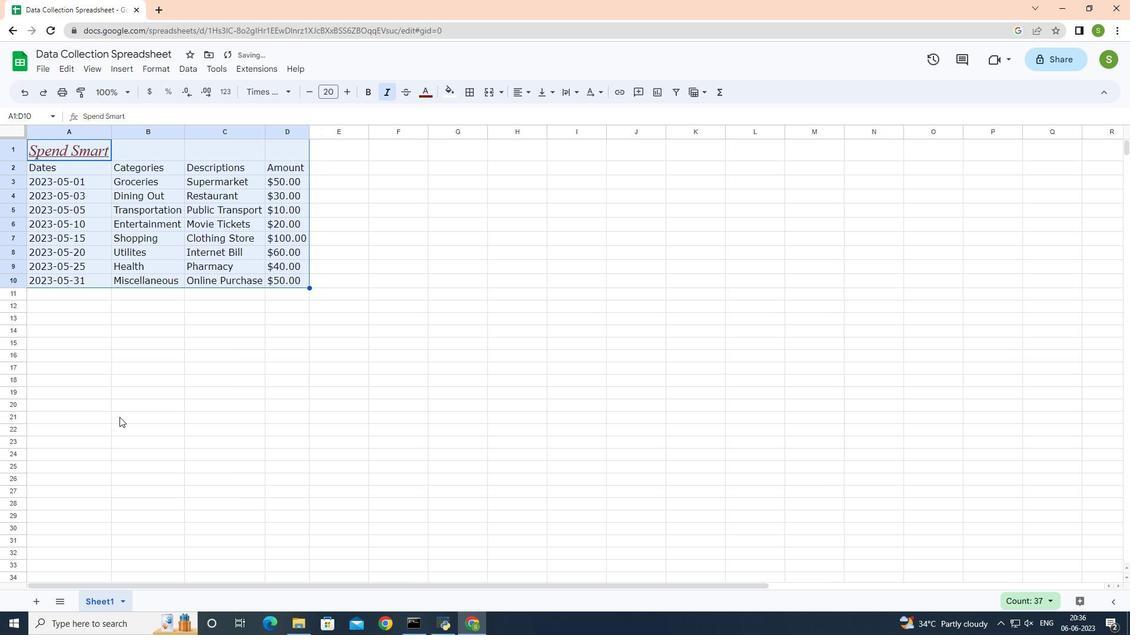
